 Task: Find connections with filter location Florianópolis with filter topic #realestateinvesting with filter profile language French with filter current company Amazon with filter school Sasi Institute of Technology & Engineering with filter industry Interior Design with filter service category Auto Insurance with filter keywords title Chief Engineer
Action: Mouse moved to (691, 123)
Screenshot: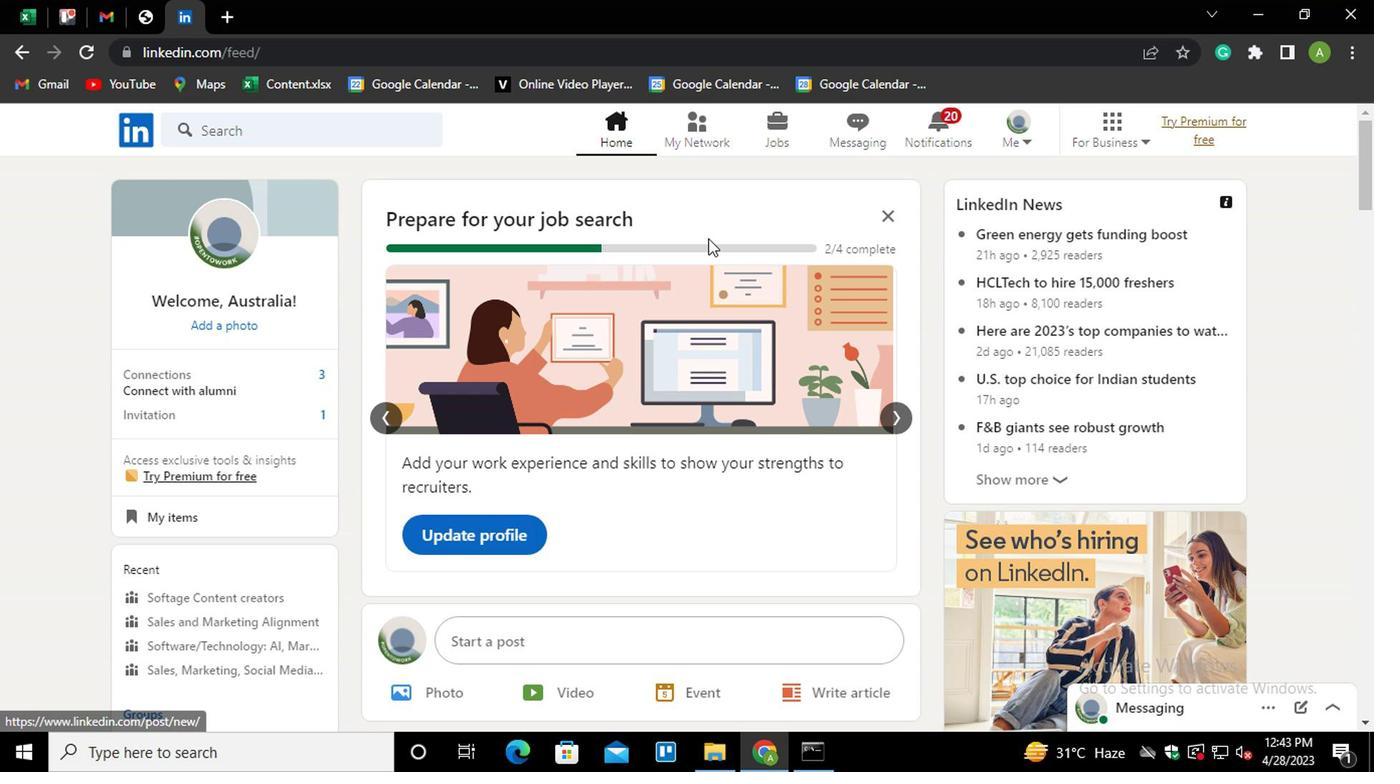 
Action: Mouse pressed left at (691, 123)
Screenshot: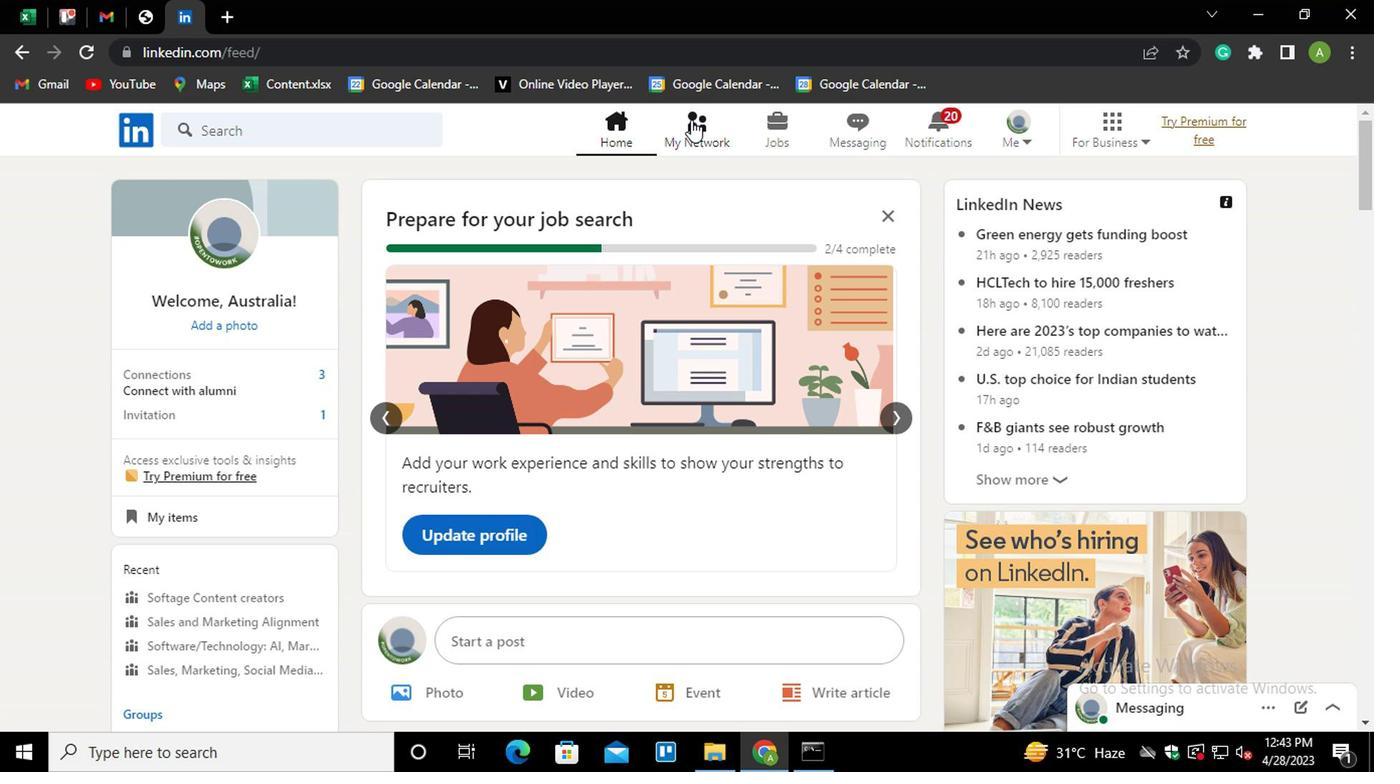 
Action: Mouse moved to (226, 244)
Screenshot: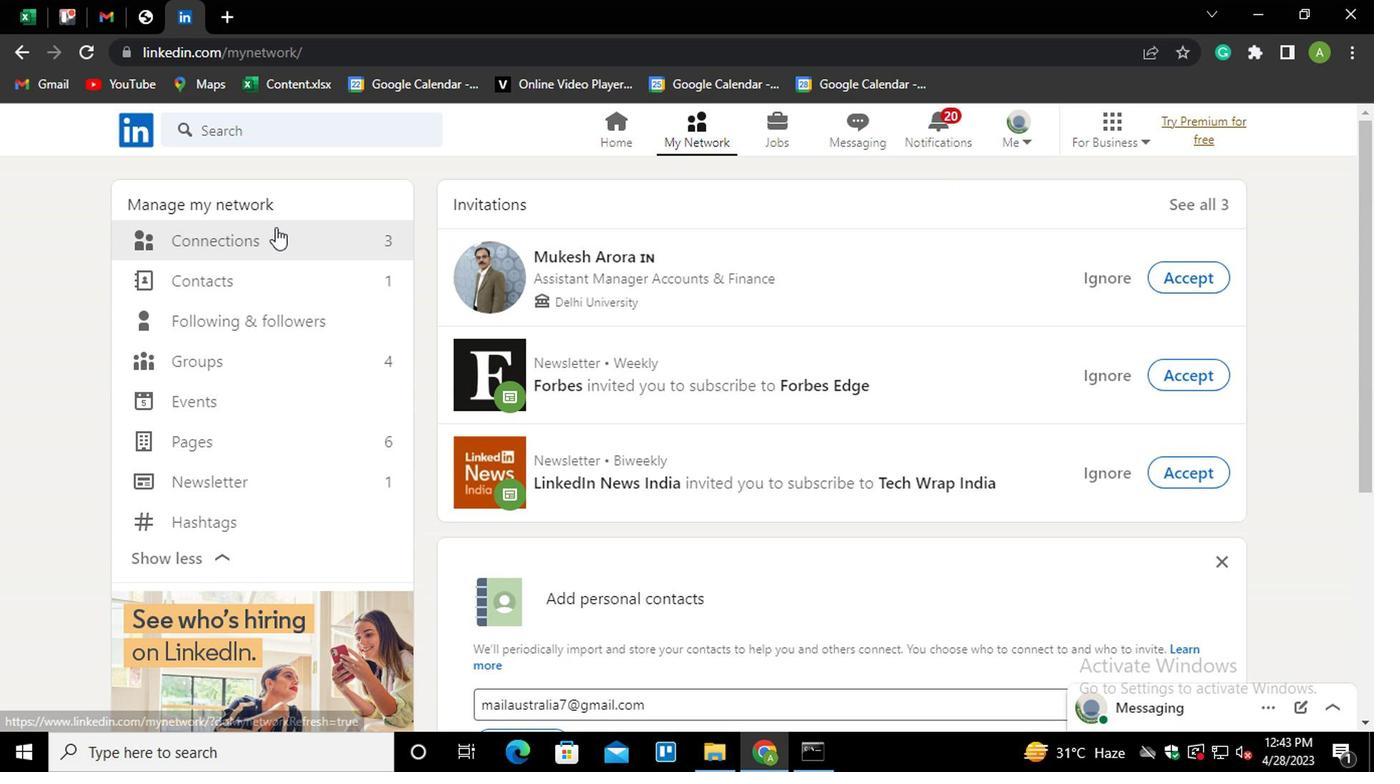 
Action: Mouse pressed left at (226, 244)
Screenshot: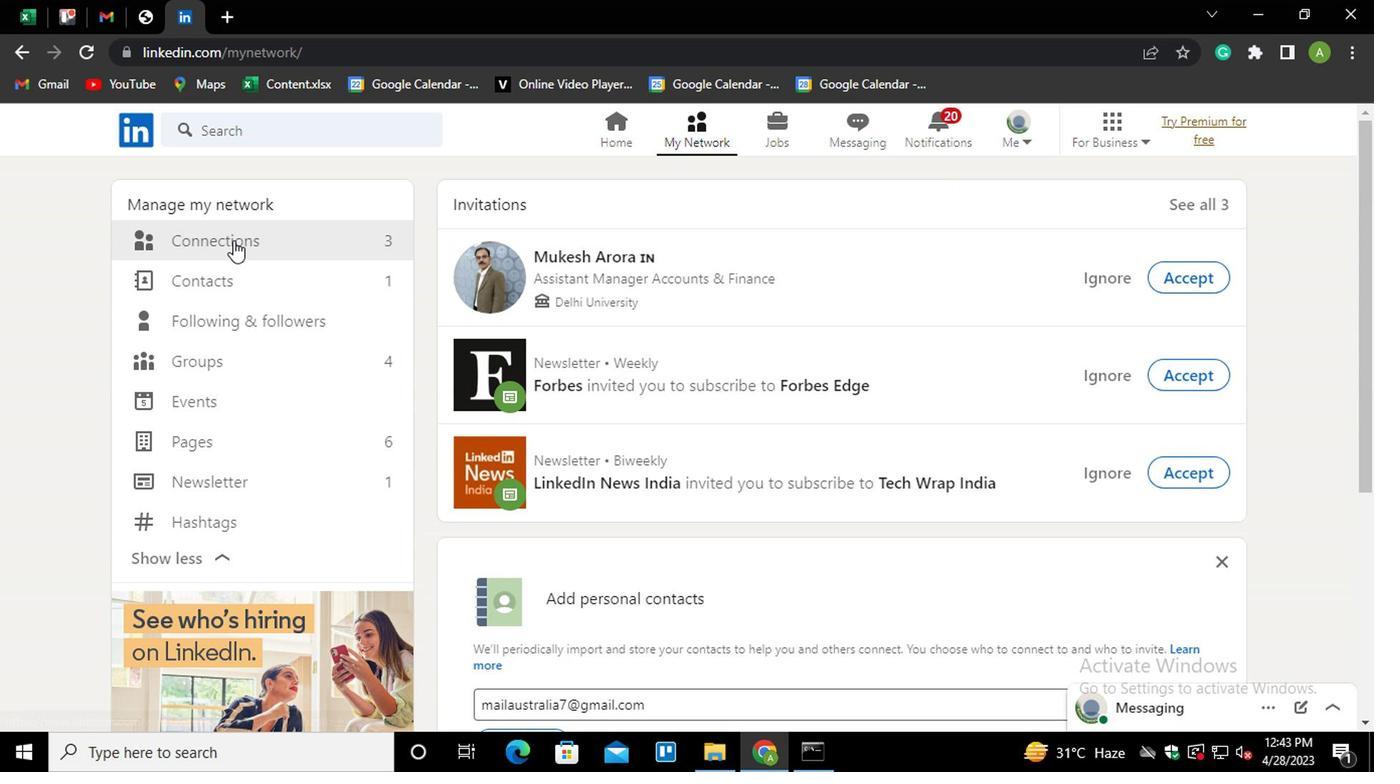 
Action: Mouse moved to (801, 233)
Screenshot: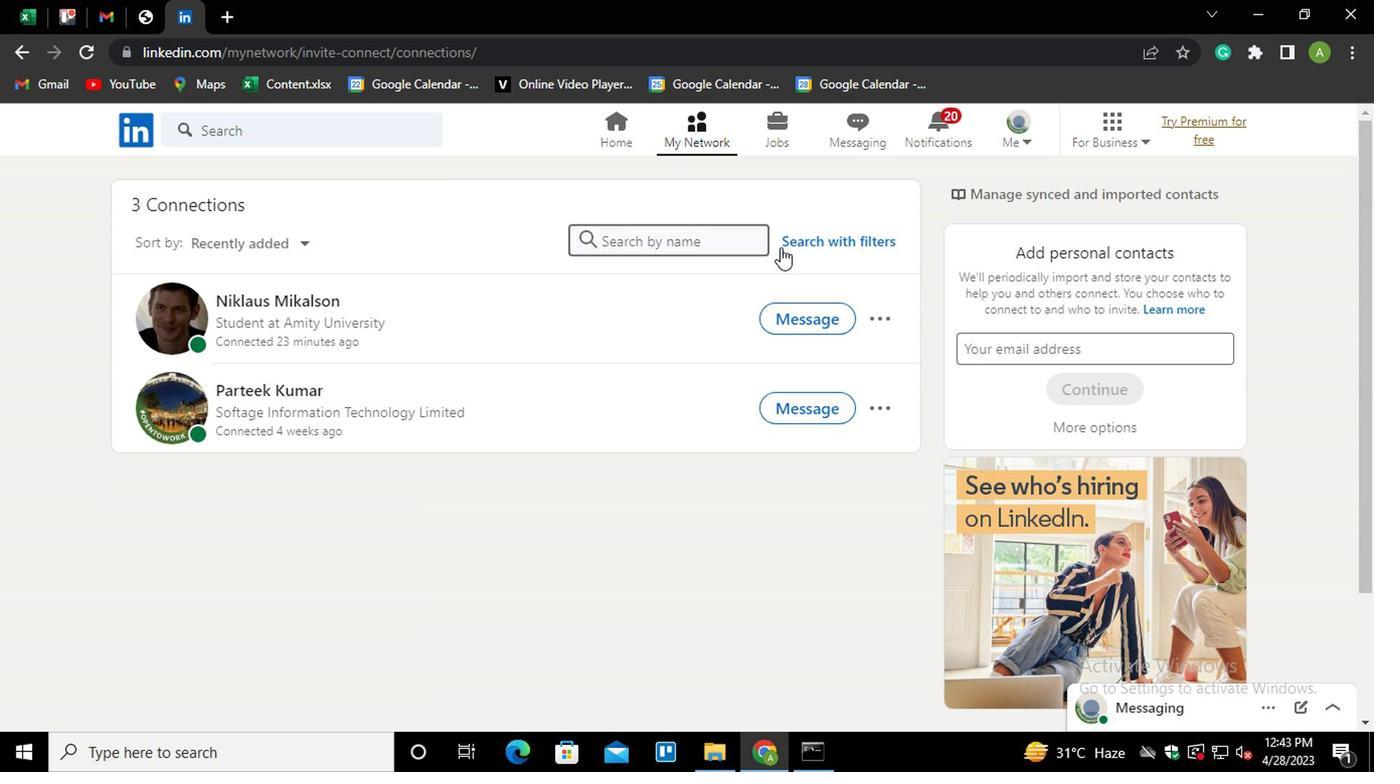 
Action: Mouse pressed left at (801, 233)
Screenshot: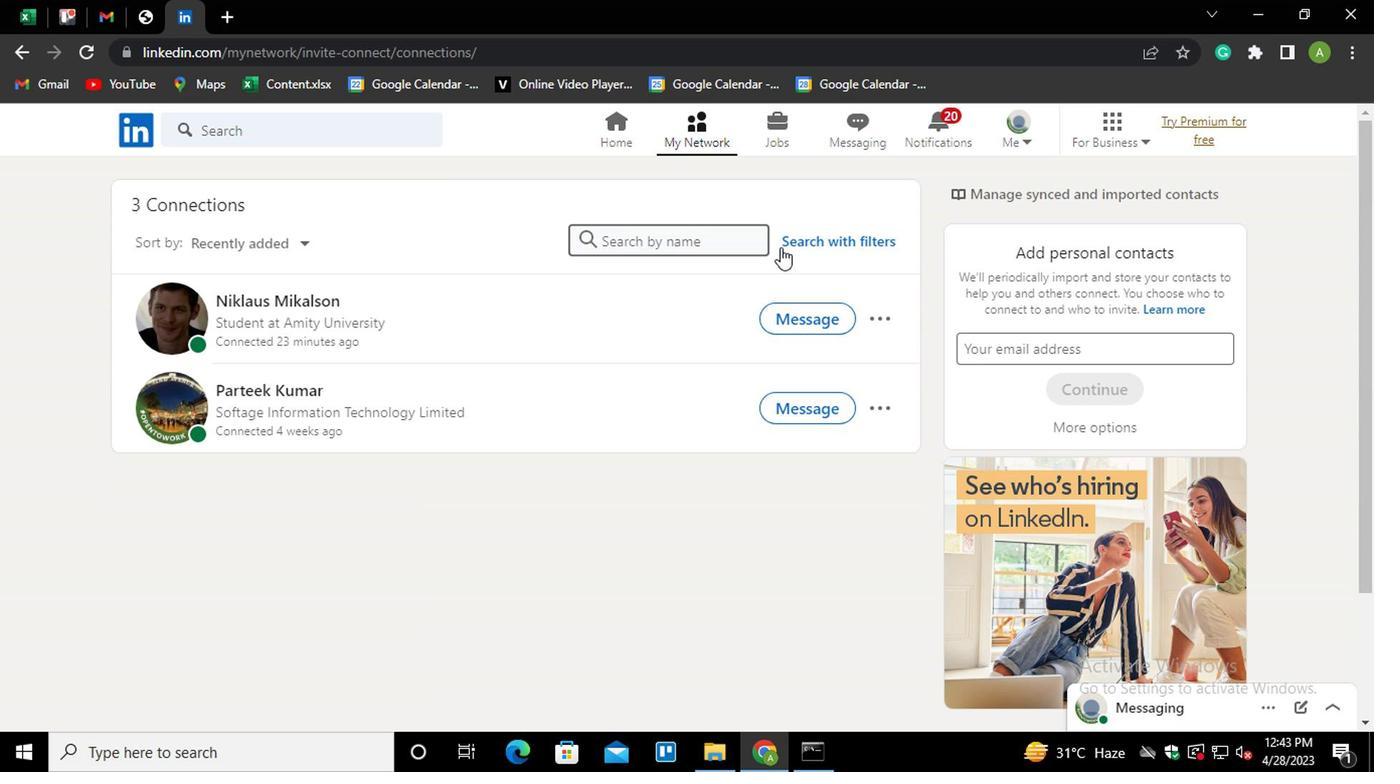 
Action: Mouse moved to (748, 195)
Screenshot: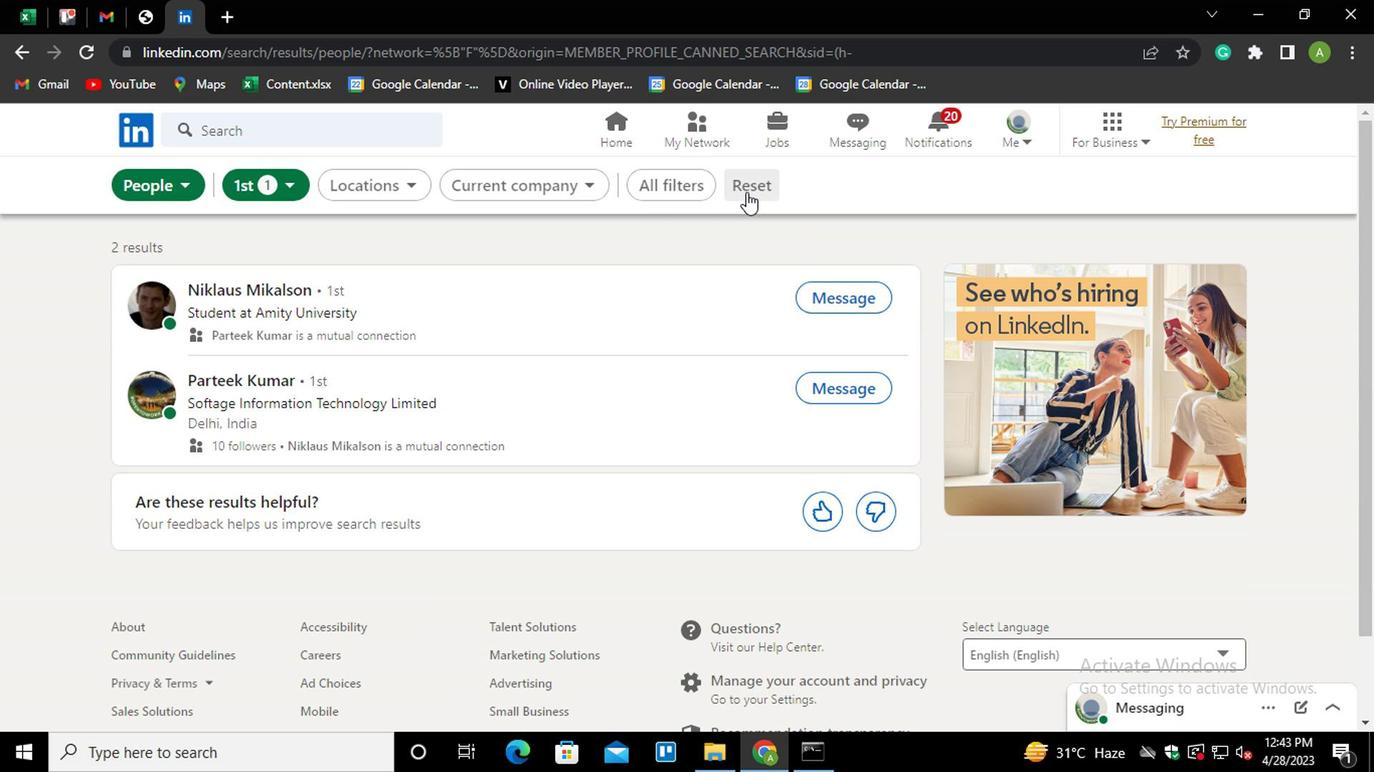 
Action: Mouse pressed left at (748, 195)
Screenshot: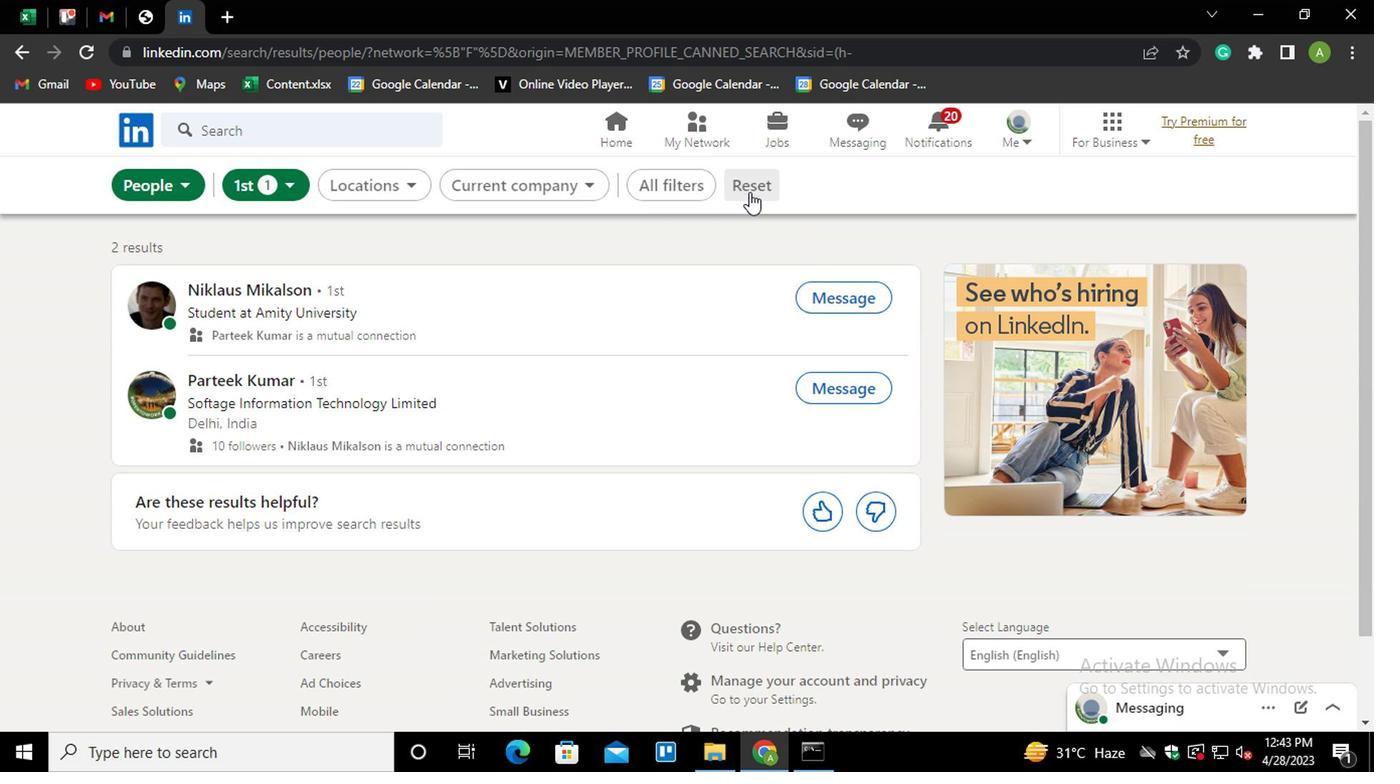 
Action: Mouse moved to (709, 189)
Screenshot: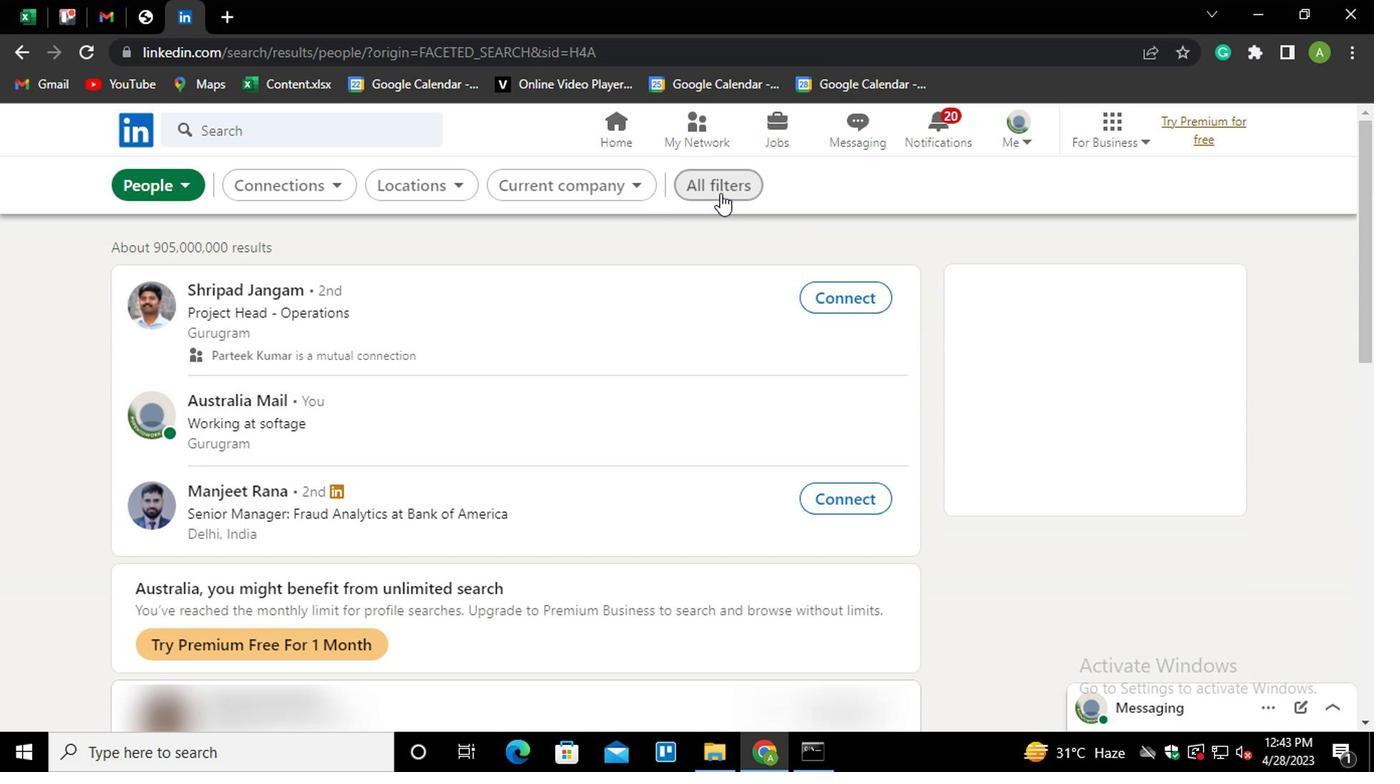 
Action: Mouse pressed left at (709, 189)
Screenshot: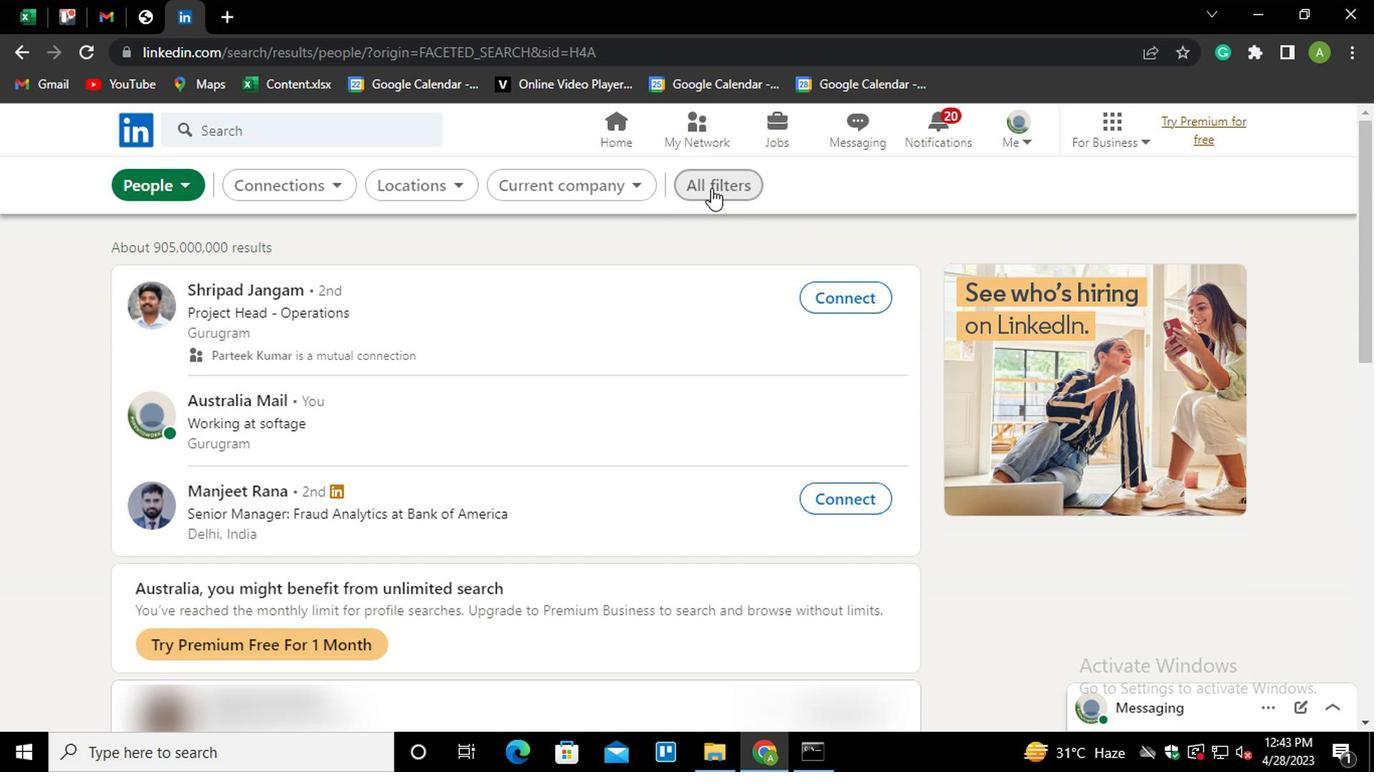 
Action: Mouse moved to (949, 491)
Screenshot: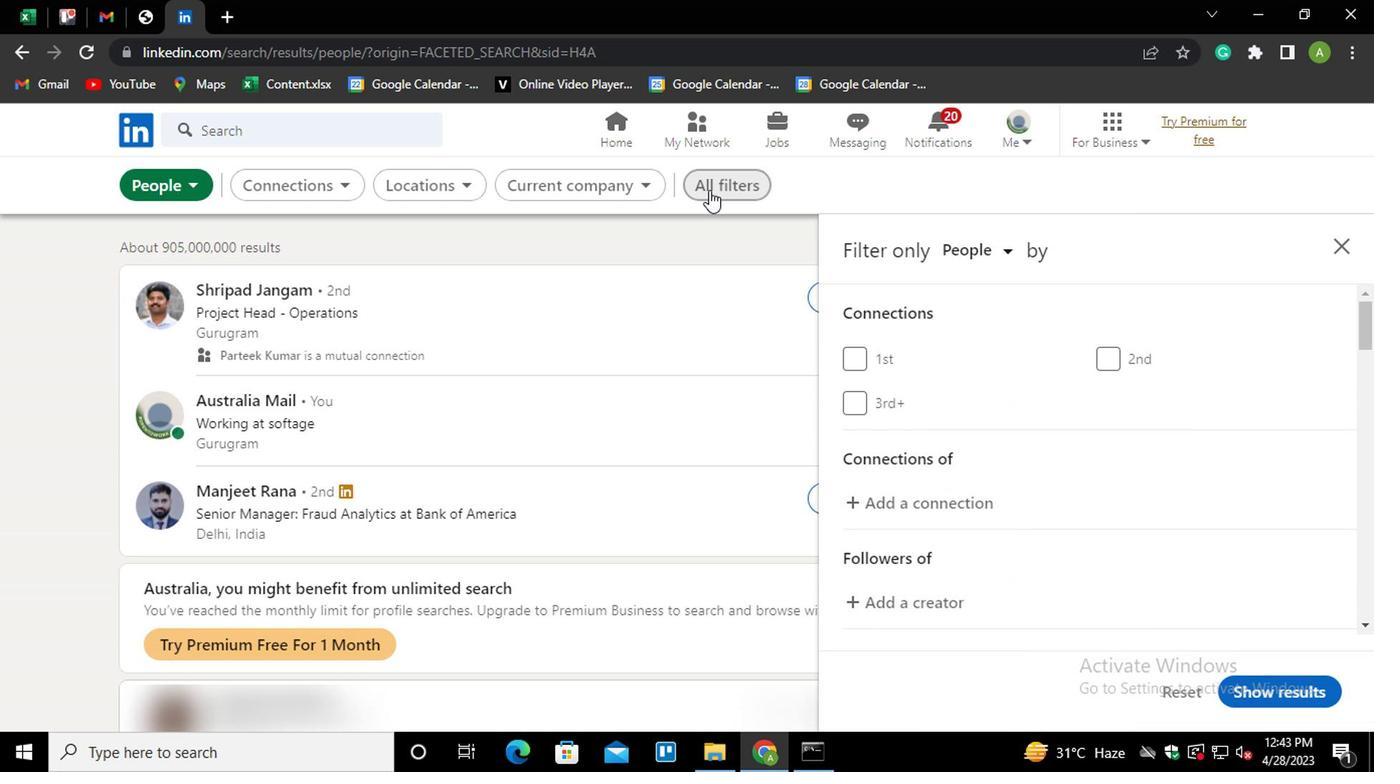 
Action: Mouse scrolled (949, 490) with delta (0, 0)
Screenshot: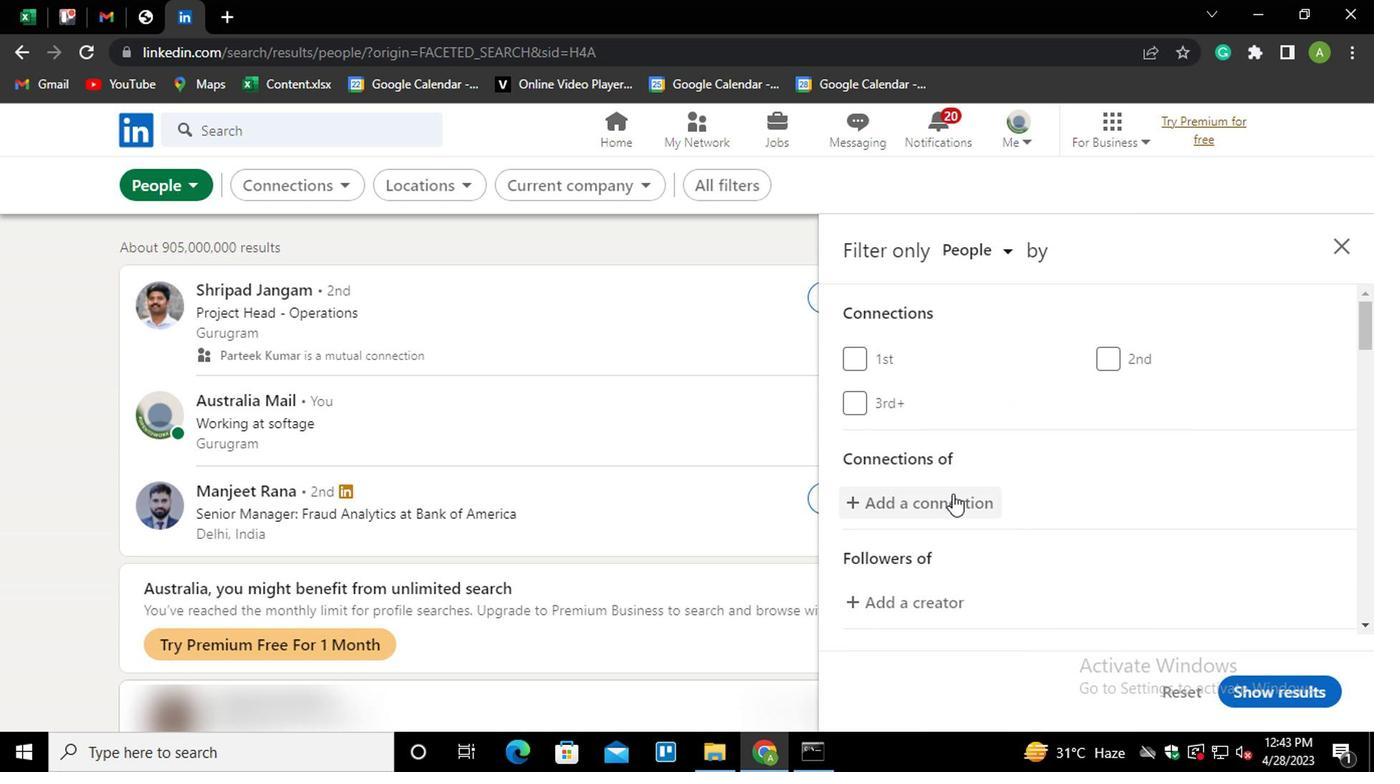 
Action: Mouse scrolled (949, 490) with delta (0, 0)
Screenshot: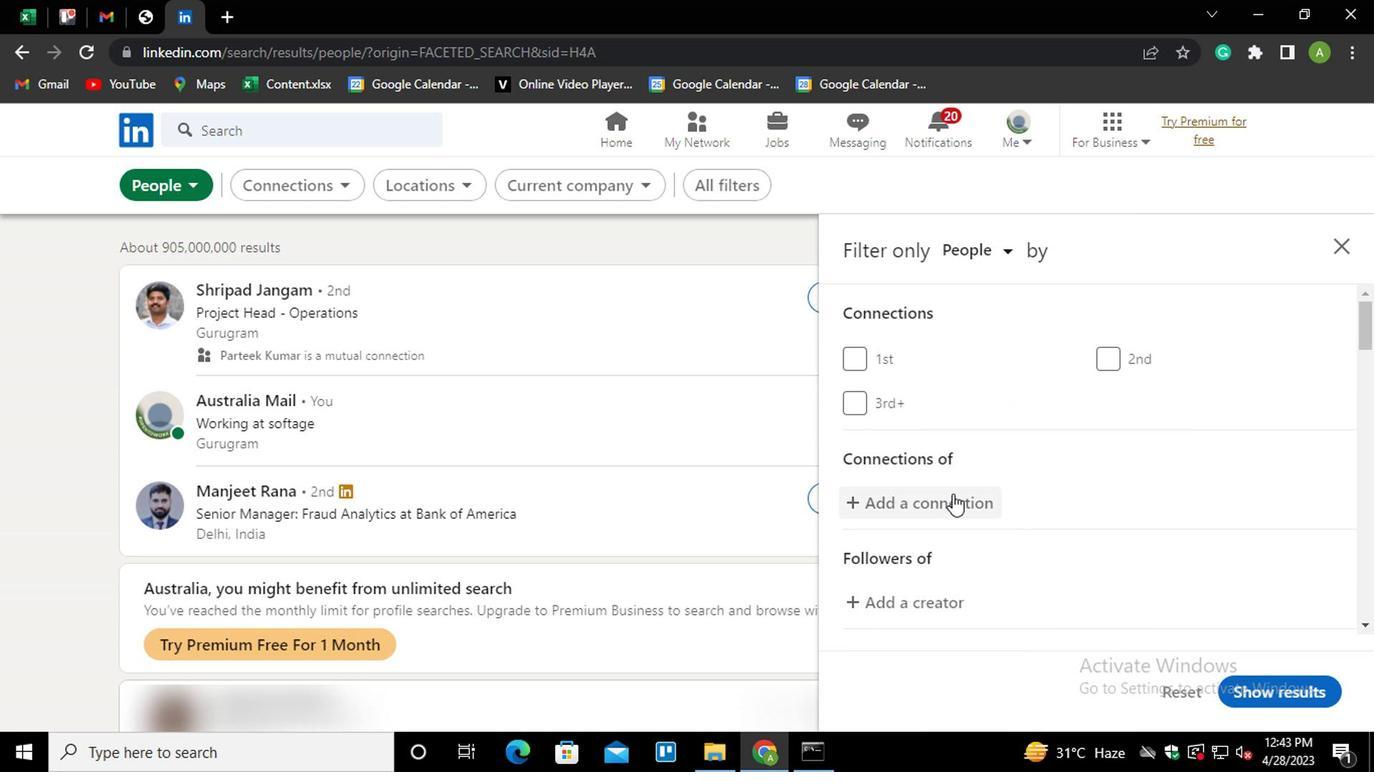 
Action: Mouse scrolled (949, 490) with delta (0, 0)
Screenshot: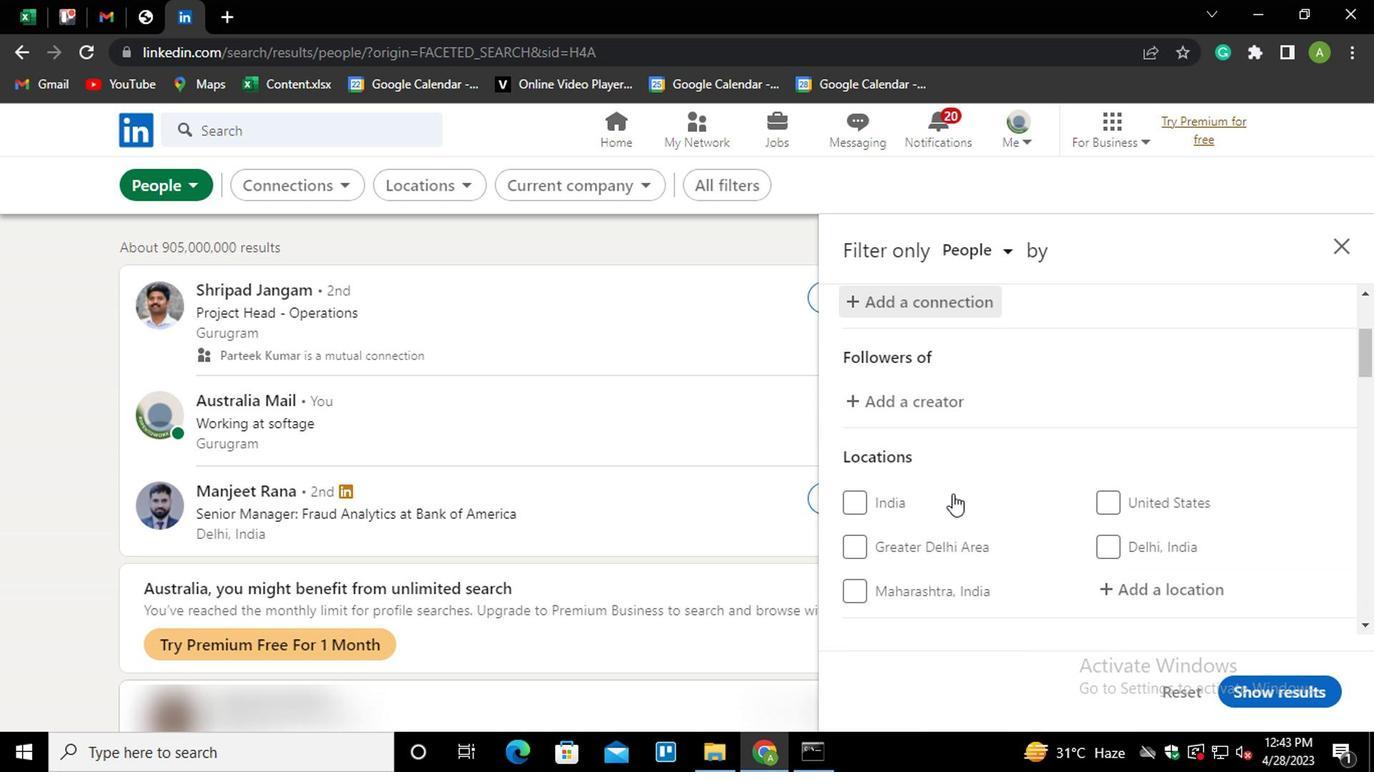 
Action: Mouse moved to (1106, 488)
Screenshot: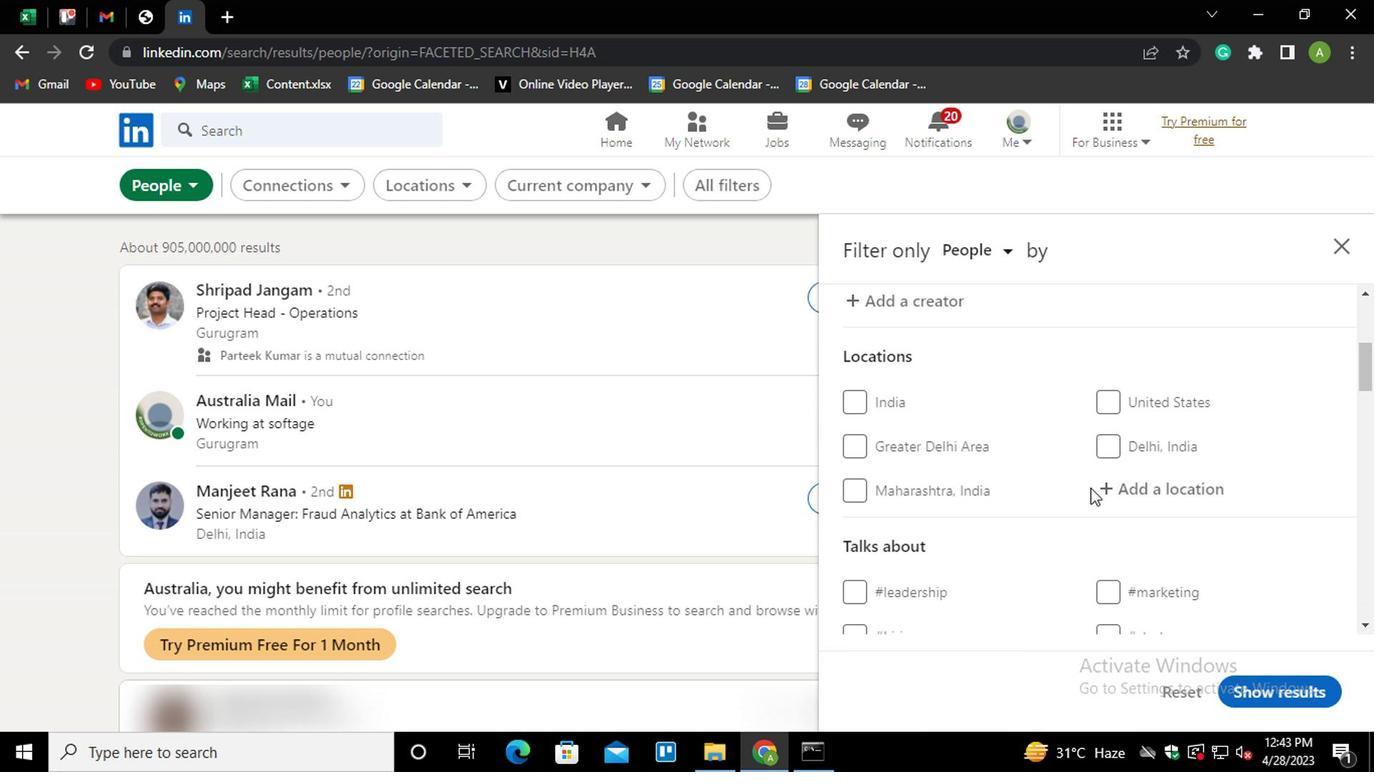 
Action: Mouse pressed left at (1106, 488)
Screenshot: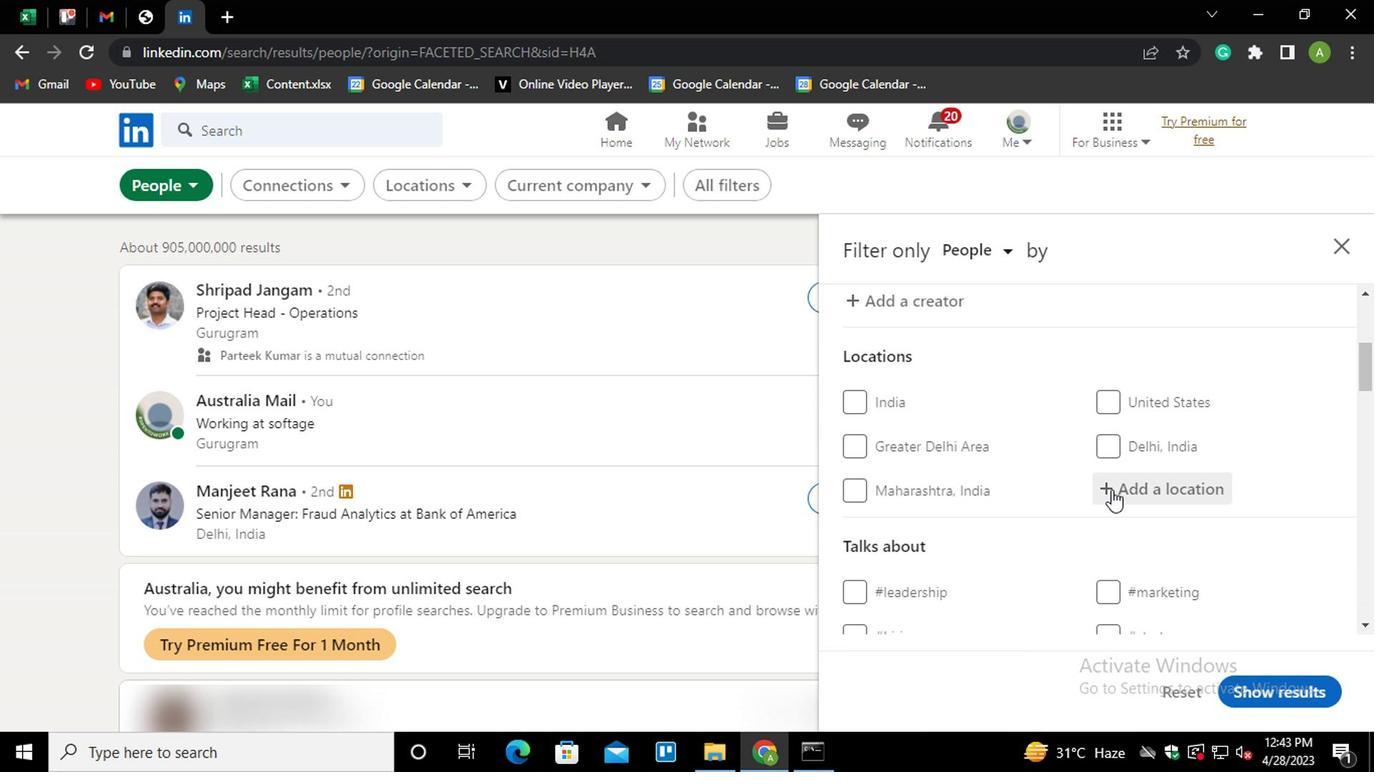 
Action: Key pressed <Key.shift><Key.shift><Key.shift>FLORIAN<Key.down><Key.enter>
Screenshot: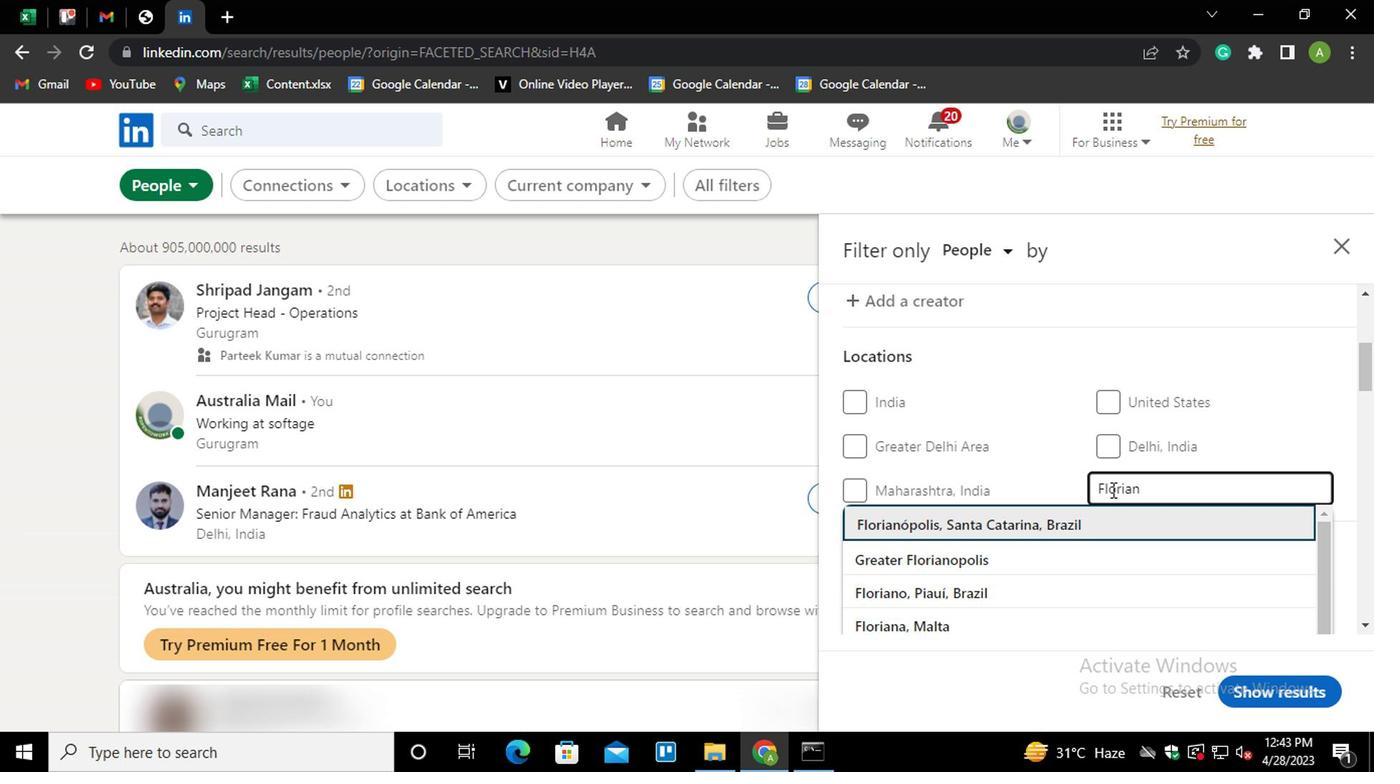 
Action: Mouse scrolled (1106, 486) with delta (0, -1)
Screenshot: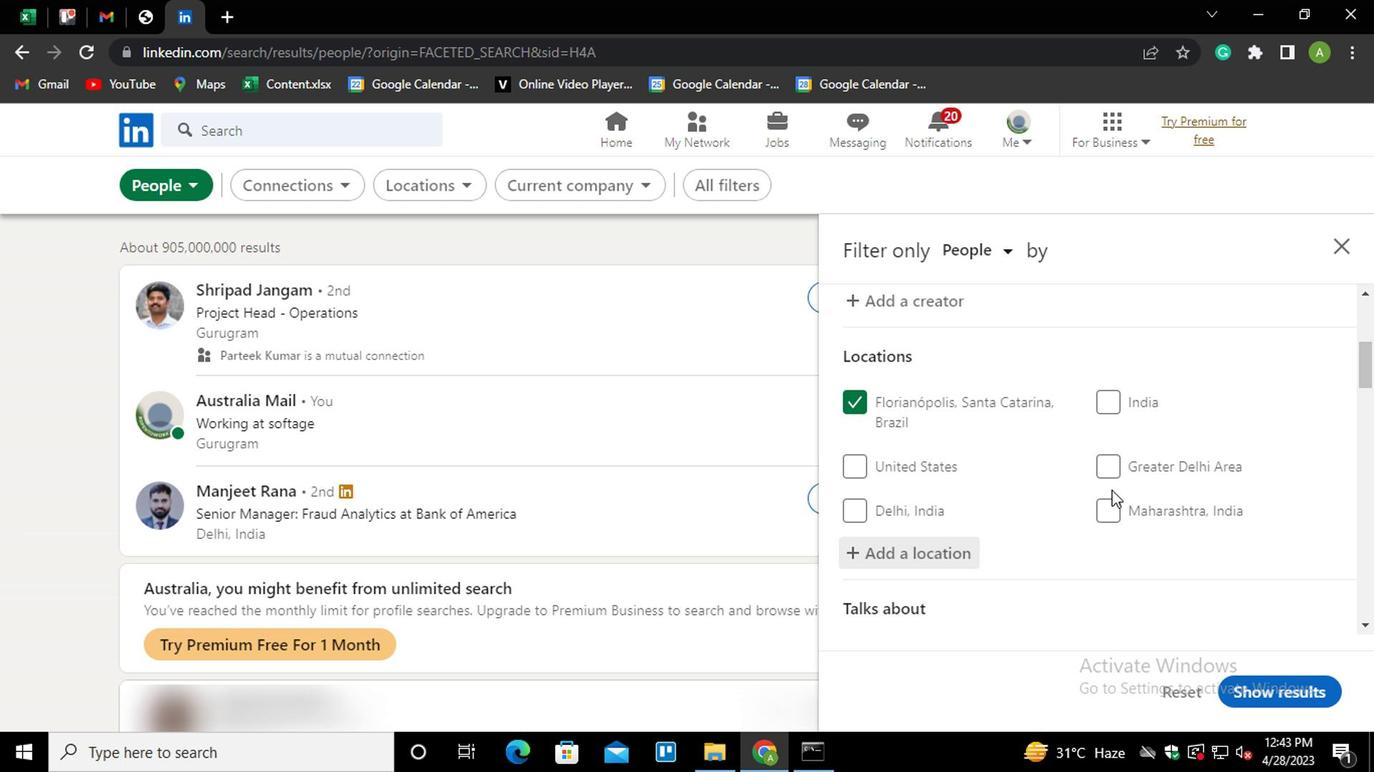 
Action: Mouse scrolled (1106, 486) with delta (0, -1)
Screenshot: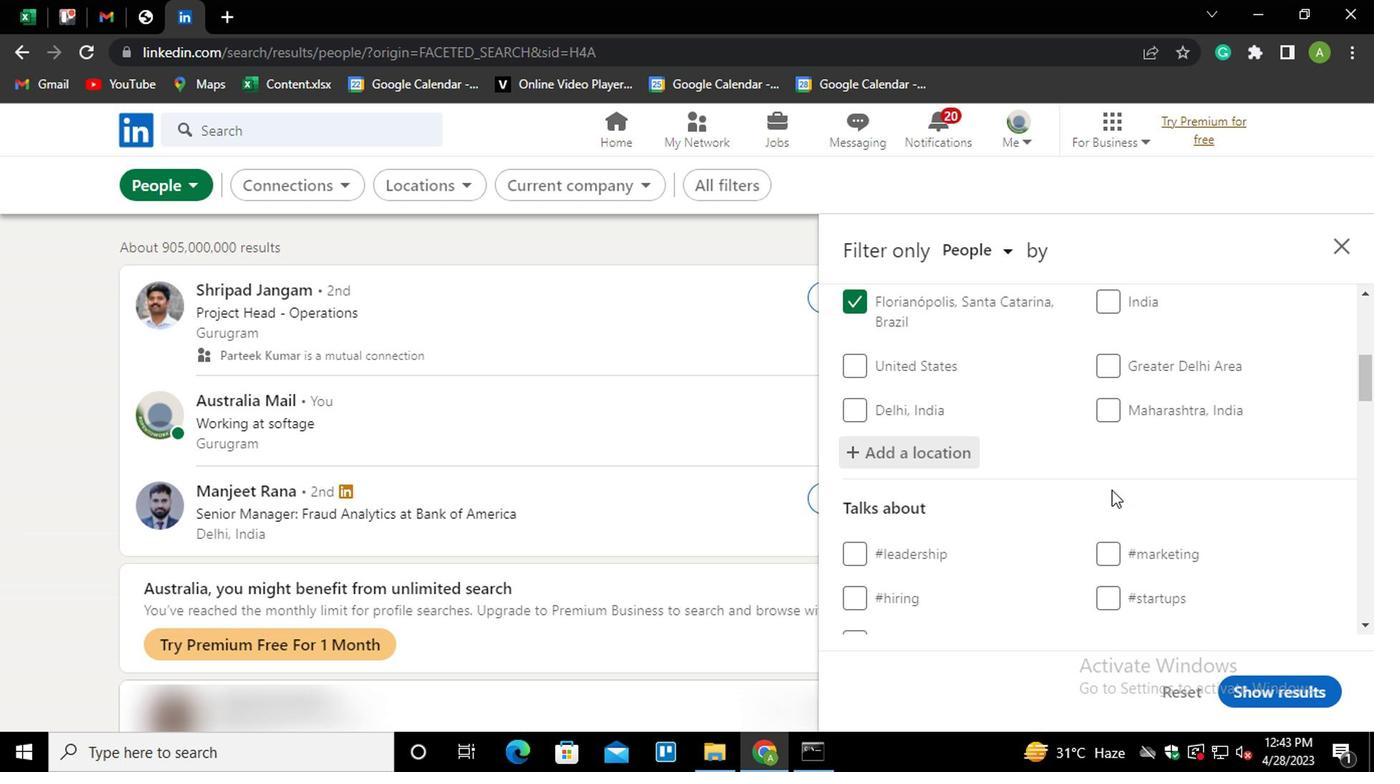 
Action: Mouse moved to (1126, 540)
Screenshot: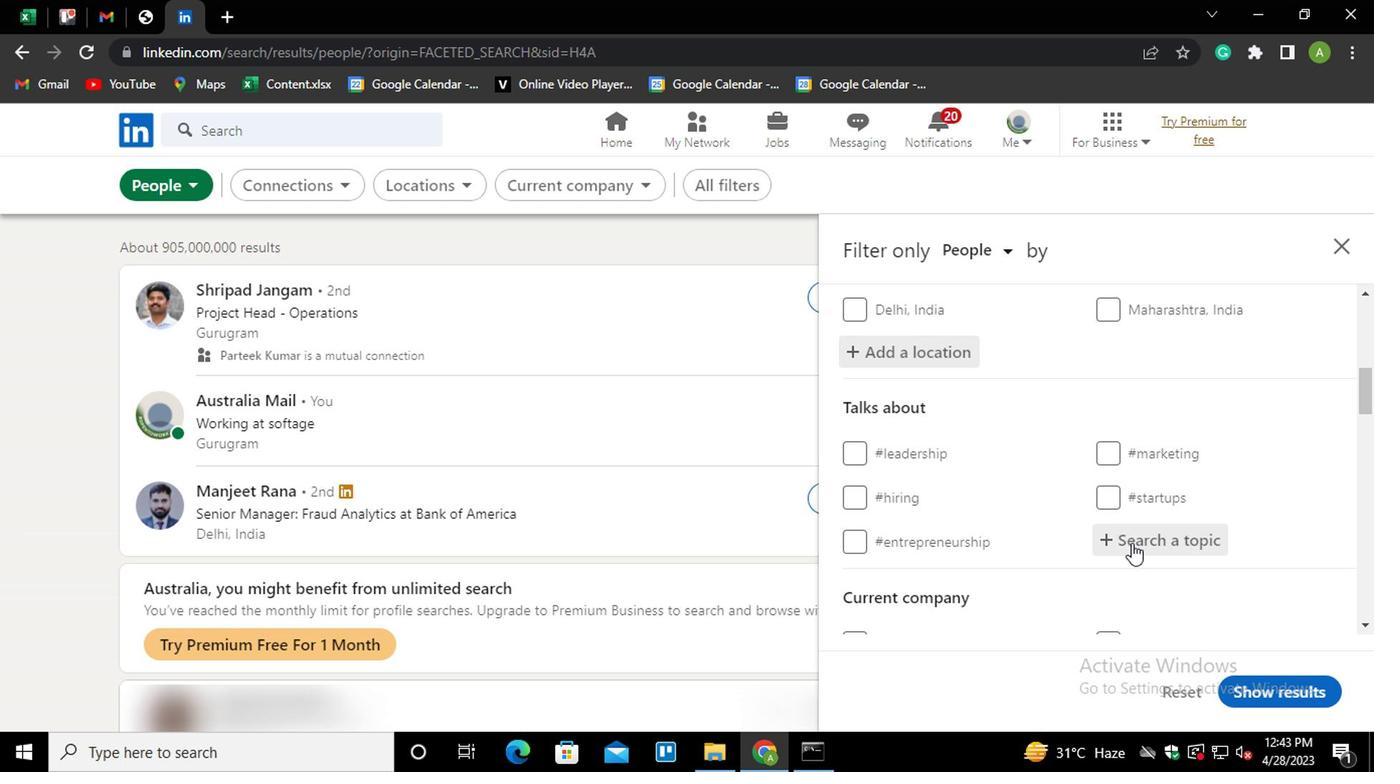 
Action: Mouse pressed left at (1126, 540)
Screenshot: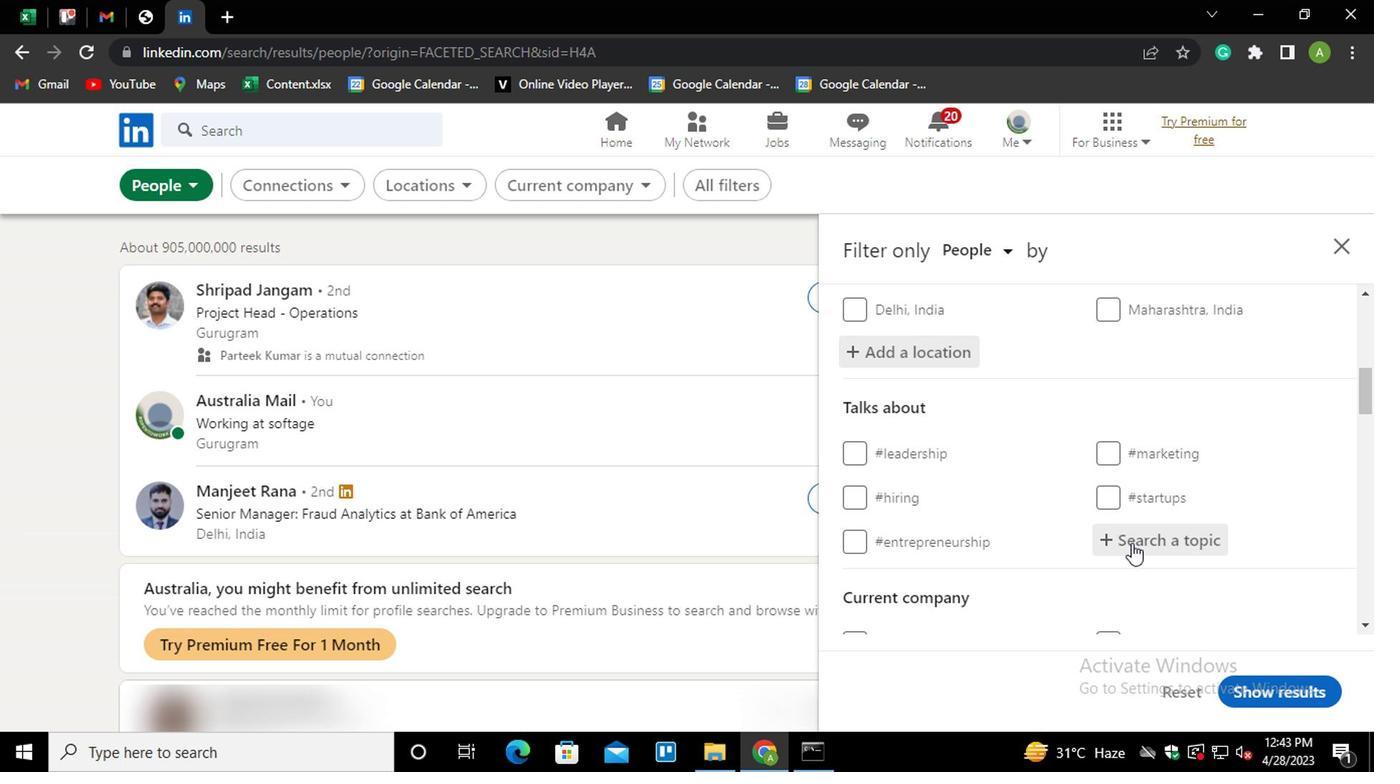 
Action: Mouse moved to (1119, 543)
Screenshot: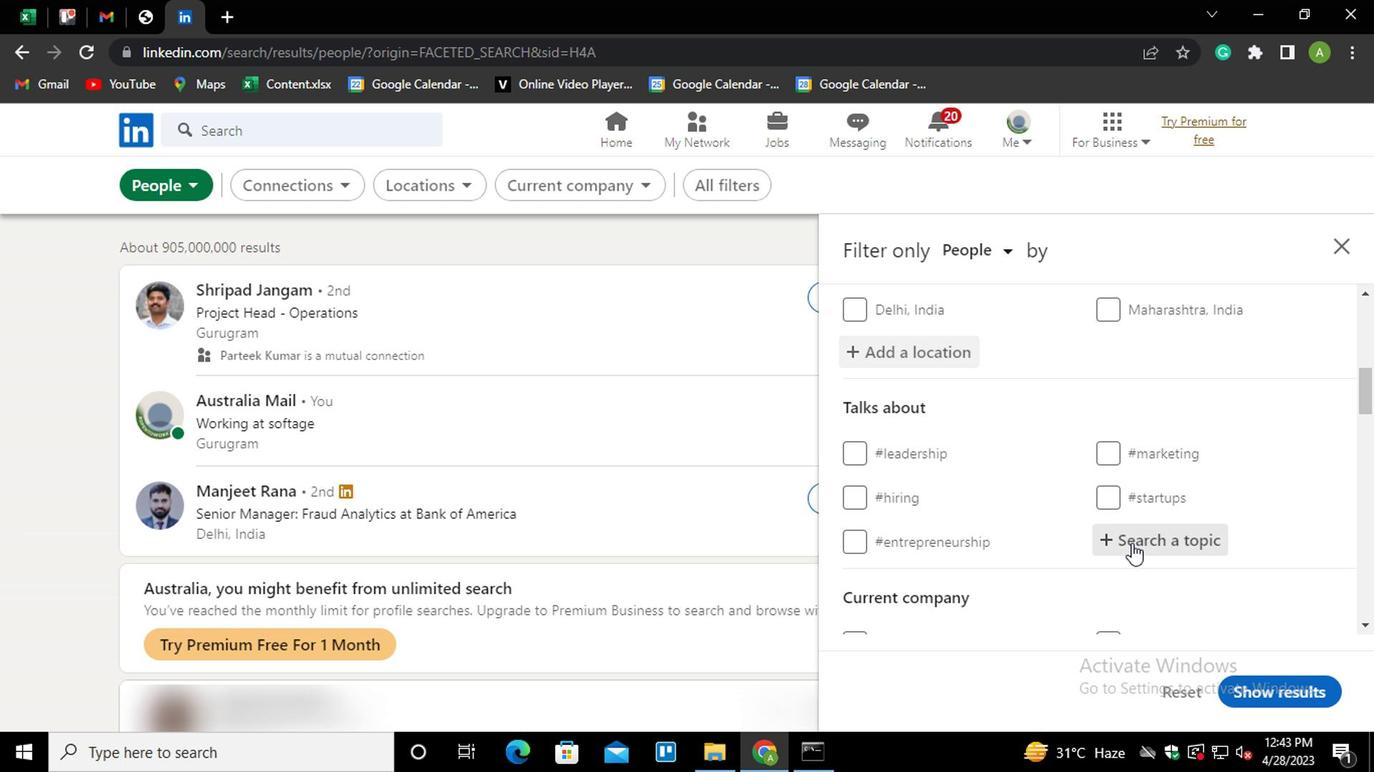 
Action: Key pressed R
Screenshot: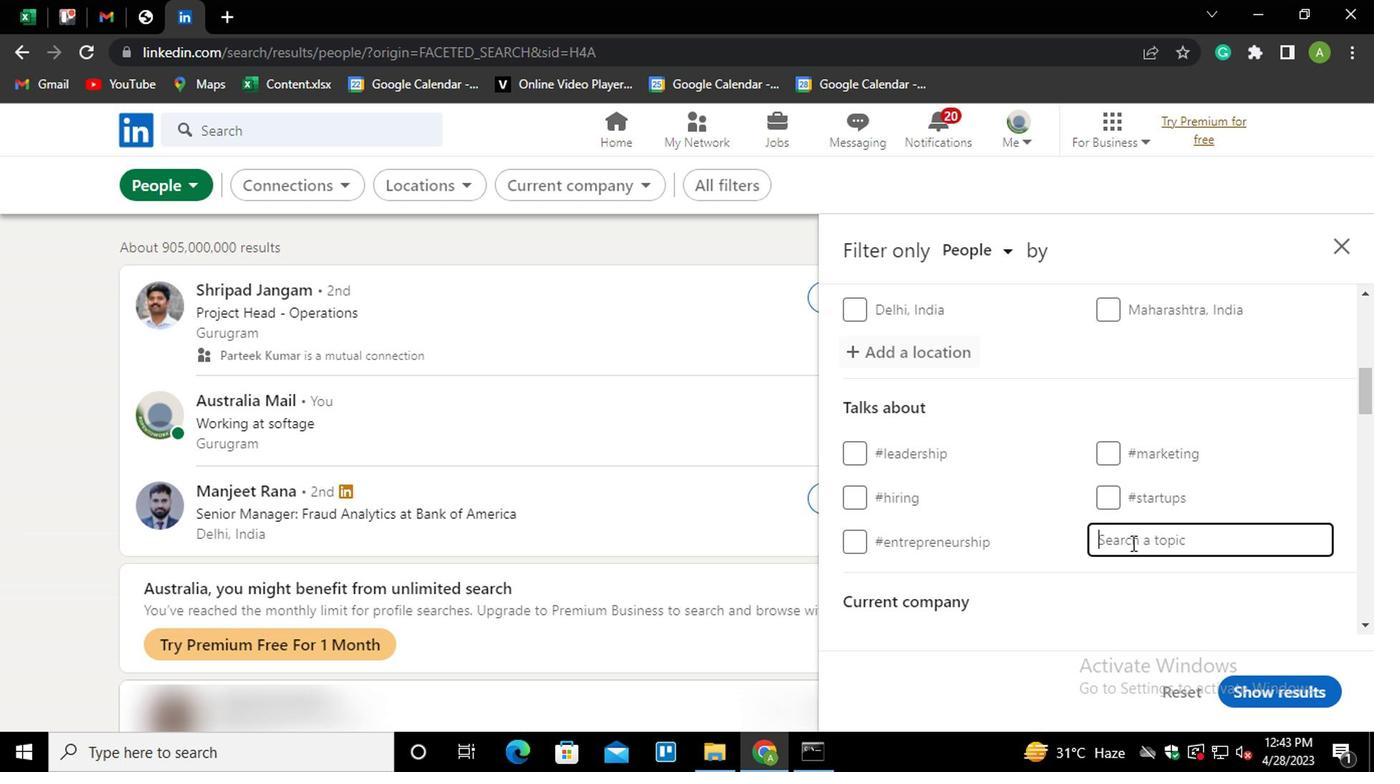 
Action: Mouse moved to (1114, 546)
Screenshot: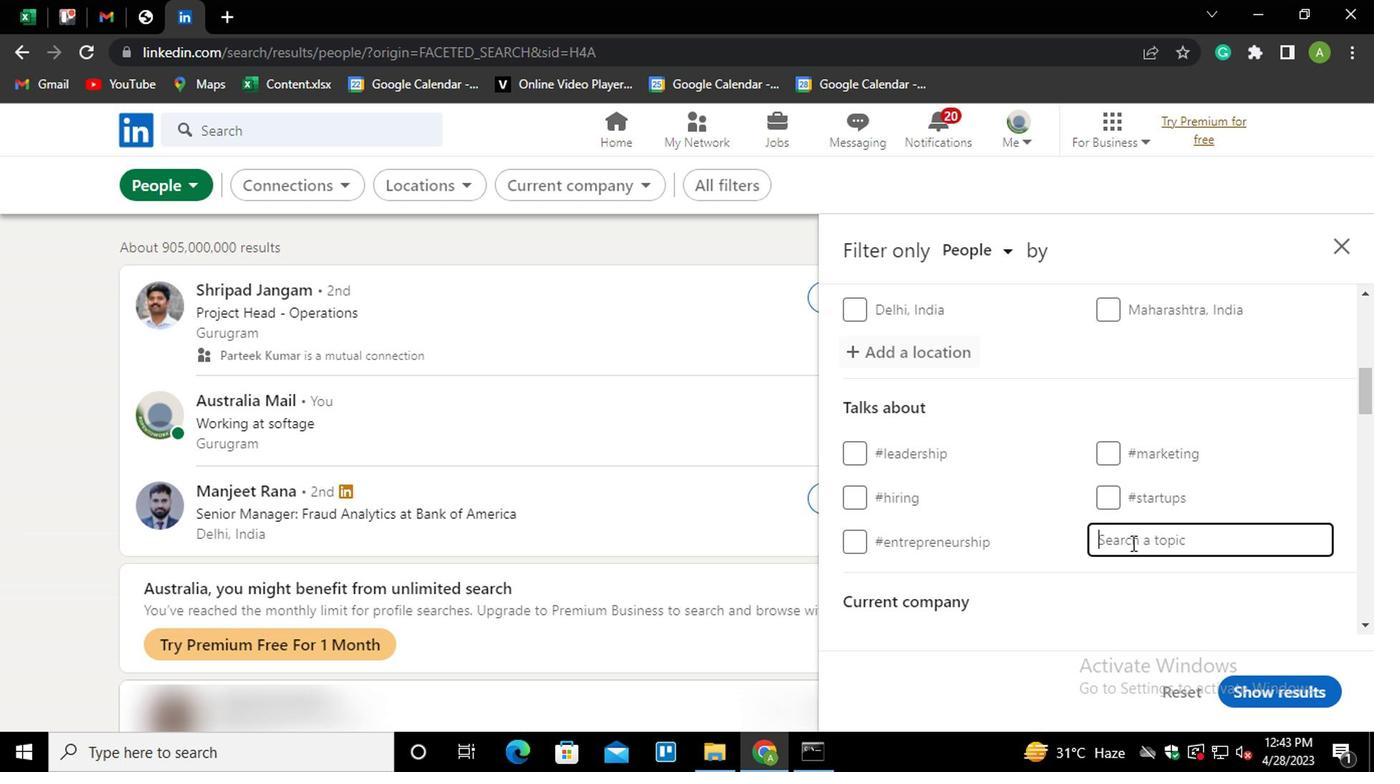 
Action: Key pressed EALESTATEINVES<Key.down><Key.down><Key.enter>
Screenshot: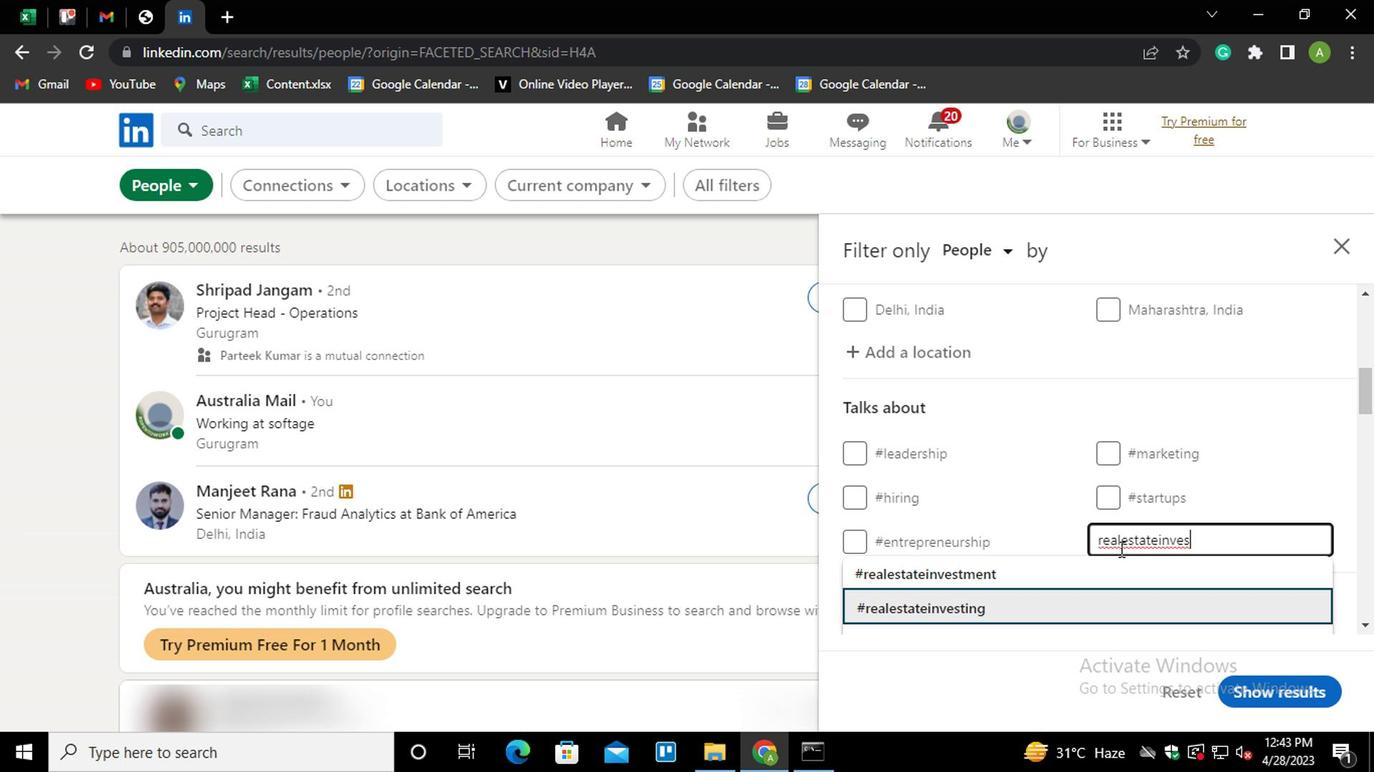 
Action: Mouse scrolled (1114, 545) with delta (0, 0)
Screenshot: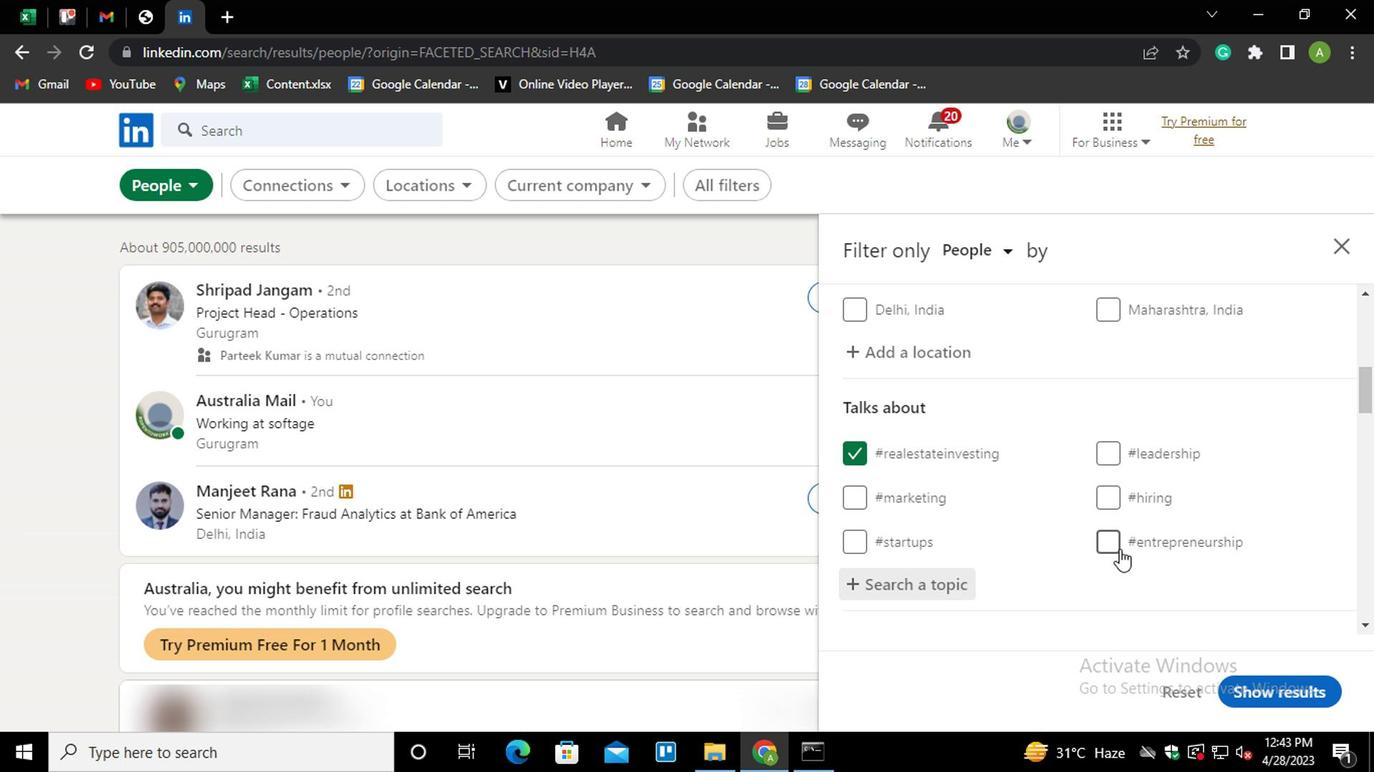
Action: Mouse scrolled (1114, 545) with delta (0, 0)
Screenshot: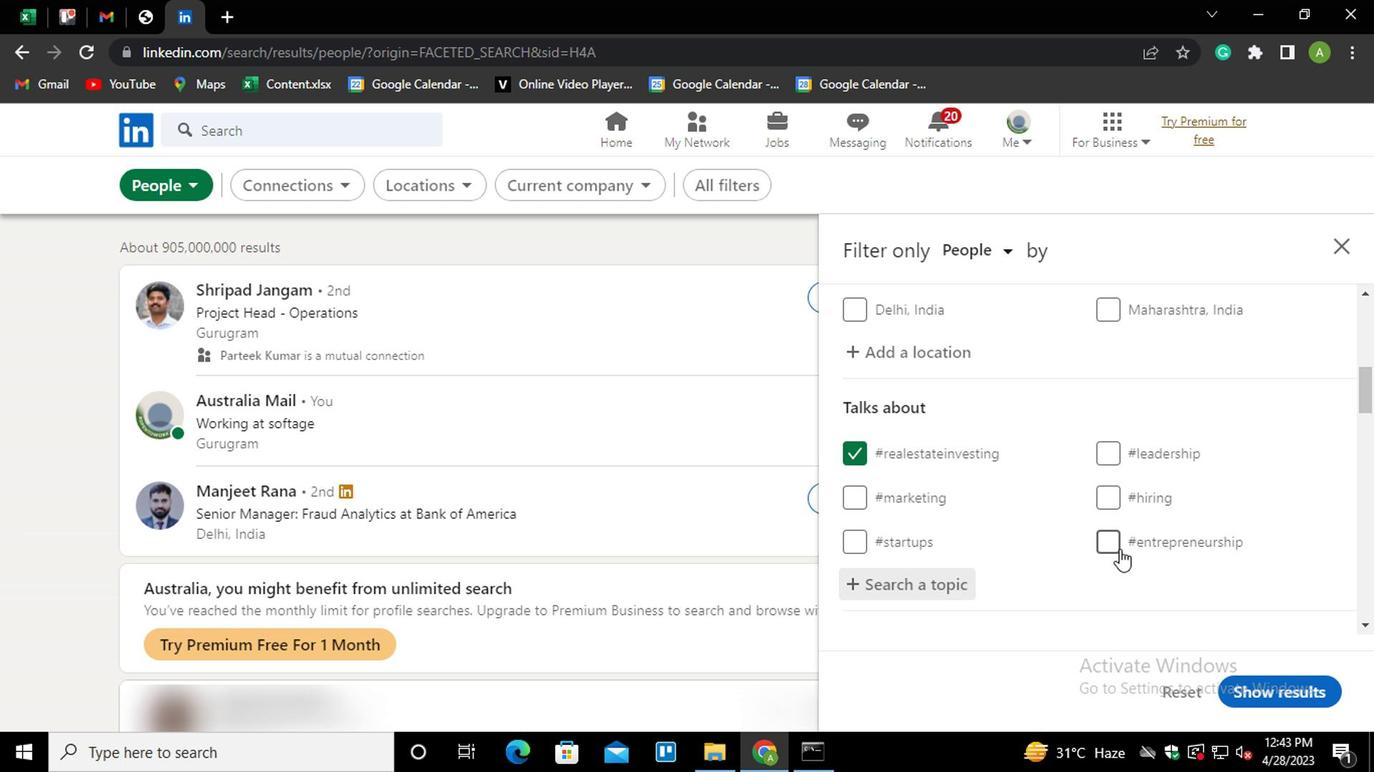 
Action: Mouse scrolled (1114, 545) with delta (0, 0)
Screenshot: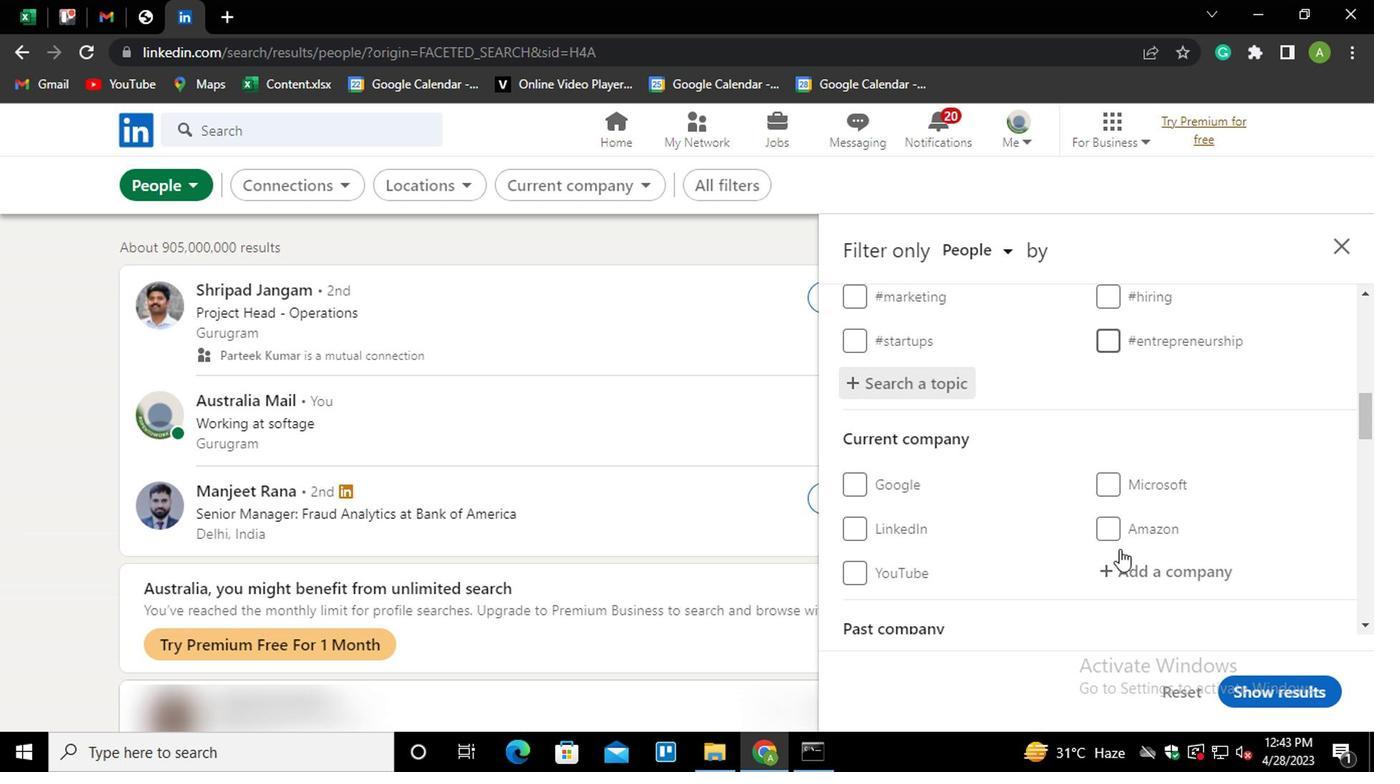 
Action: Mouse scrolled (1114, 545) with delta (0, 0)
Screenshot: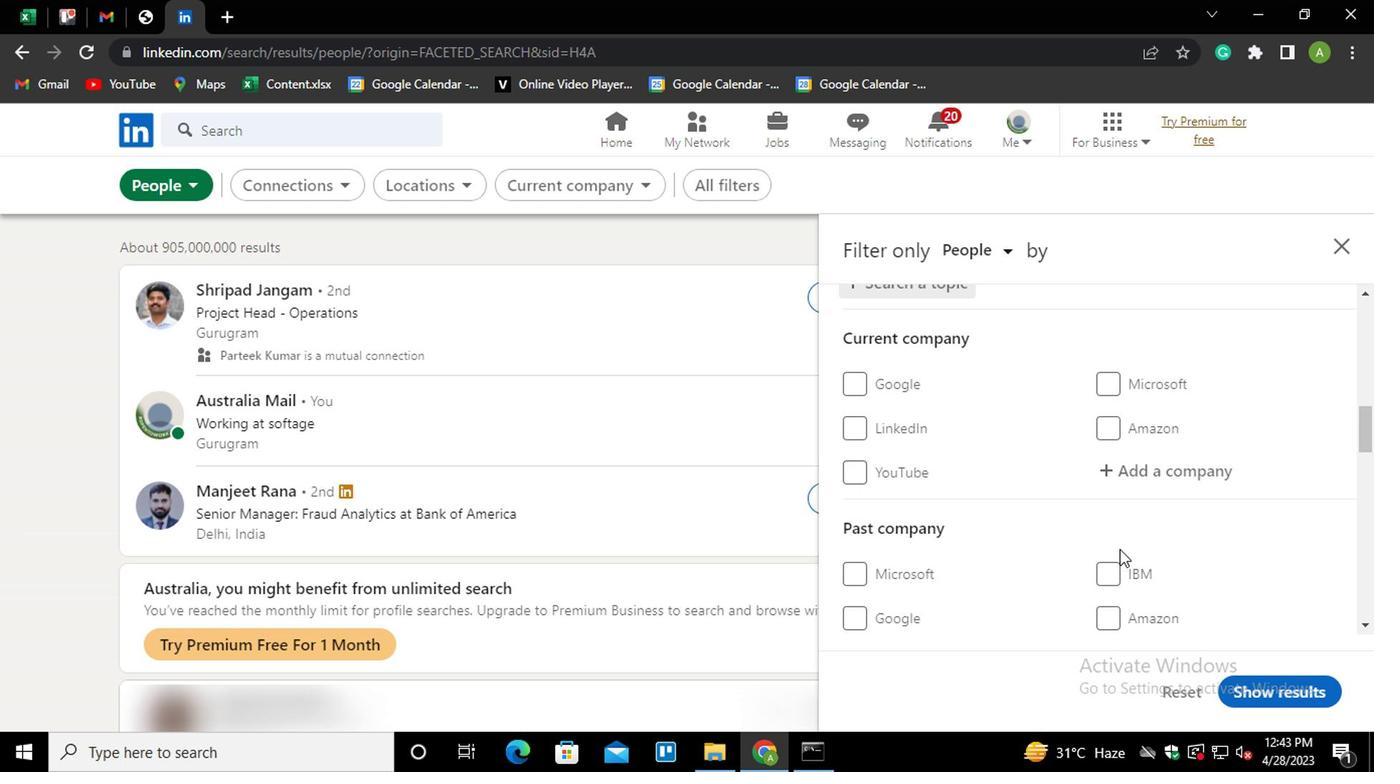 
Action: Mouse scrolled (1114, 545) with delta (0, 0)
Screenshot: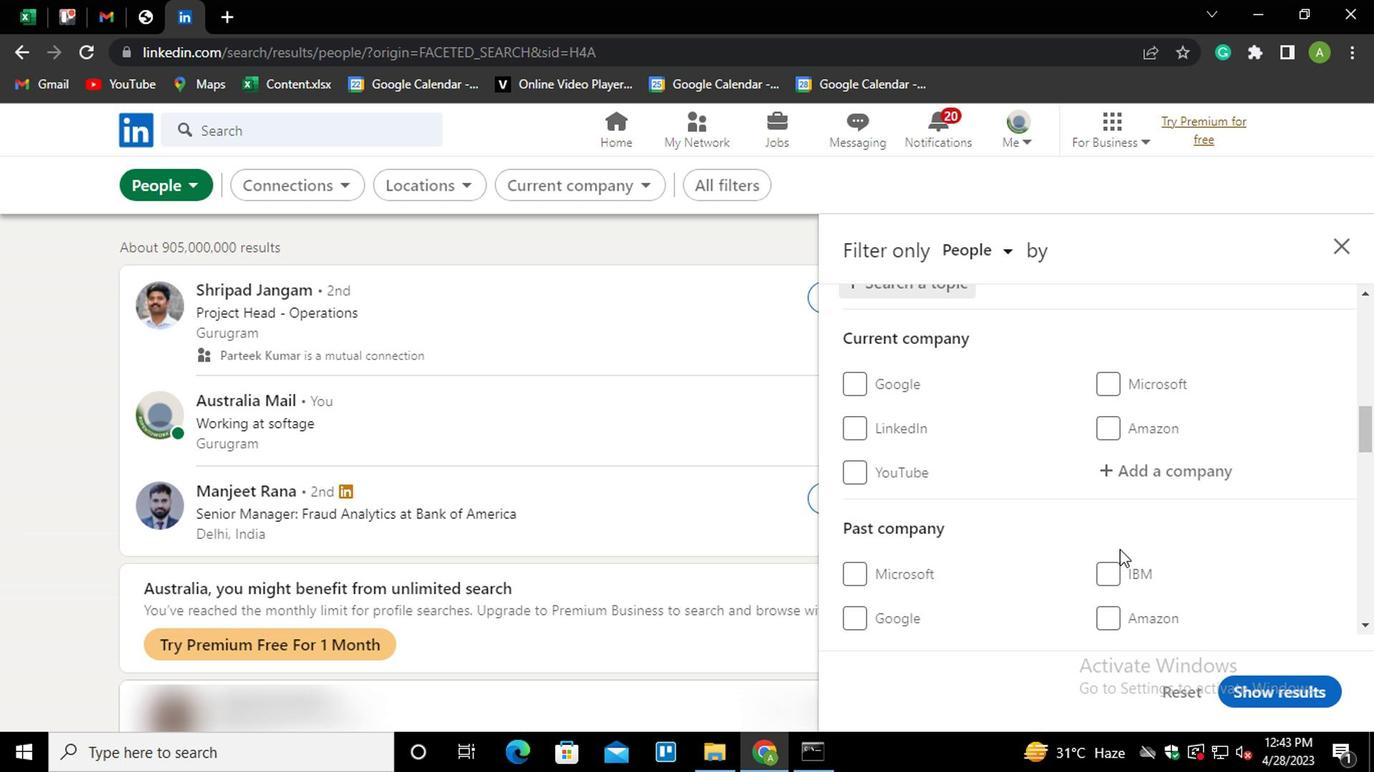 
Action: Mouse scrolled (1114, 545) with delta (0, 0)
Screenshot: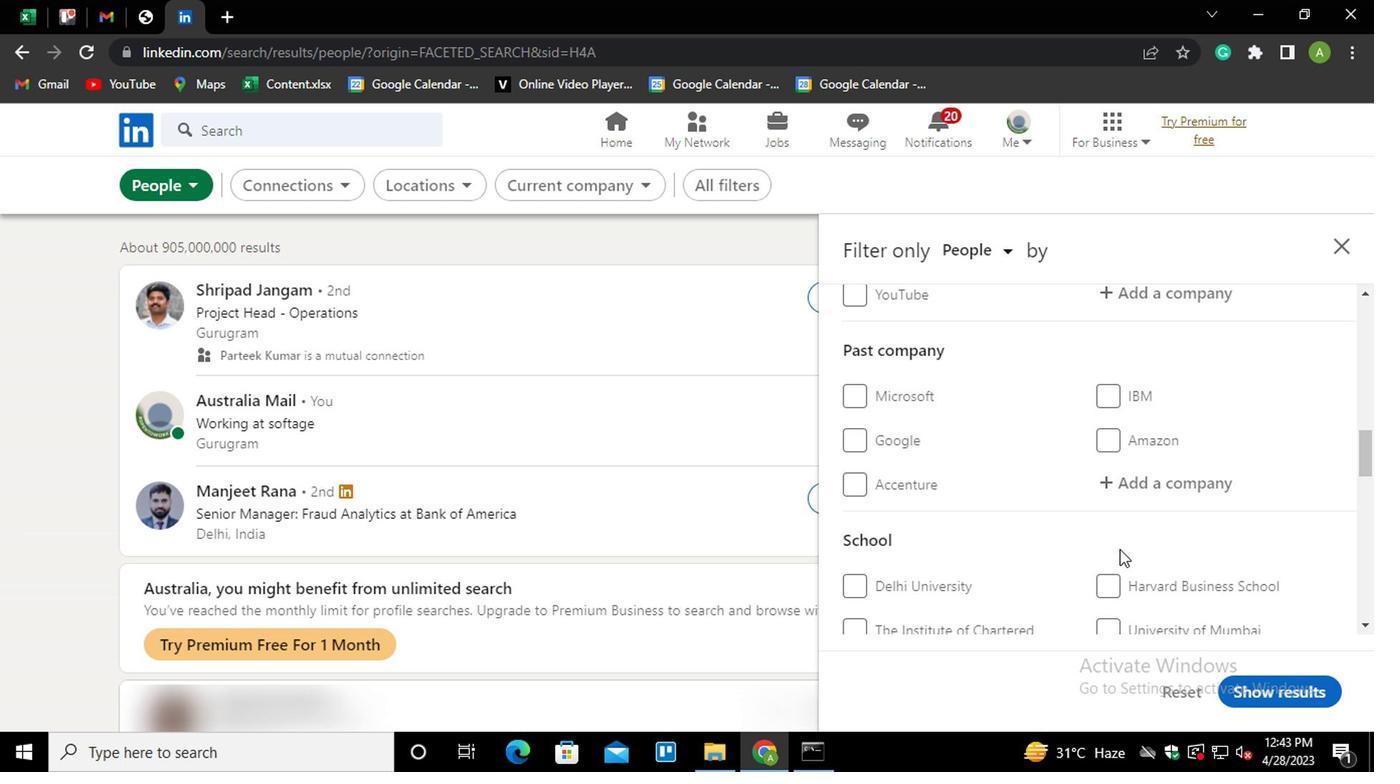 
Action: Mouse scrolled (1114, 545) with delta (0, 0)
Screenshot: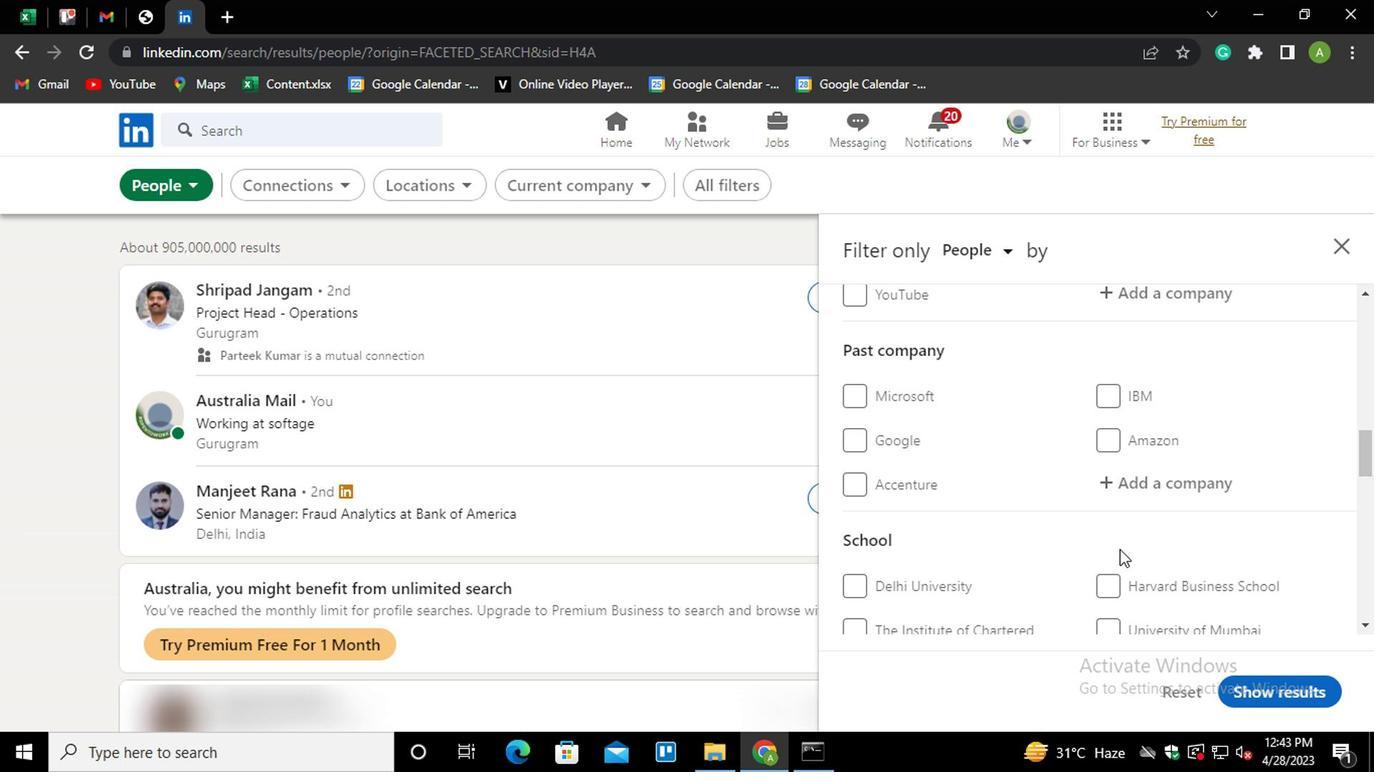 
Action: Mouse scrolled (1114, 545) with delta (0, 0)
Screenshot: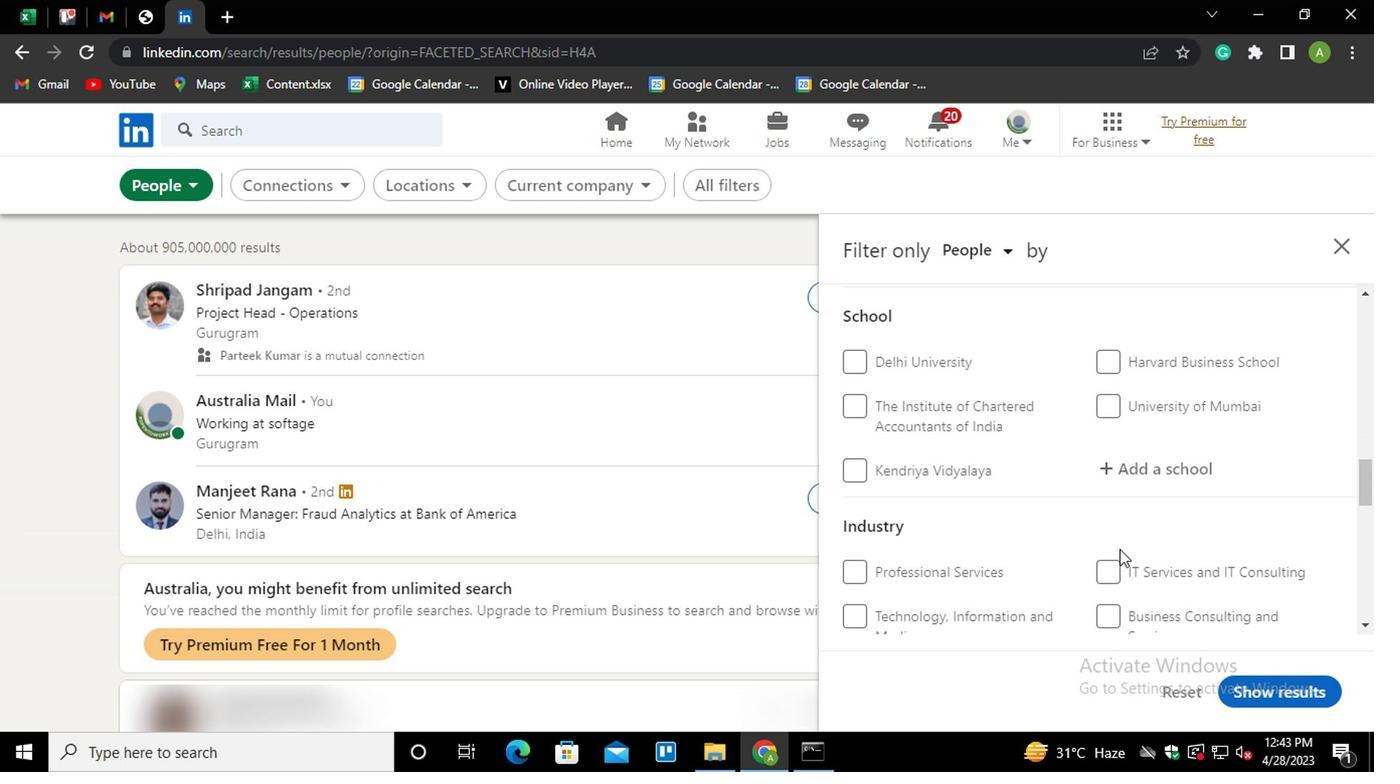 
Action: Mouse scrolled (1114, 545) with delta (0, 0)
Screenshot: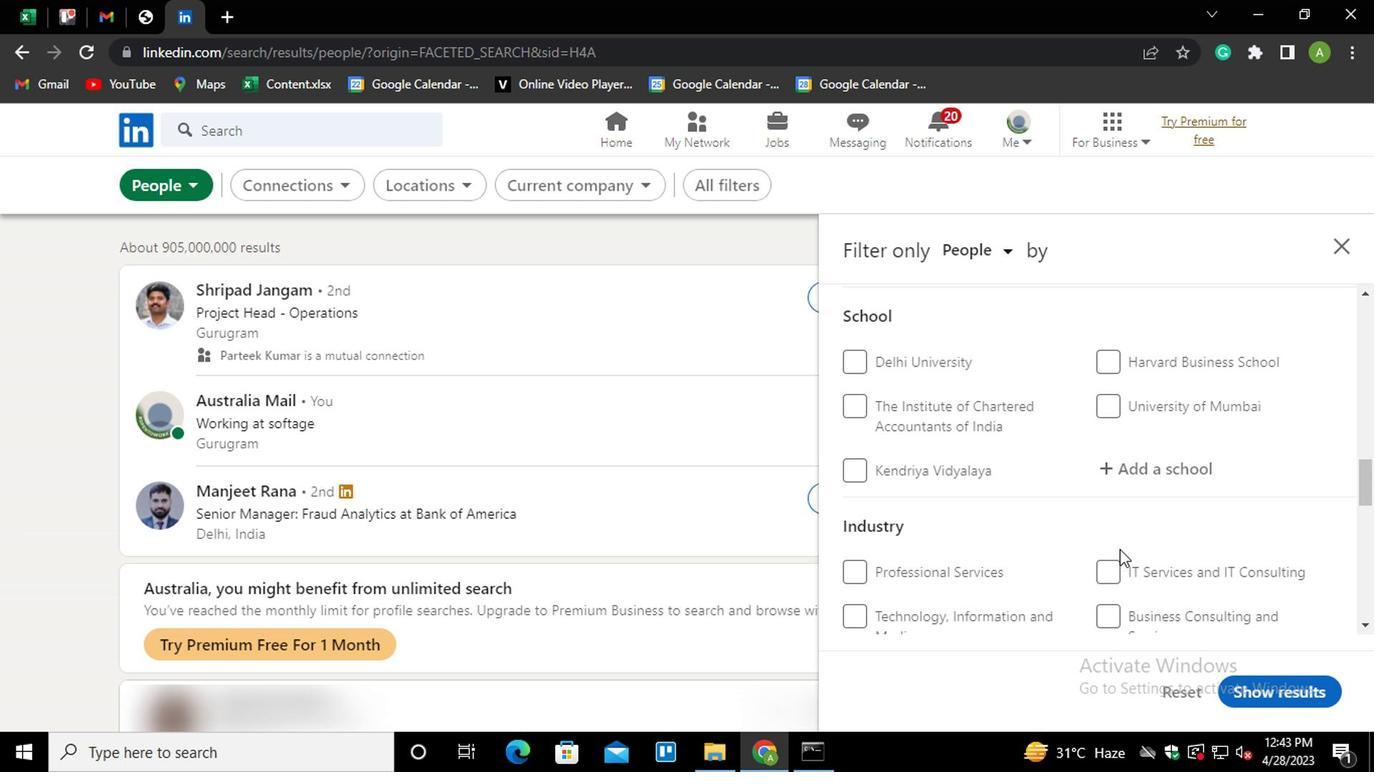 
Action: Mouse scrolled (1114, 545) with delta (0, 0)
Screenshot: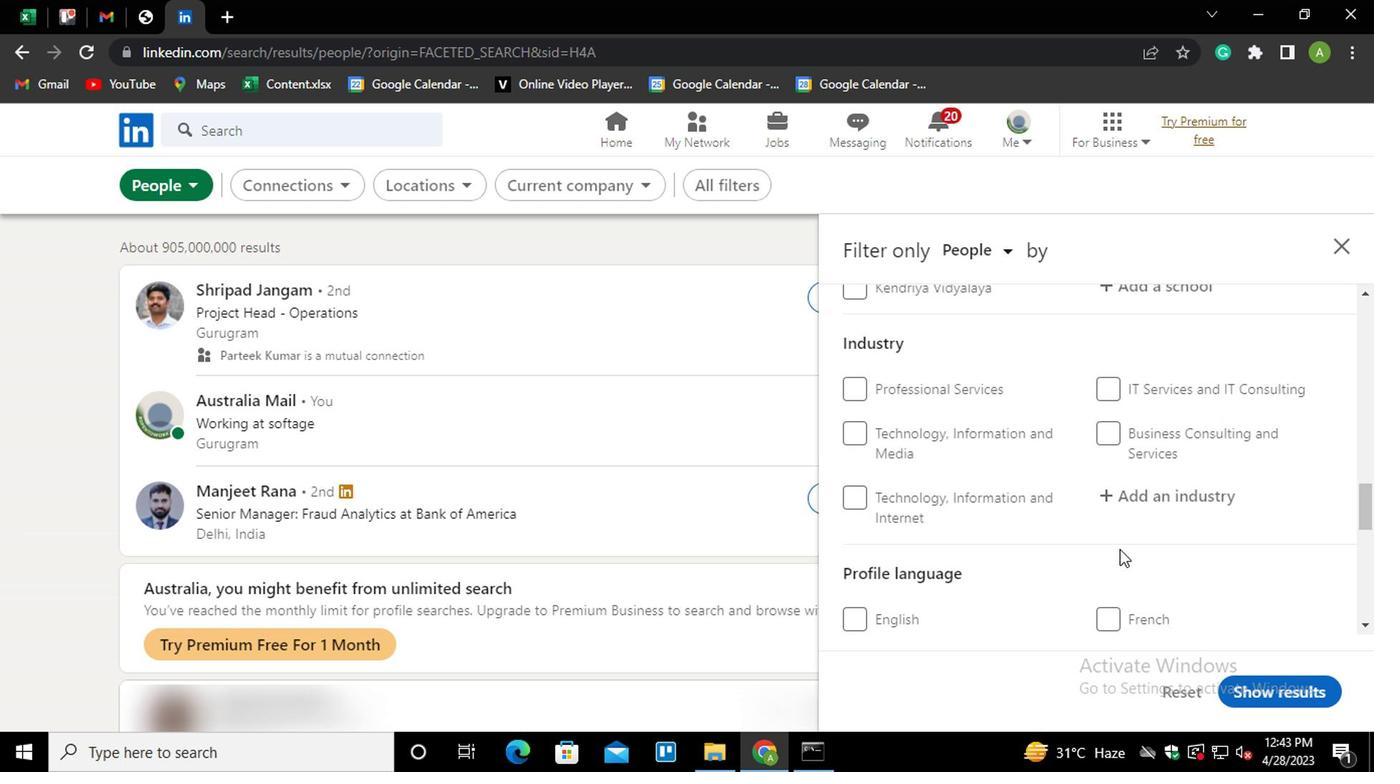 
Action: Mouse scrolled (1114, 545) with delta (0, 0)
Screenshot: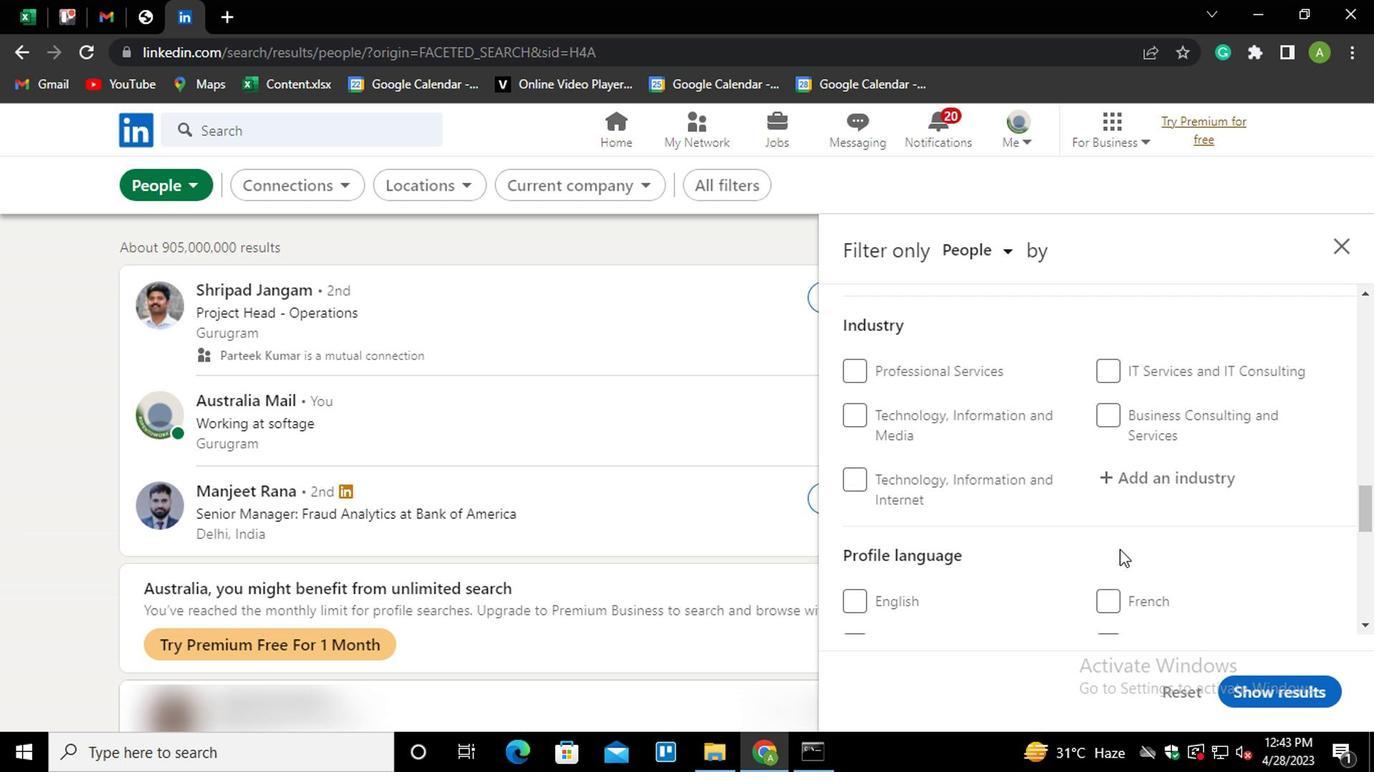 
Action: Mouse moved to (1102, 394)
Screenshot: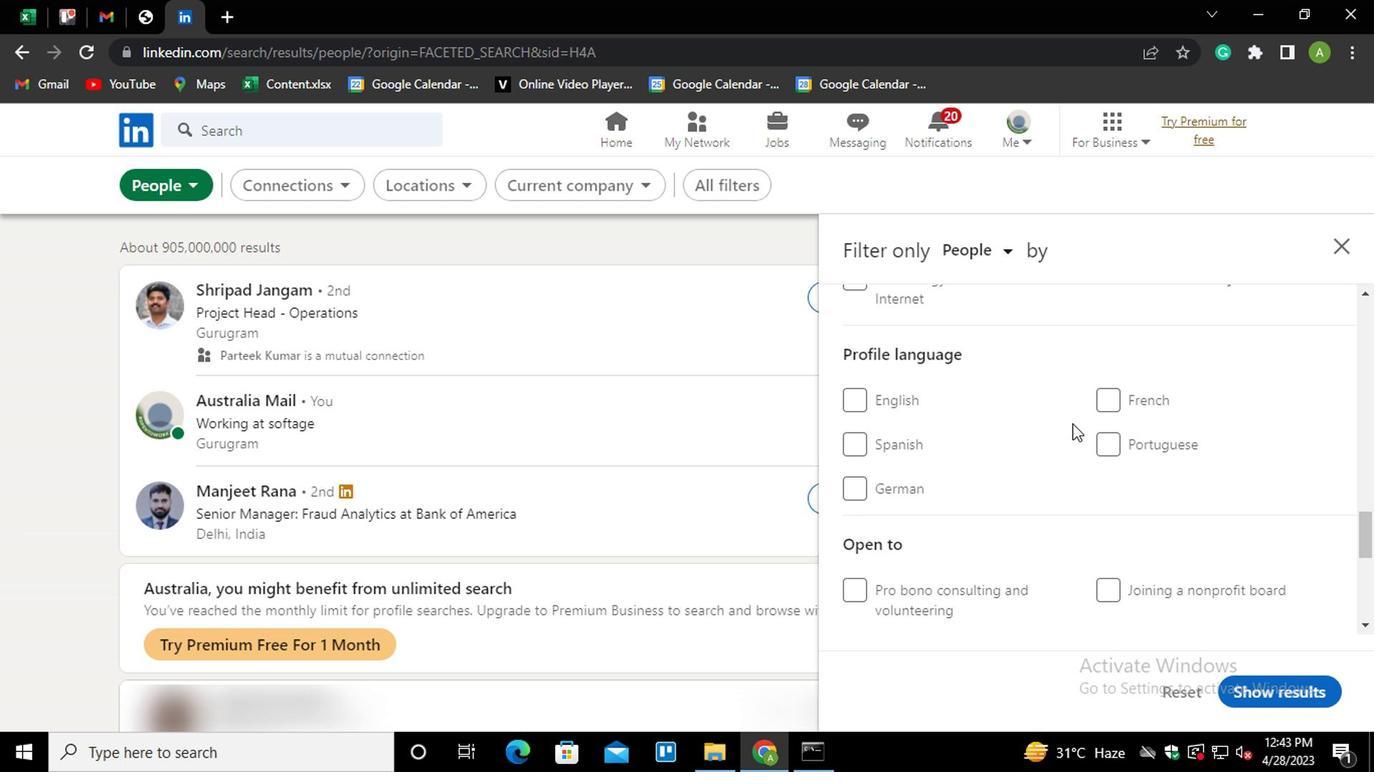 
Action: Mouse pressed left at (1102, 394)
Screenshot: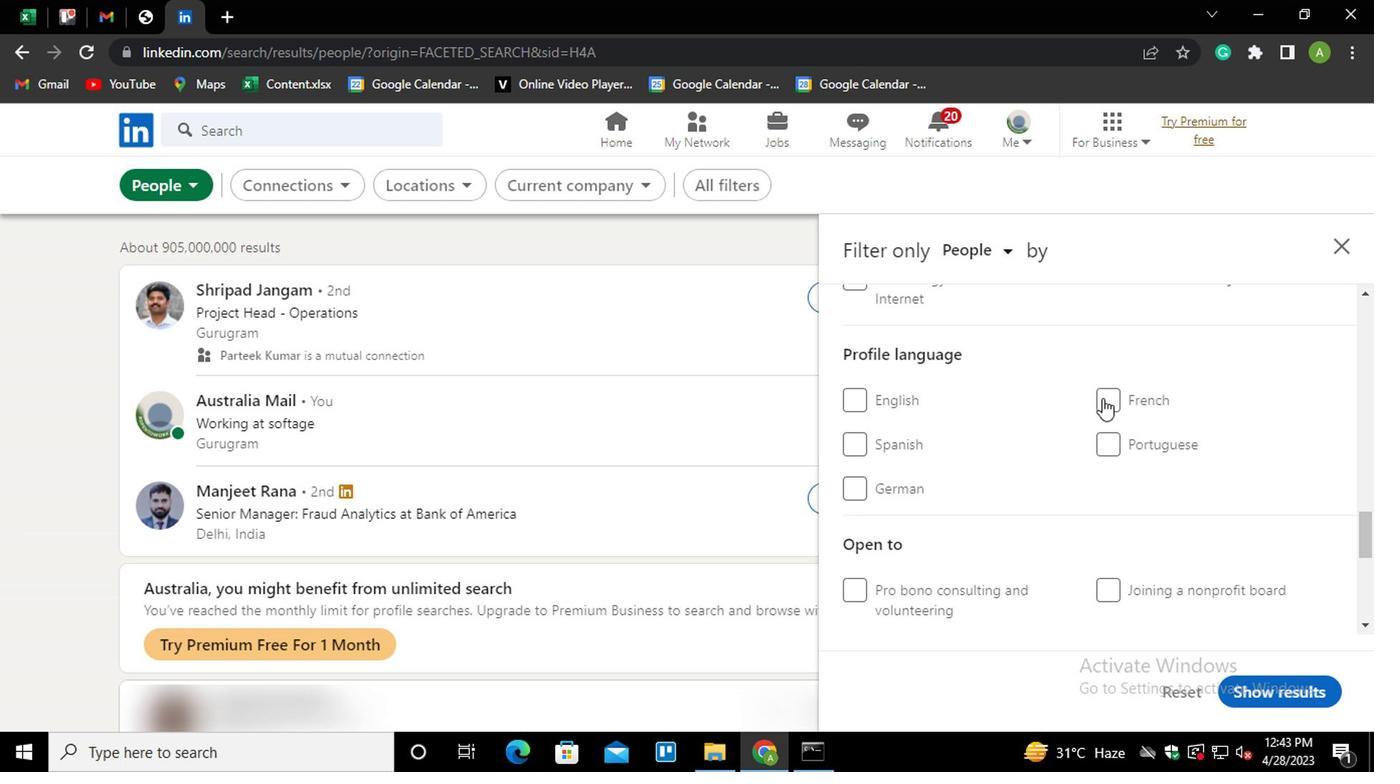 
Action: Mouse moved to (1136, 498)
Screenshot: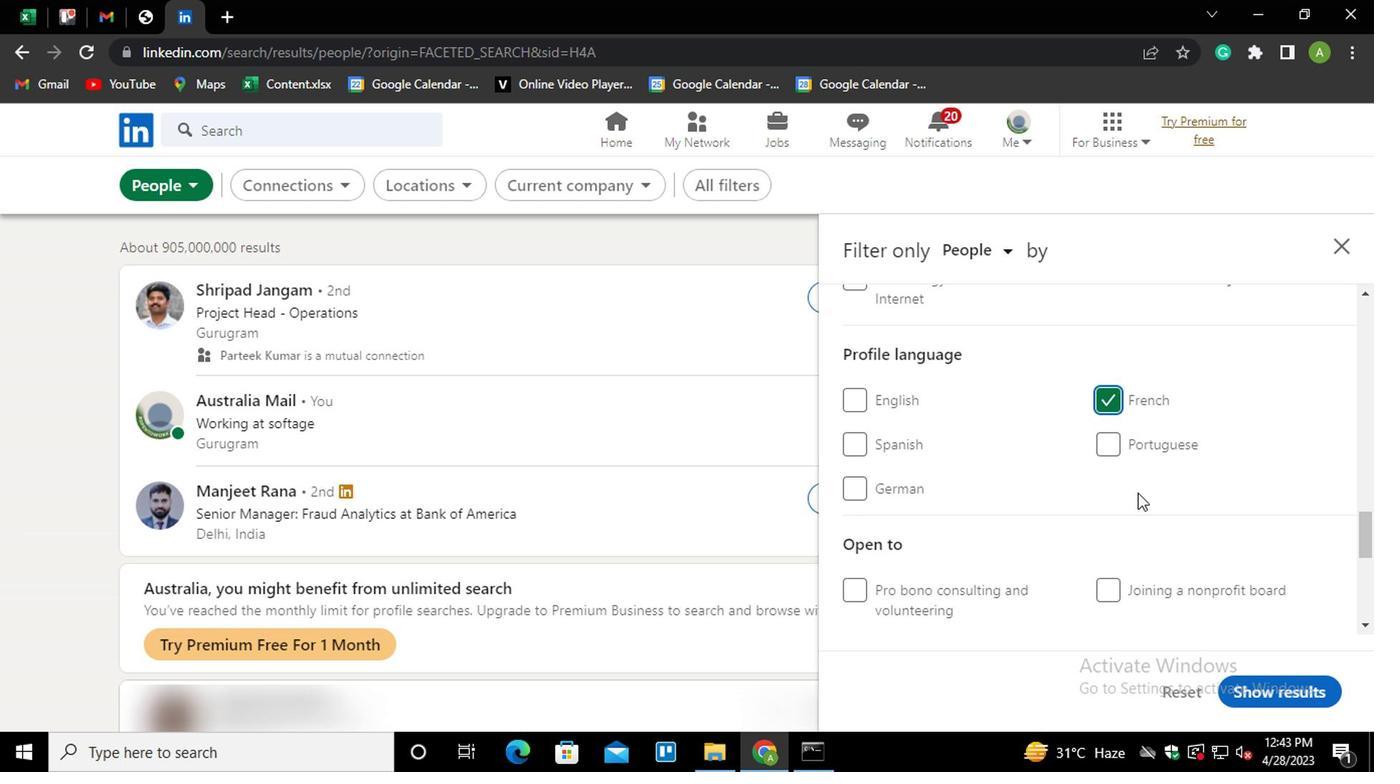 
Action: Mouse scrolled (1136, 499) with delta (0, 0)
Screenshot: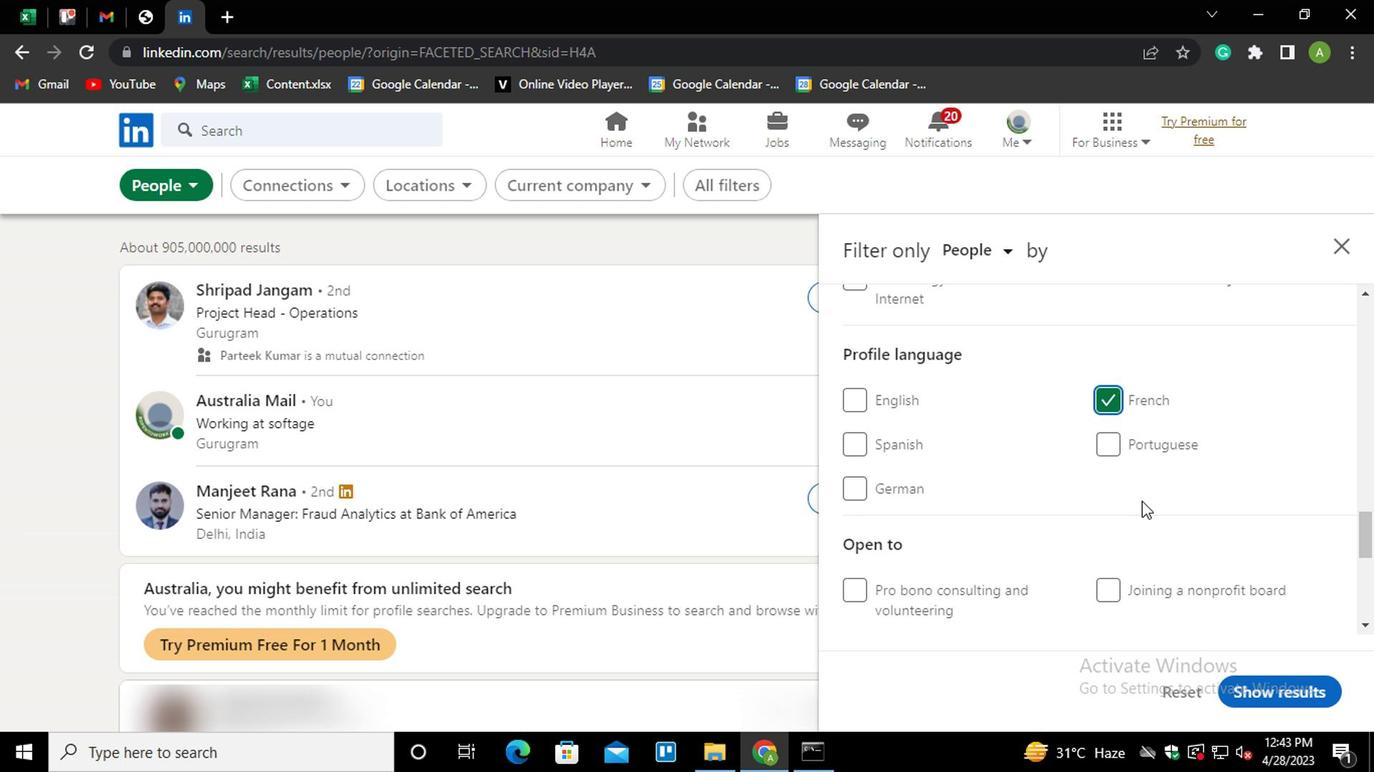 
Action: Mouse scrolled (1136, 499) with delta (0, 0)
Screenshot: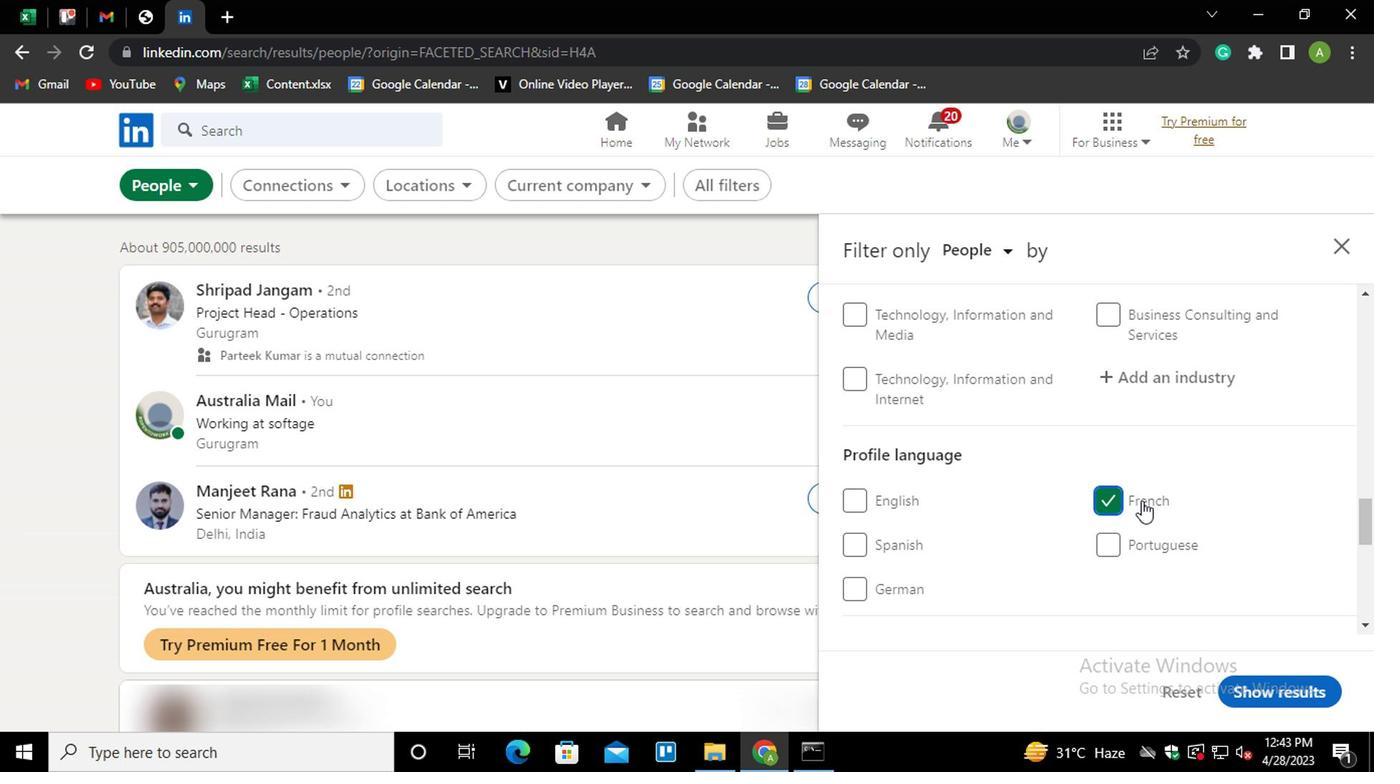 
Action: Mouse scrolled (1136, 499) with delta (0, 0)
Screenshot: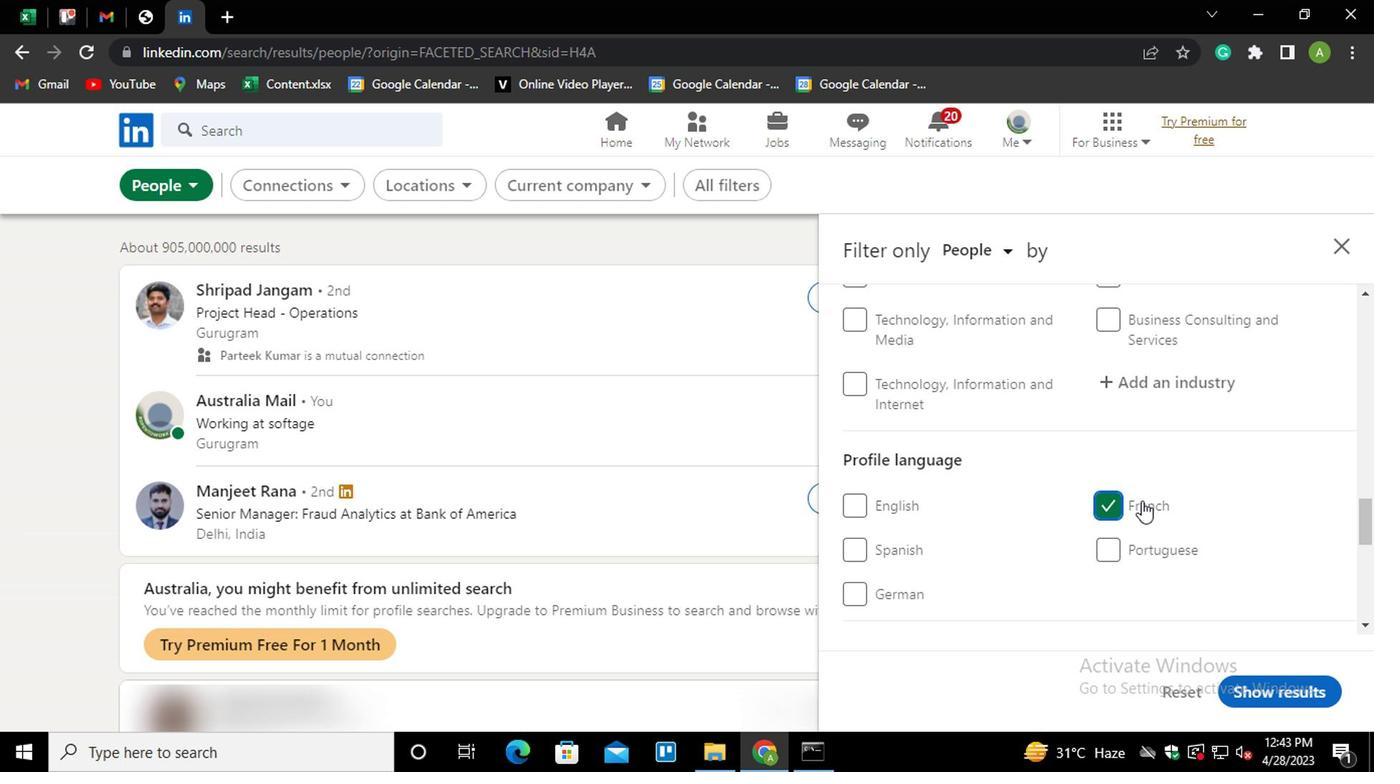 
Action: Mouse scrolled (1136, 499) with delta (0, 0)
Screenshot: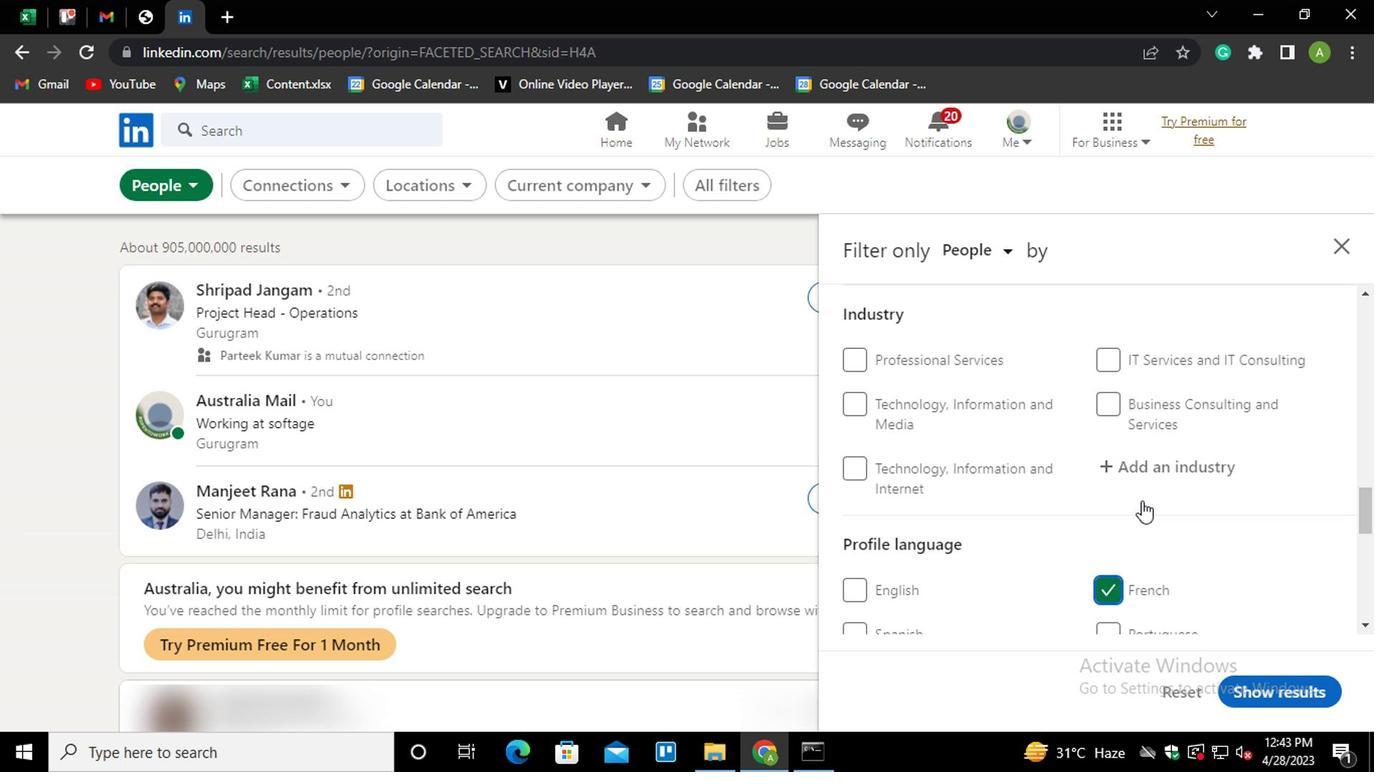 
Action: Mouse scrolled (1136, 499) with delta (0, 0)
Screenshot: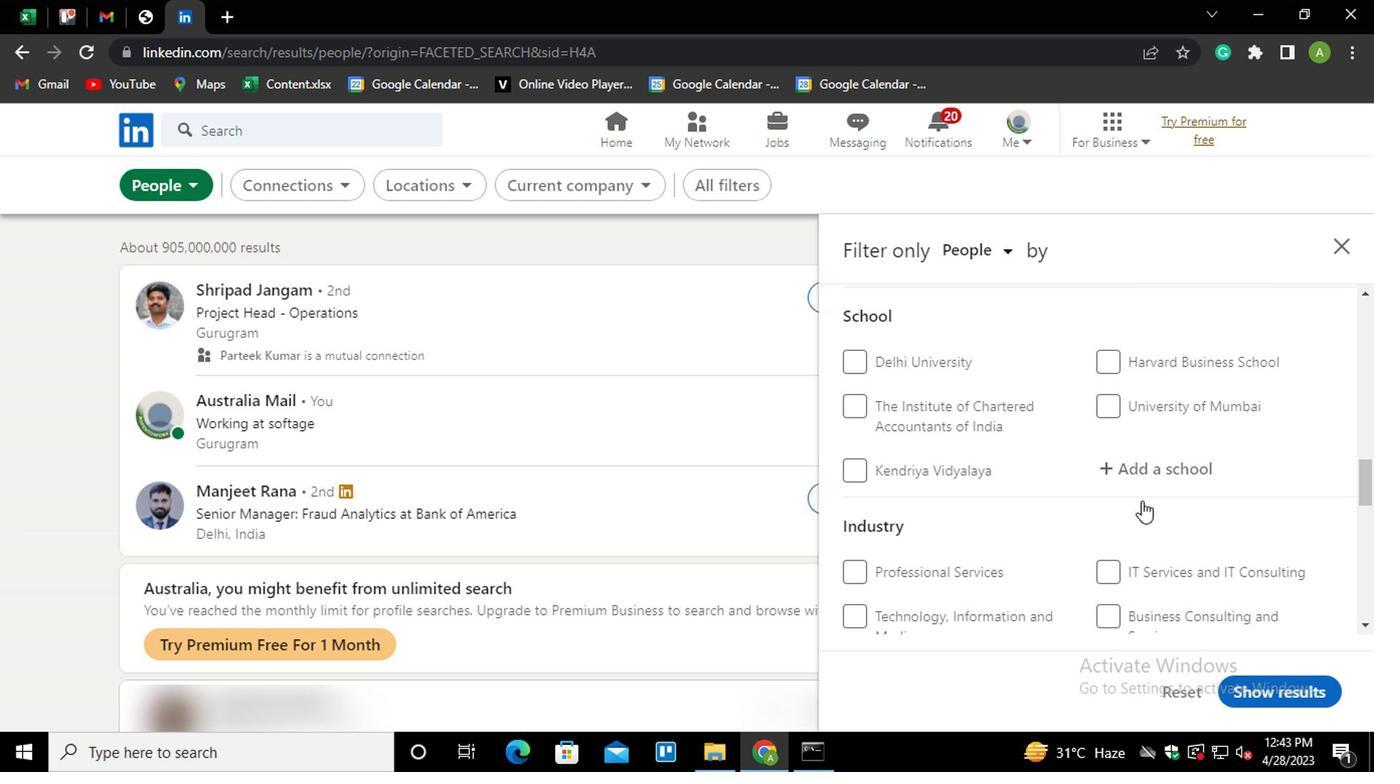 
Action: Mouse scrolled (1136, 499) with delta (0, 0)
Screenshot: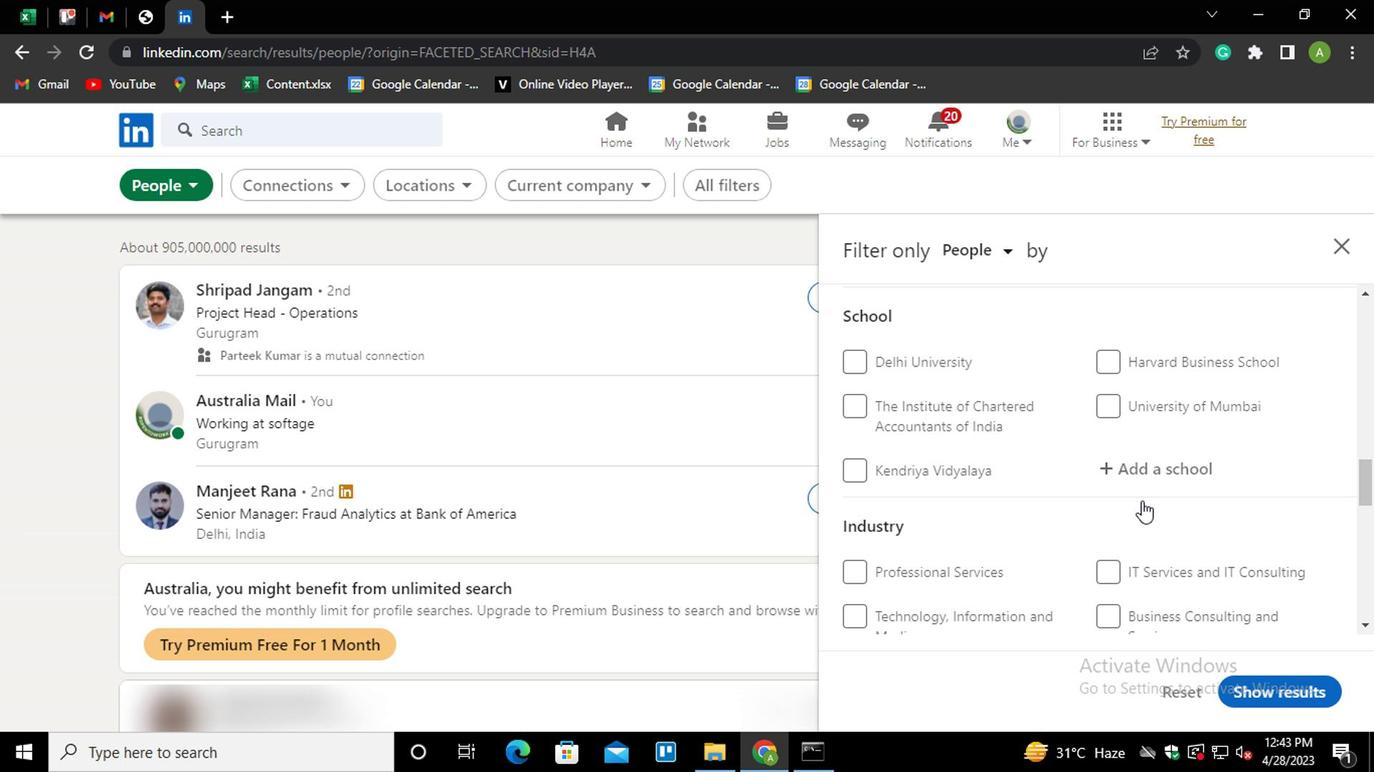 
Action: Mouse scrolled (1136, 499) with delta (0, 0)
Screenshot: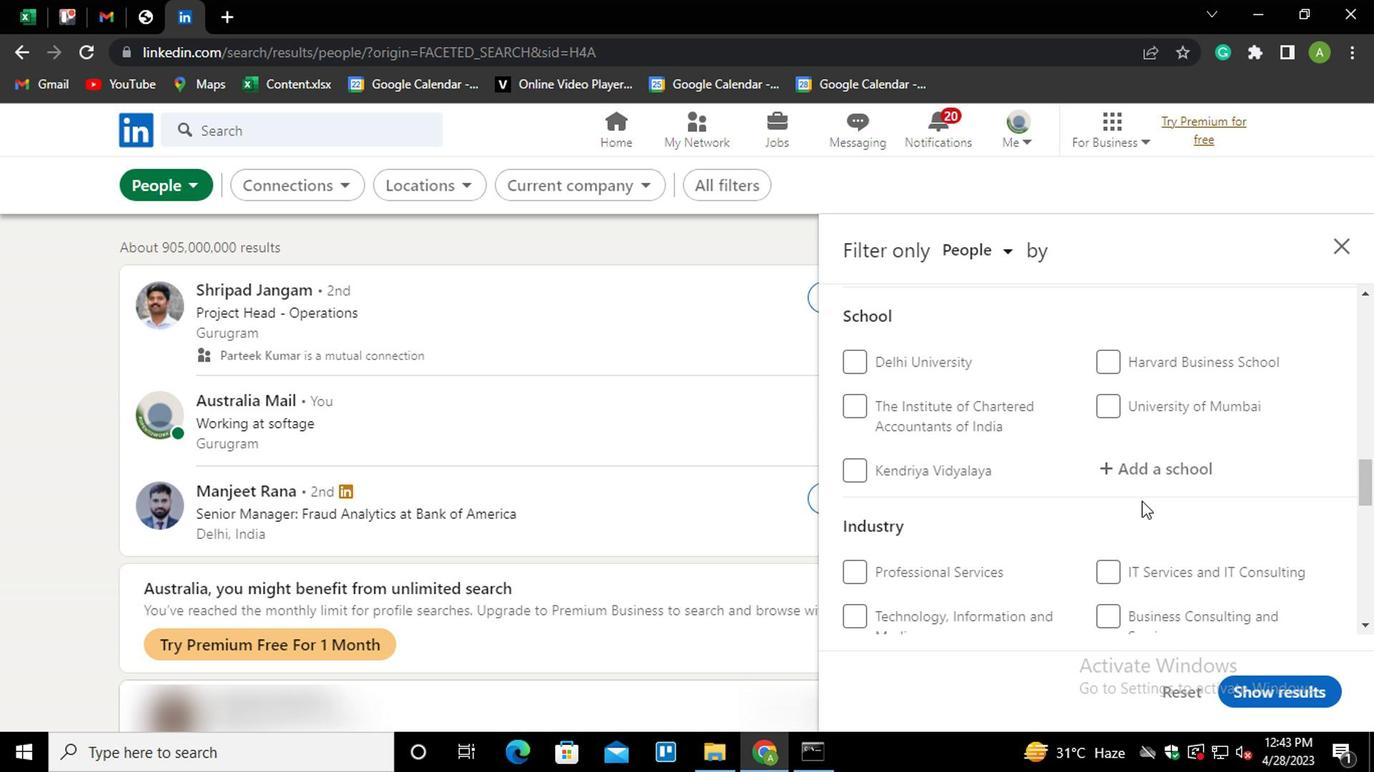 
Action: Mouse scrolled (1136, 499) with delta (0, 0)
Screenshot: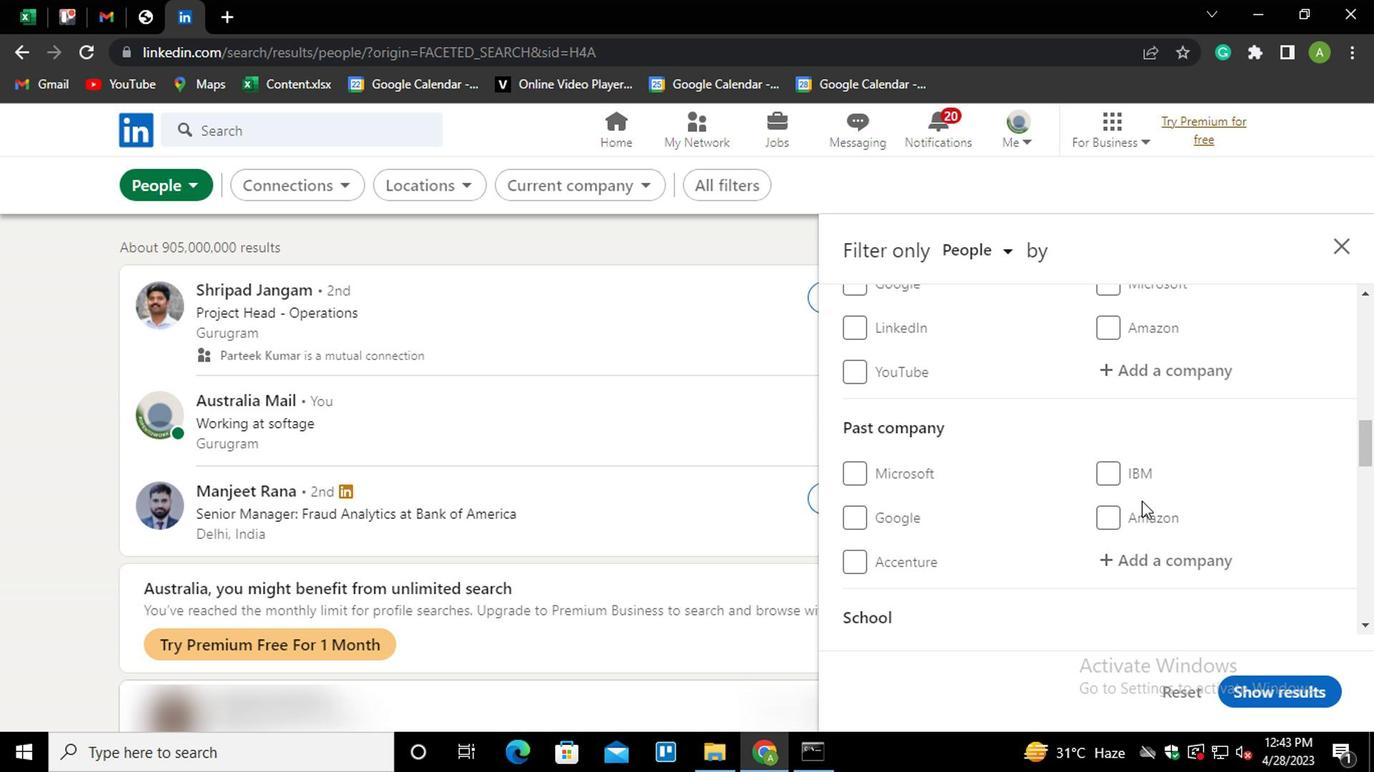 
Action: Mouse moved to (1140, 470)
Screenshot: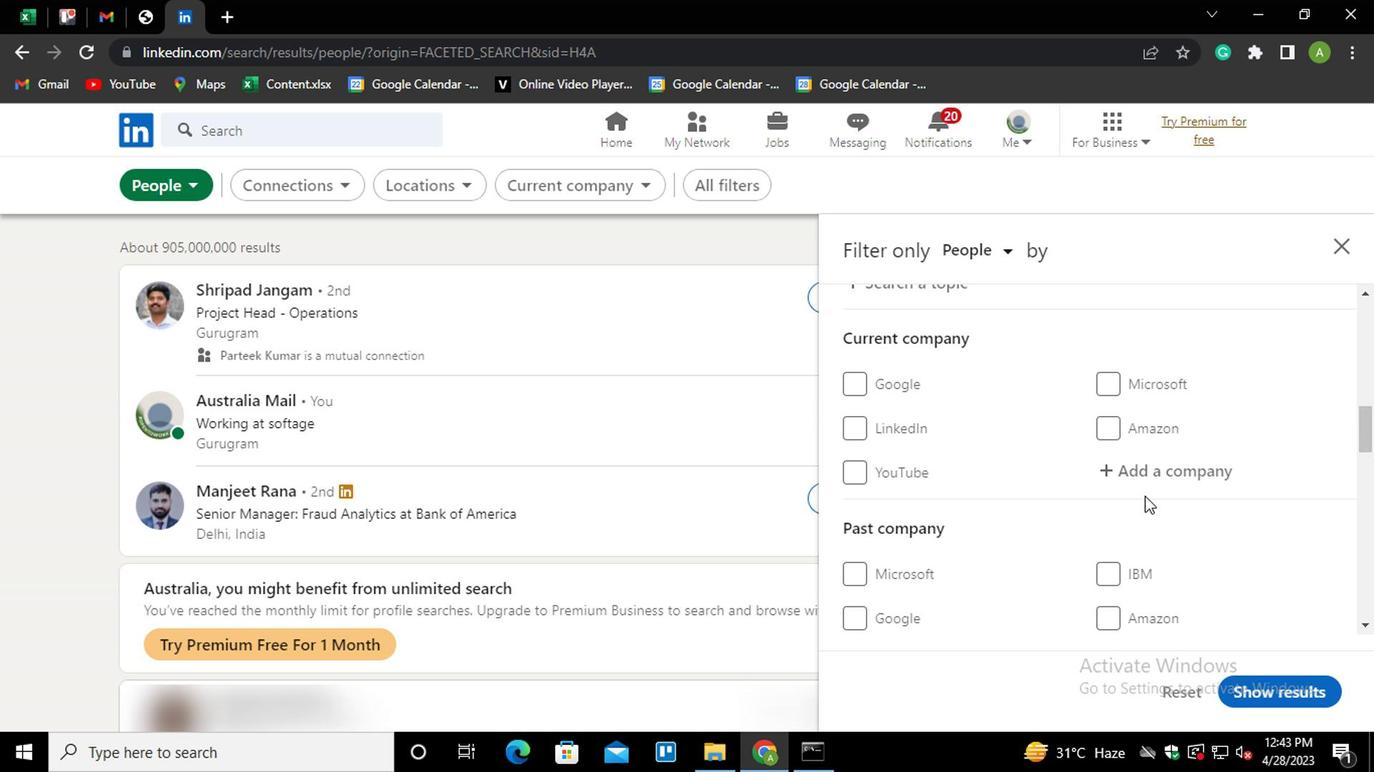 
Action: Mouse pressed left at (1140, 470)
Screenshot: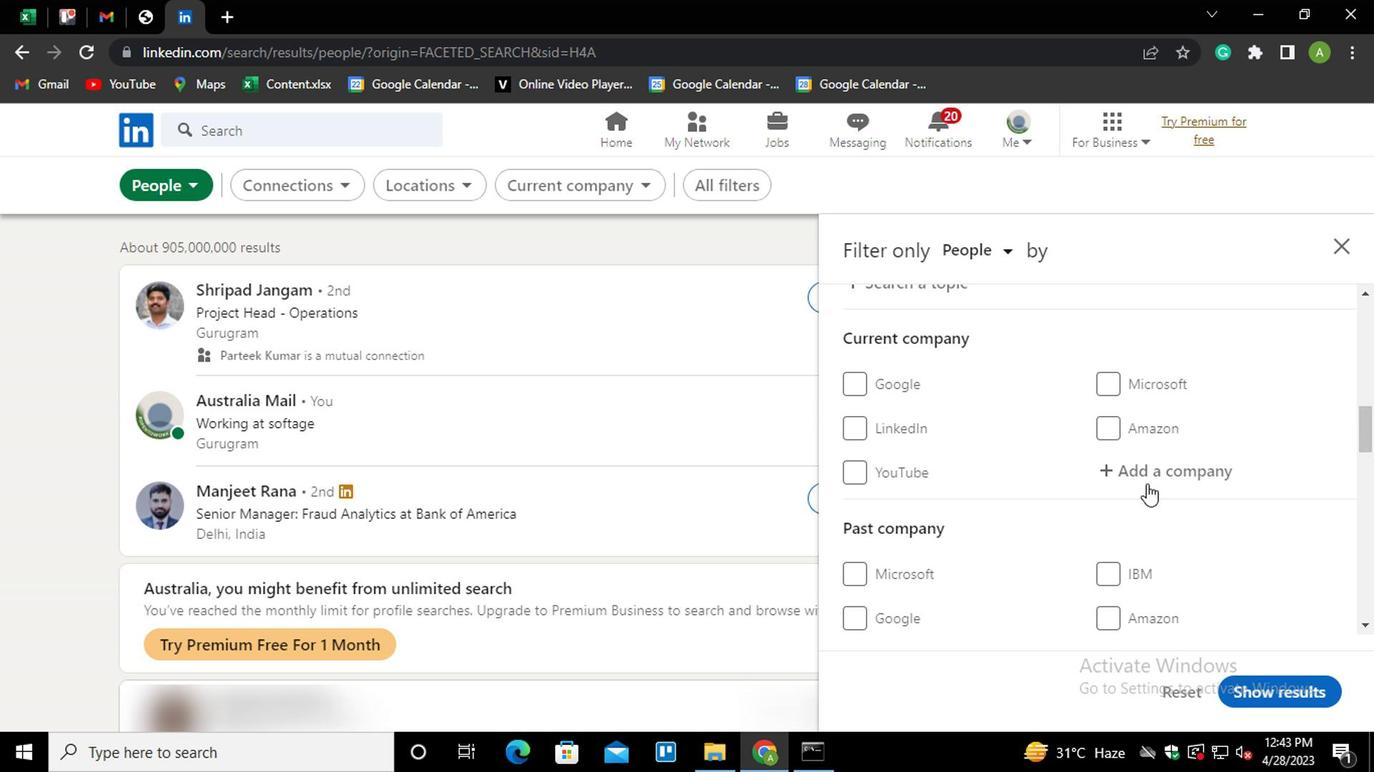 
Action: Key pressed <Key.shift><Key.shift>AMAZON
Screenshot: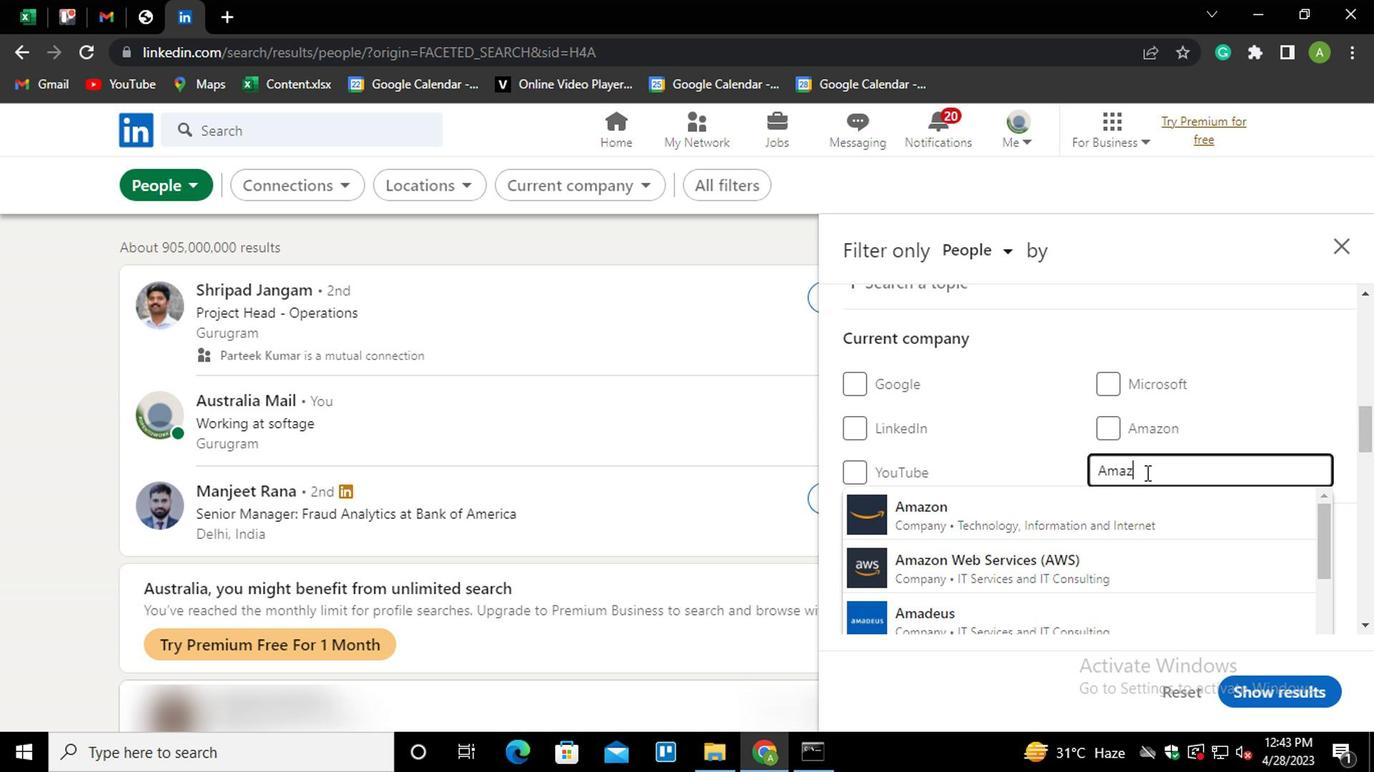 
Action: Mouse moved to (1104, 427)
Screenshot: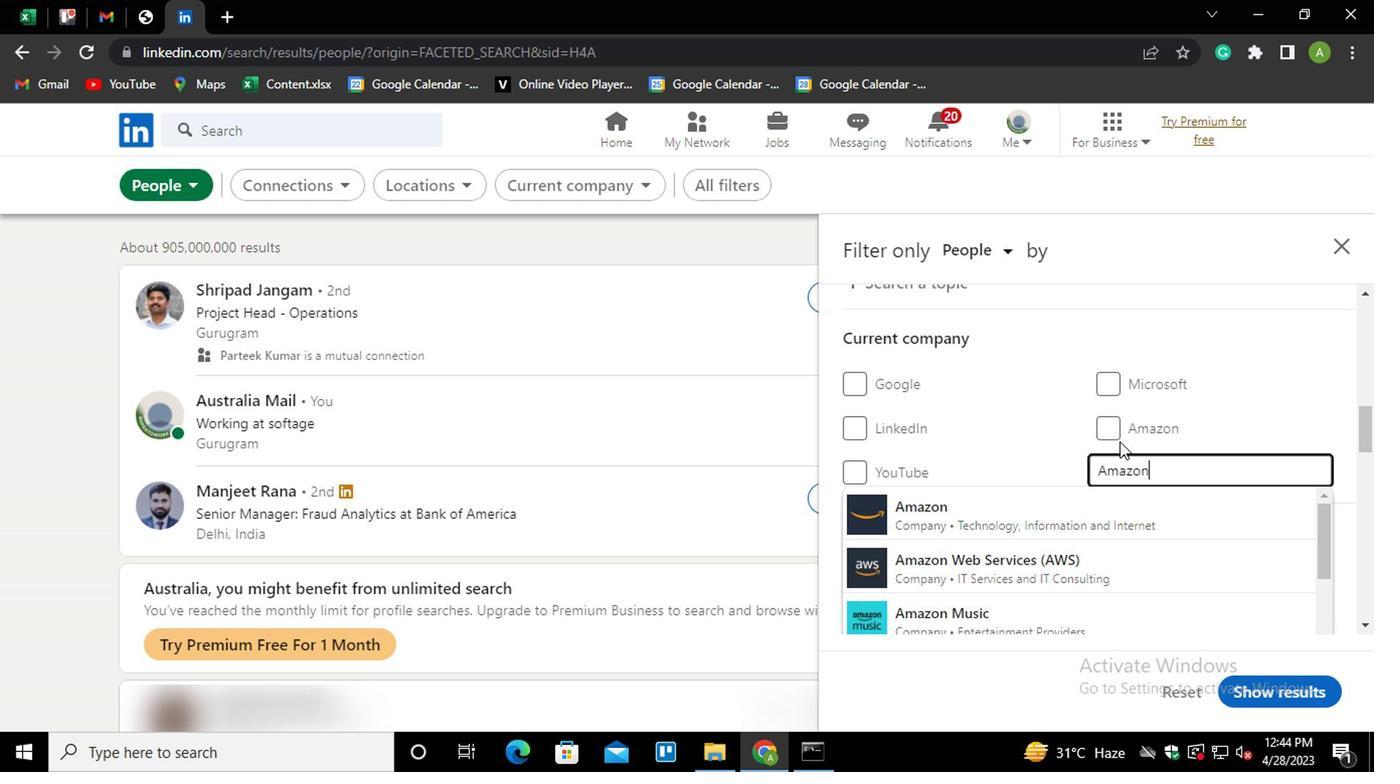 
Action: Mouse pressed left at (1104, 427)
Screenshot: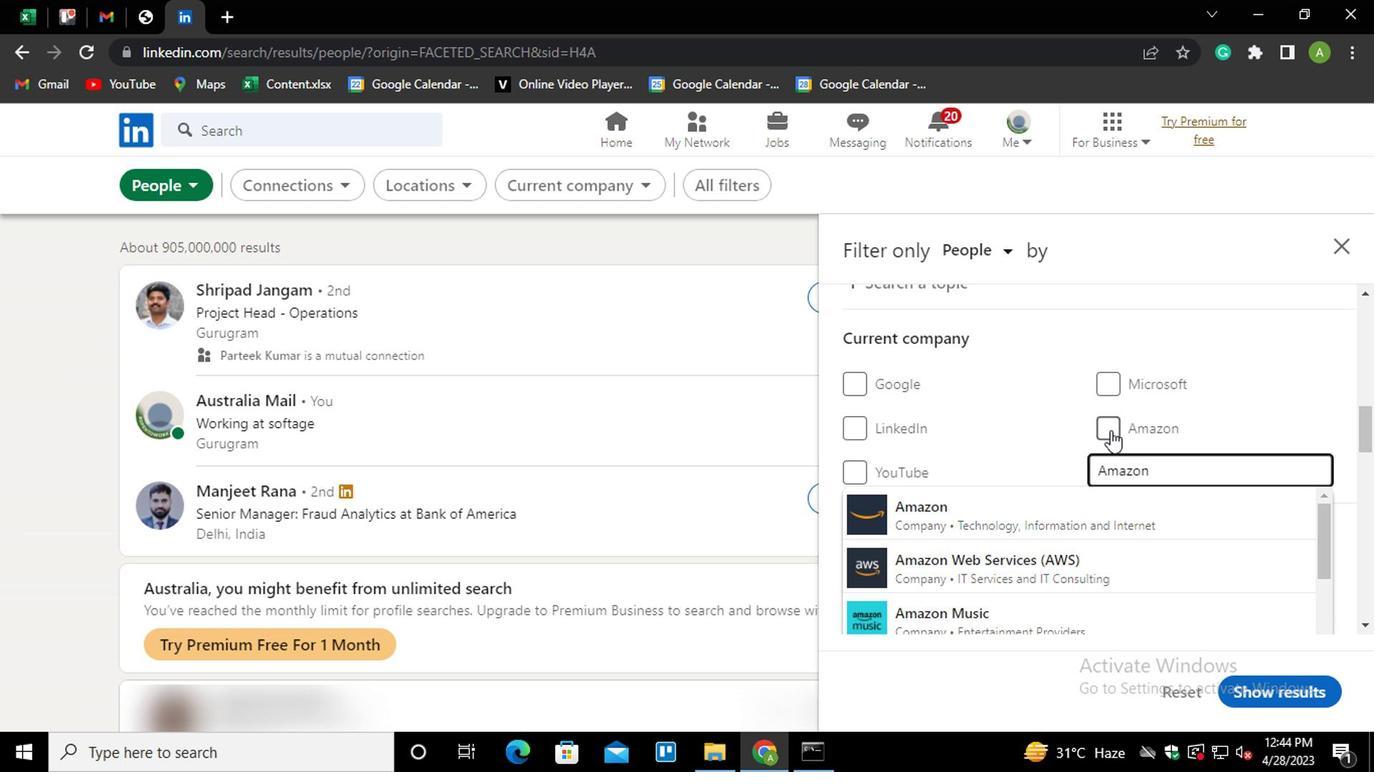 
Action: Mouse moved to (1130, 446)
Screenshot: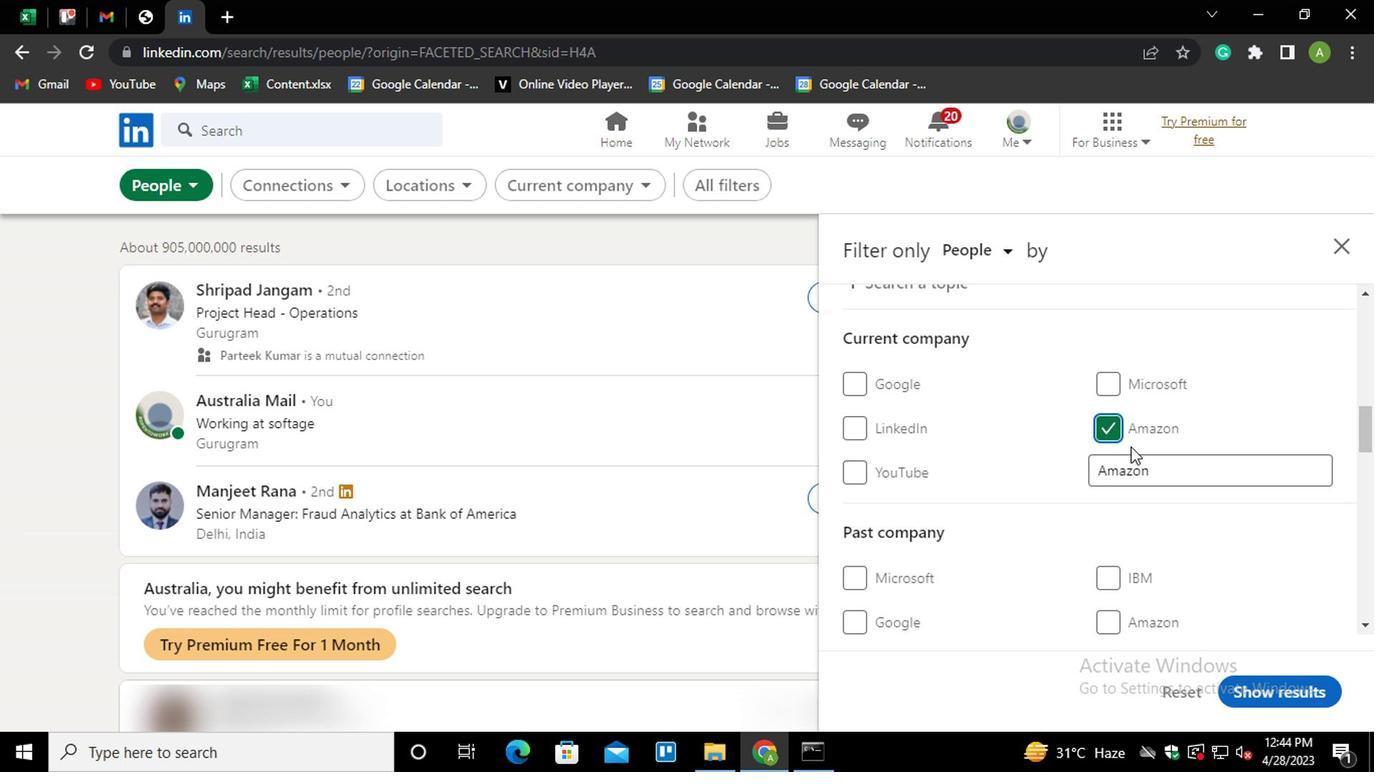 
Action: Mouse scrolled (1130, 445) with delta (0, -1)
Screenshot: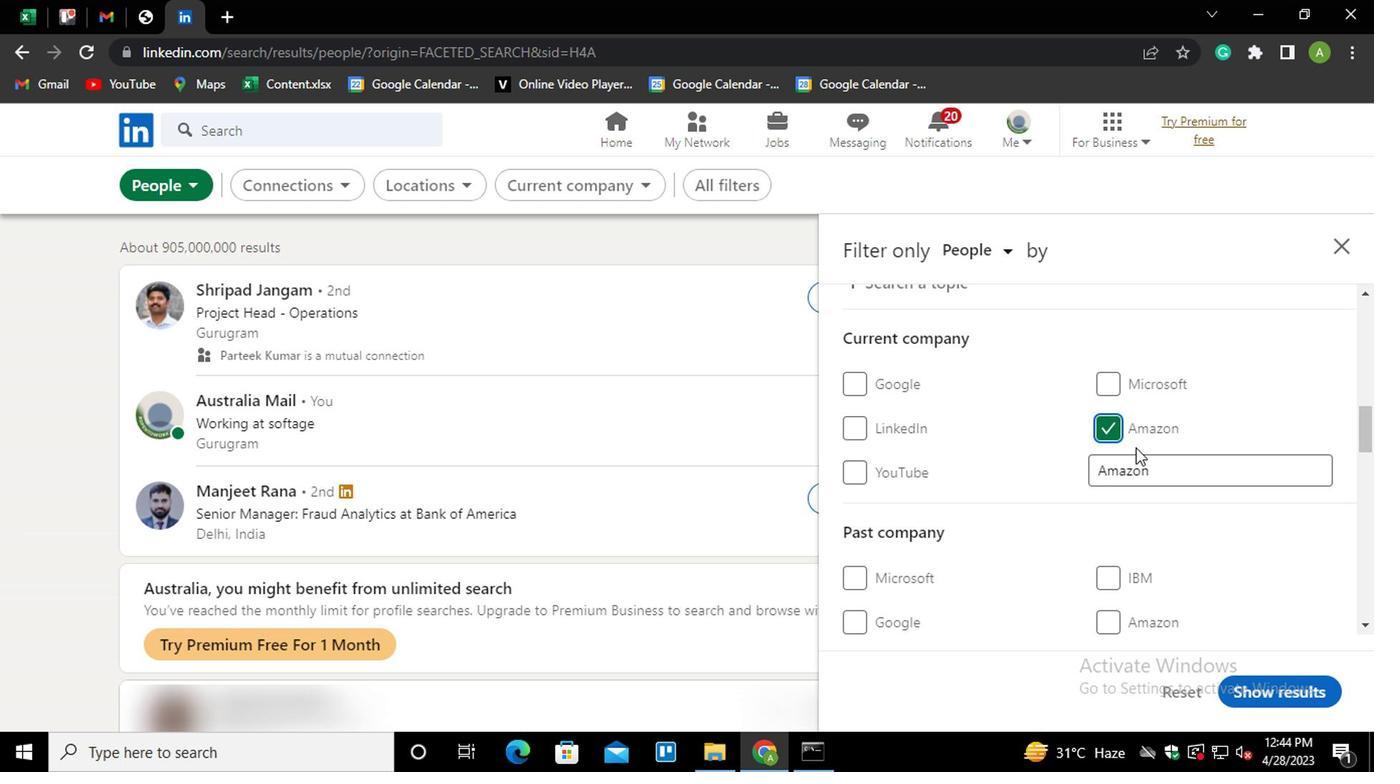 
Action: Mouse scrolled (1130, 445) with delta (0, -1)
Screenshot: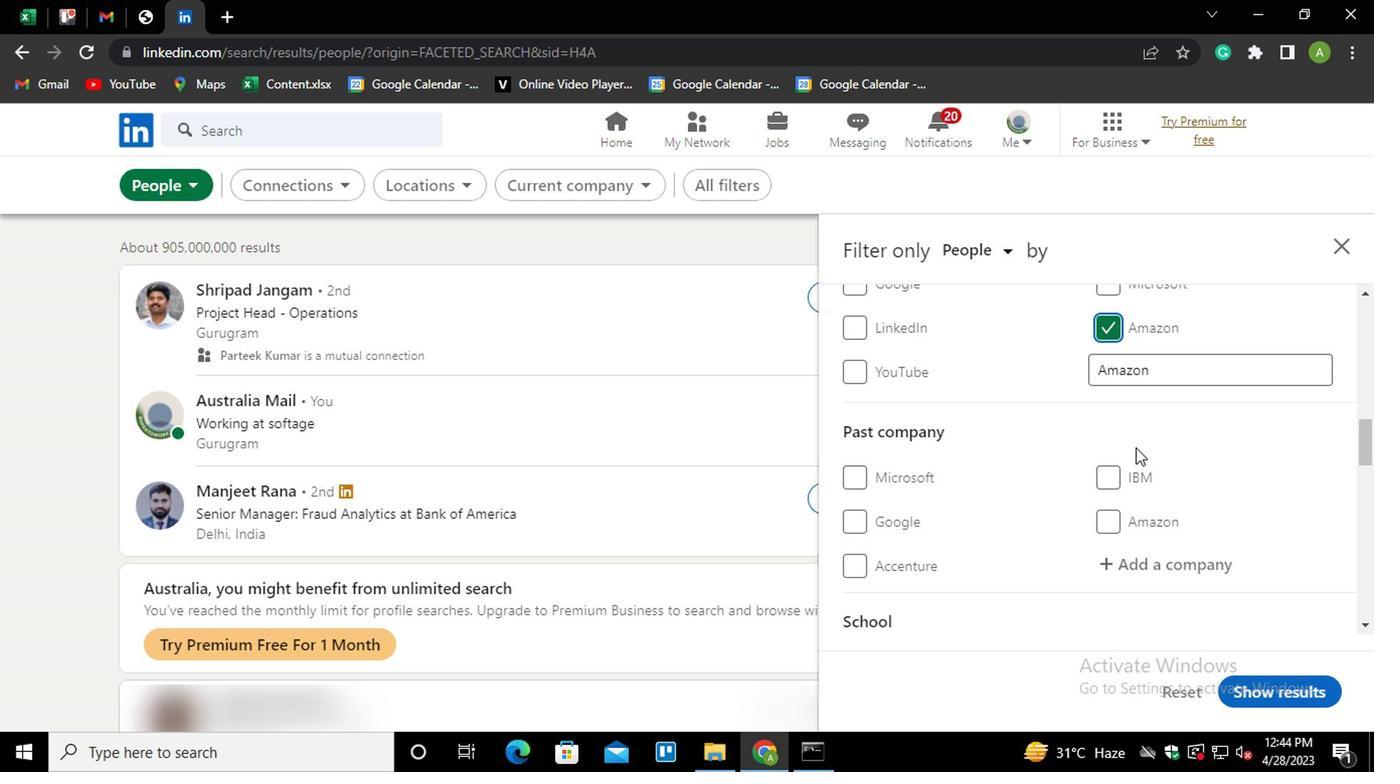 
Action: Mouse scrolled (1130, 445) with delta (0, -1)
Screenshot: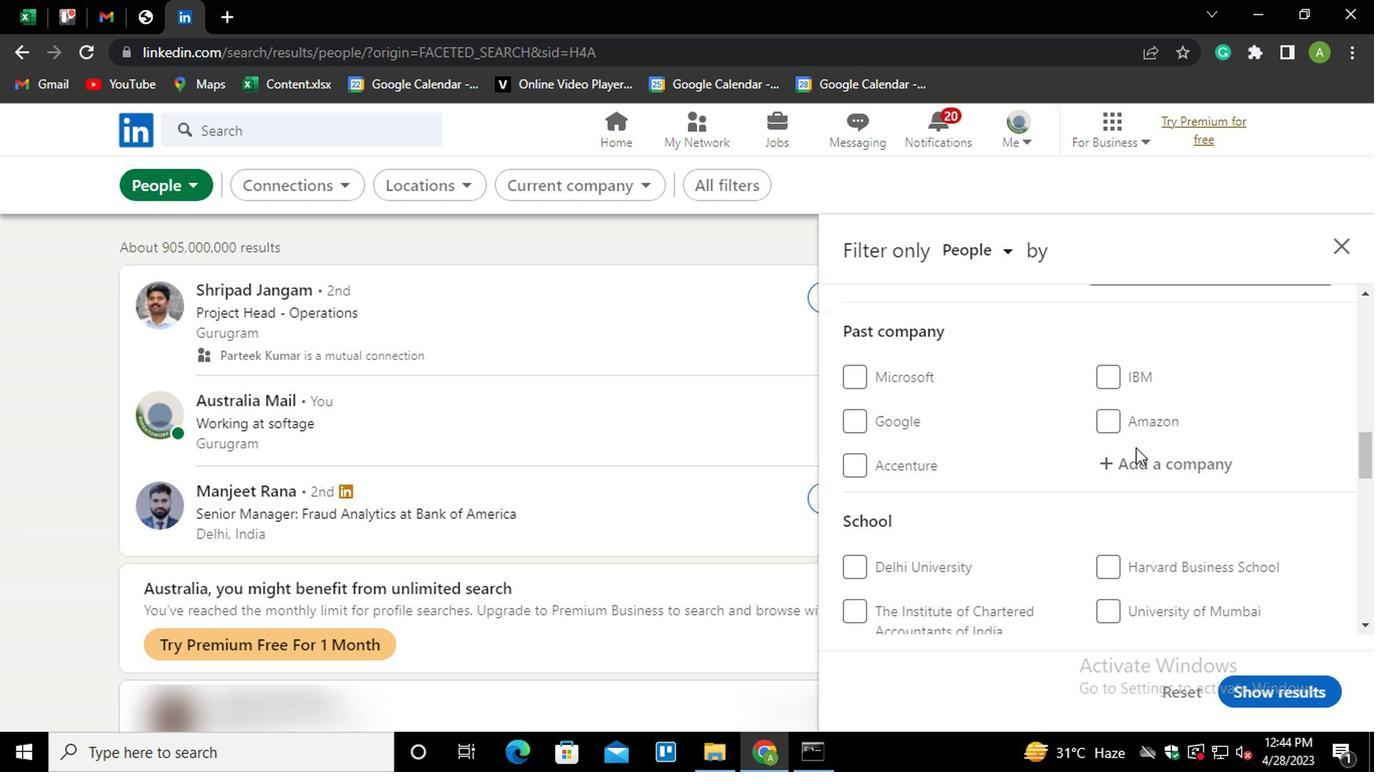 
Action: Mouse scrolled (1130, 445) with delta (0, -1)
Screenshot: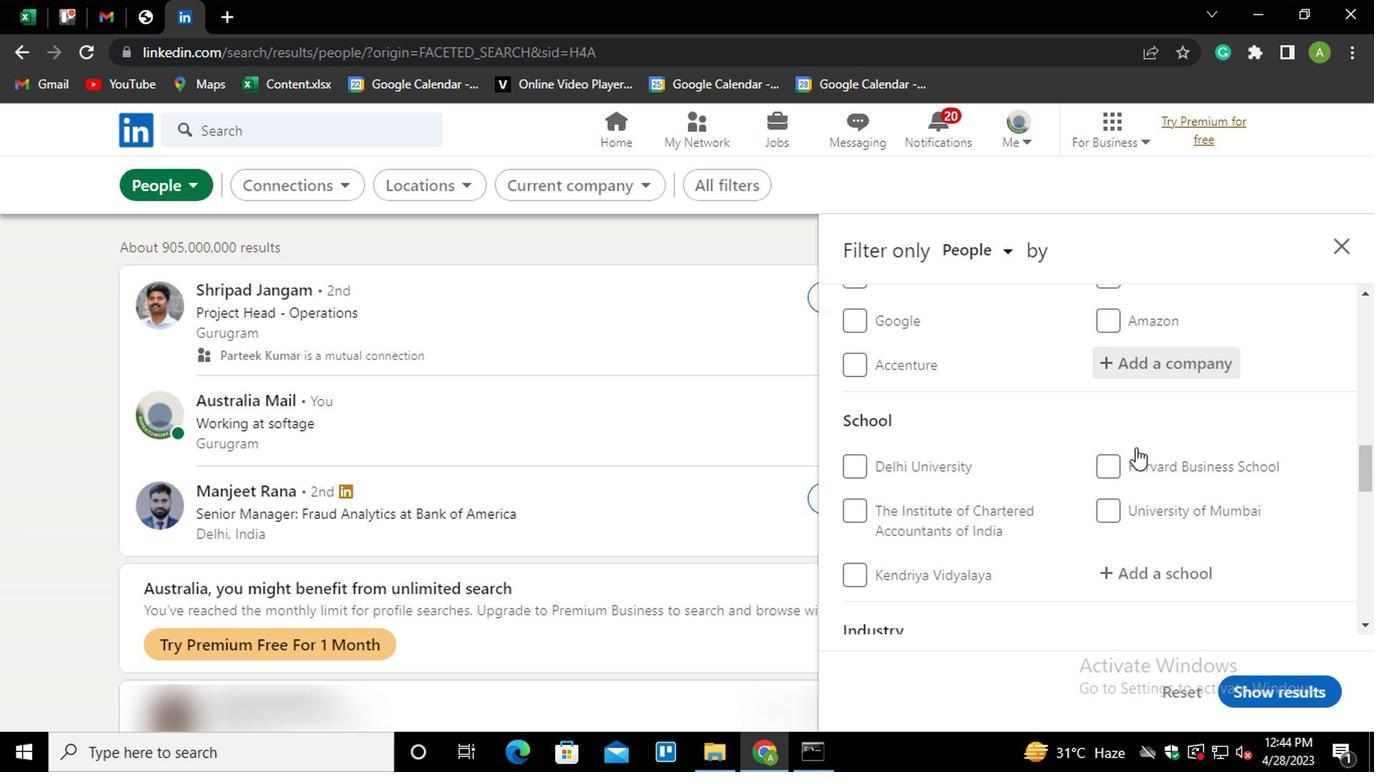 
Action: Mouse moved to (1132, 463)
Screenshot: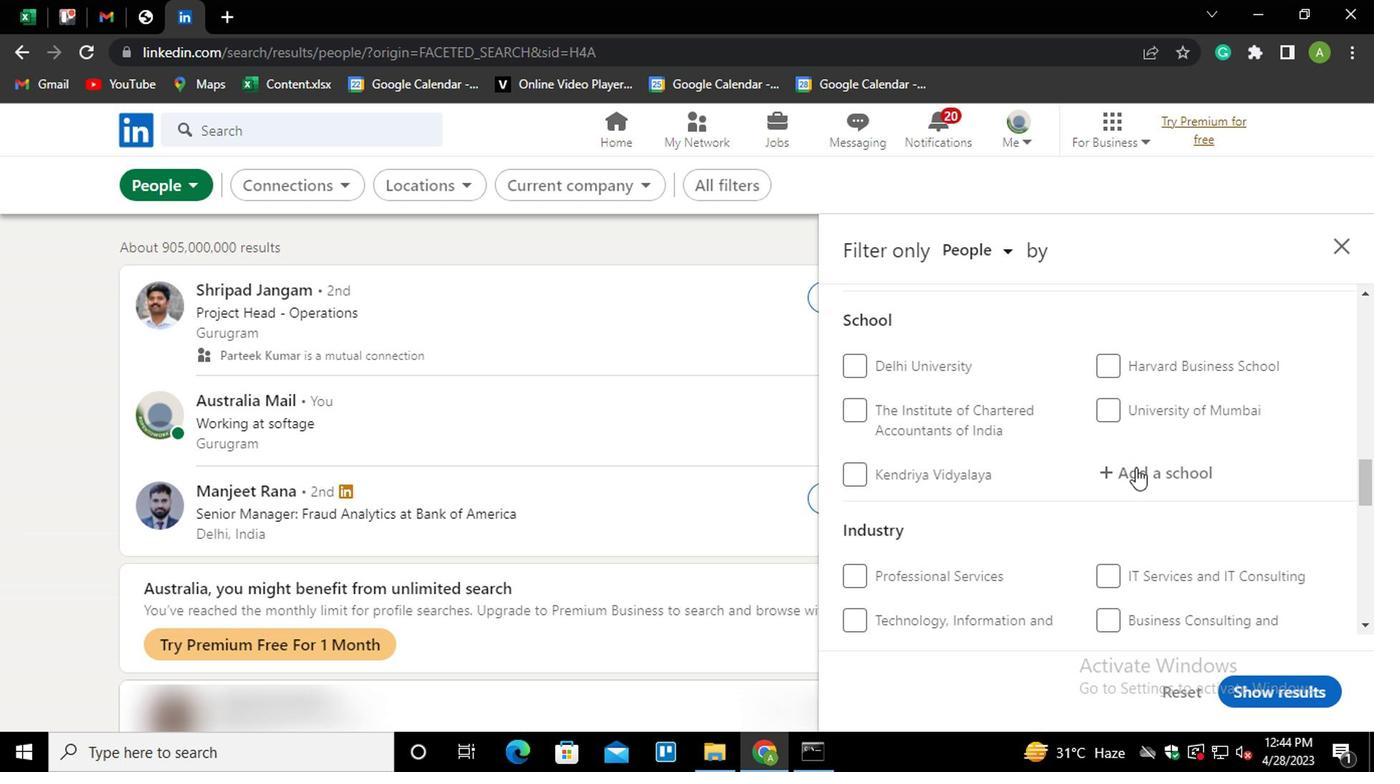 
Action: Mouse pressed left at (1132, 463)
Screenshot: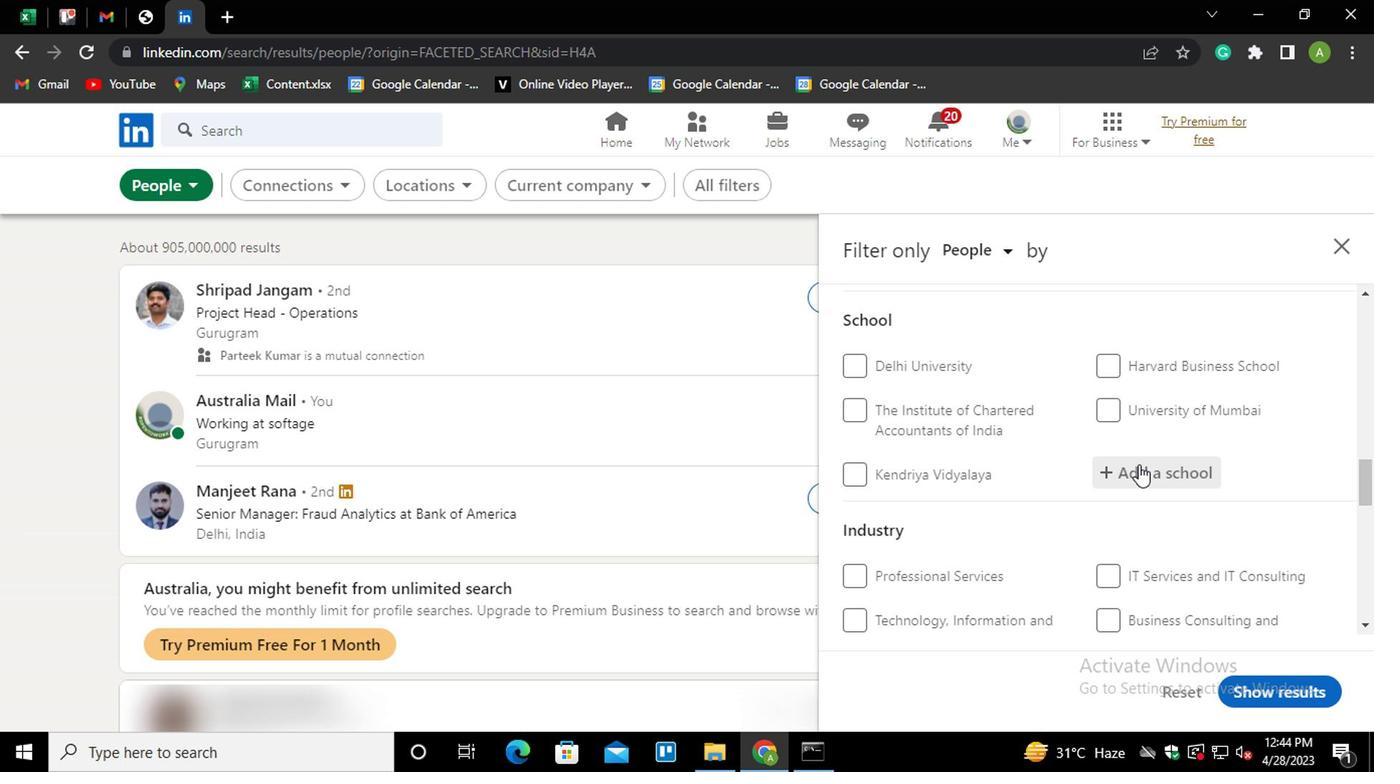 
Action: Key pressed S
Screenshot: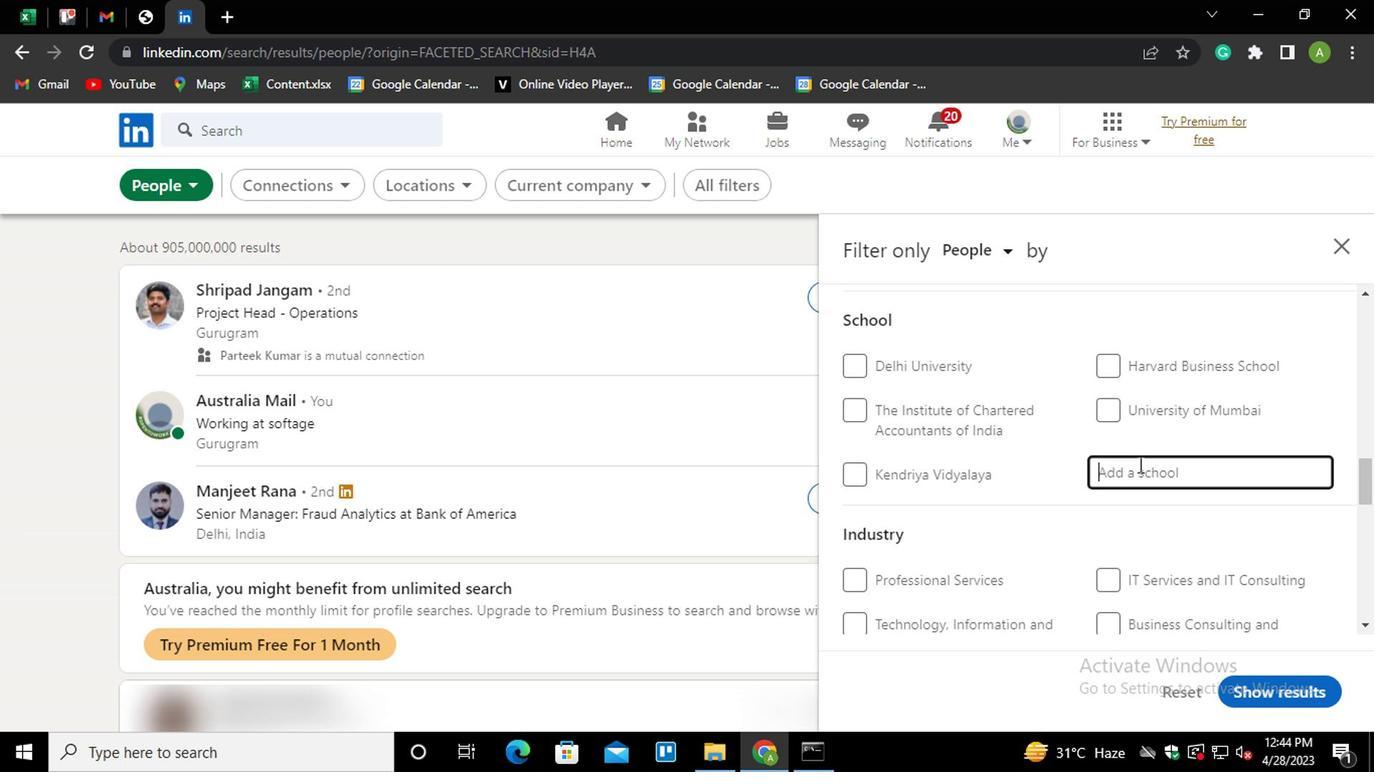 
Action: Mouse moved to (1132, 462)
Screenshot: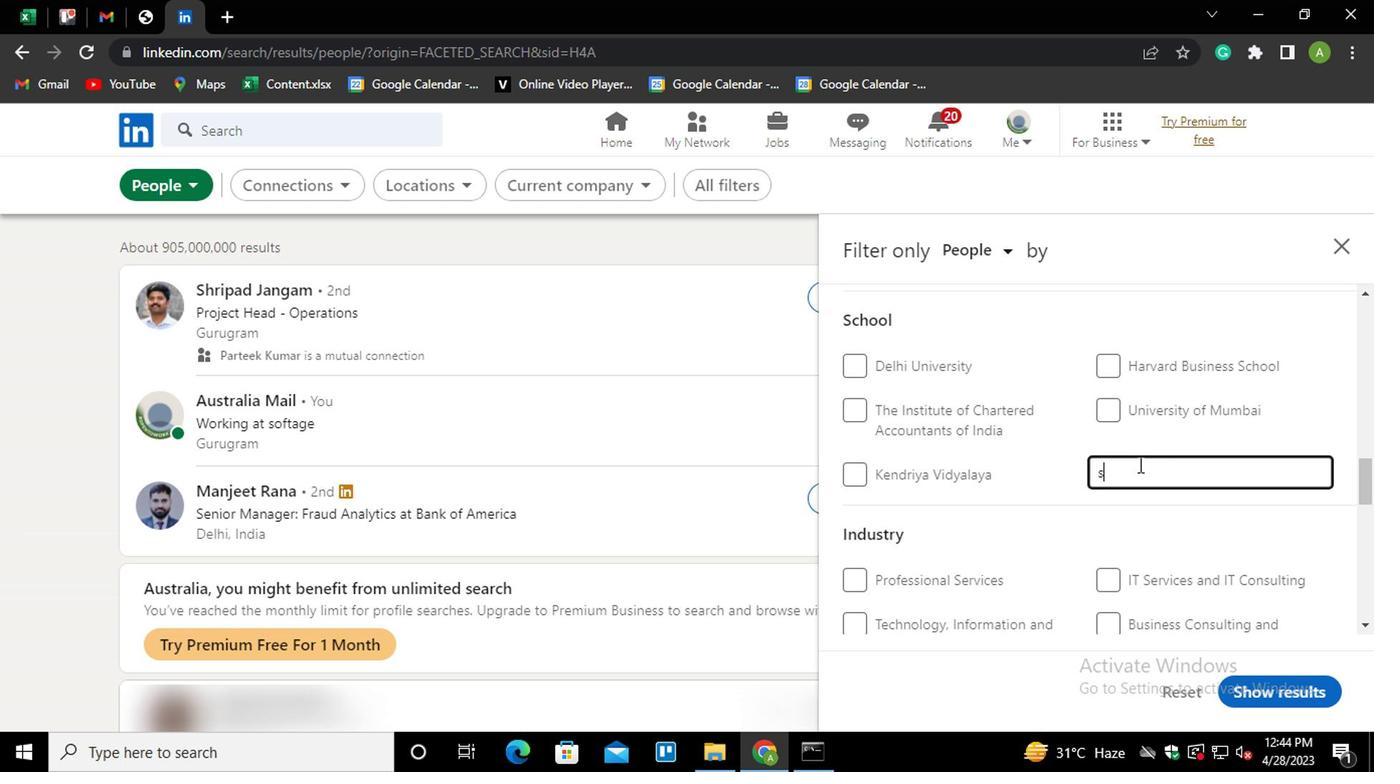 
Action: Key pressed A
Screenshot: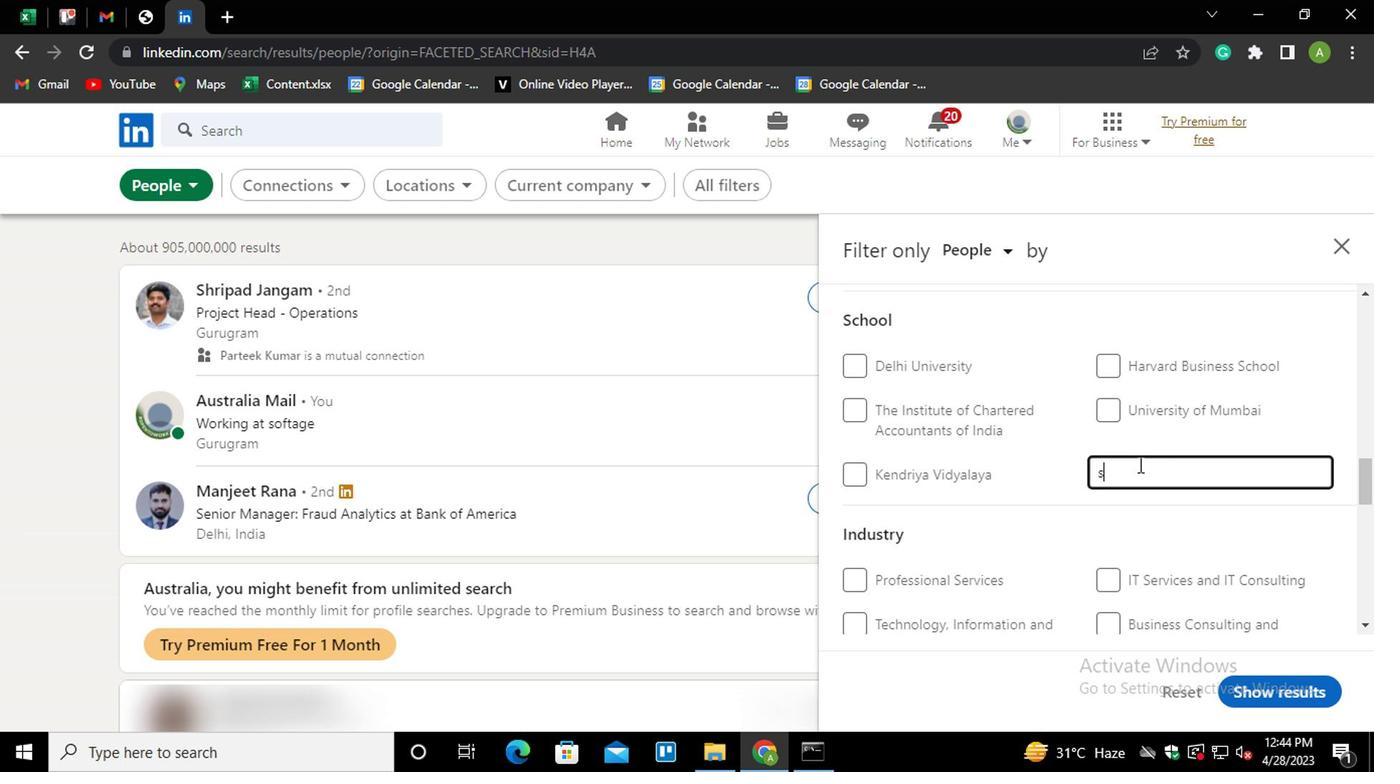 
Action: Mouse moved to (1131, 462)
Screenshot: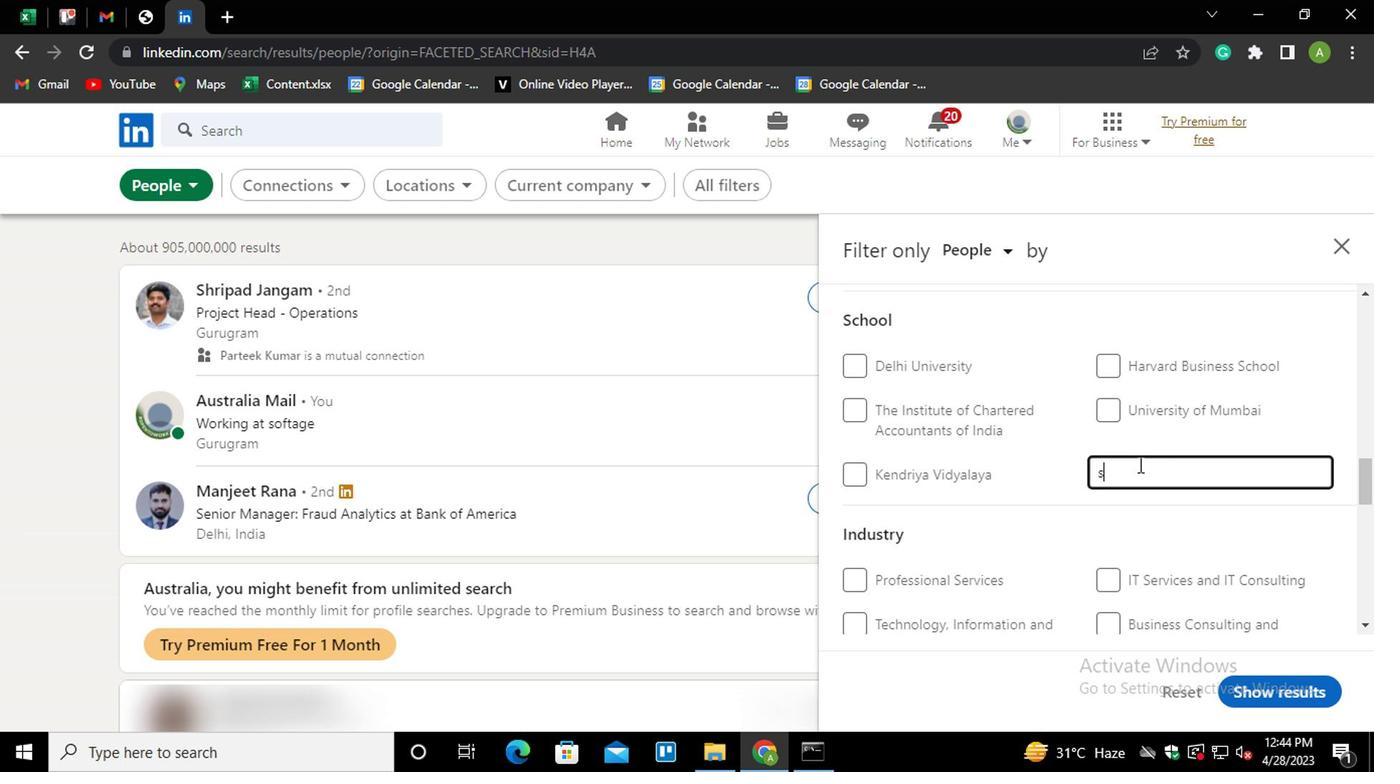 
Action: Key pressed SI<Key.space>IN<Key.down><Key.enter>
Screenshot: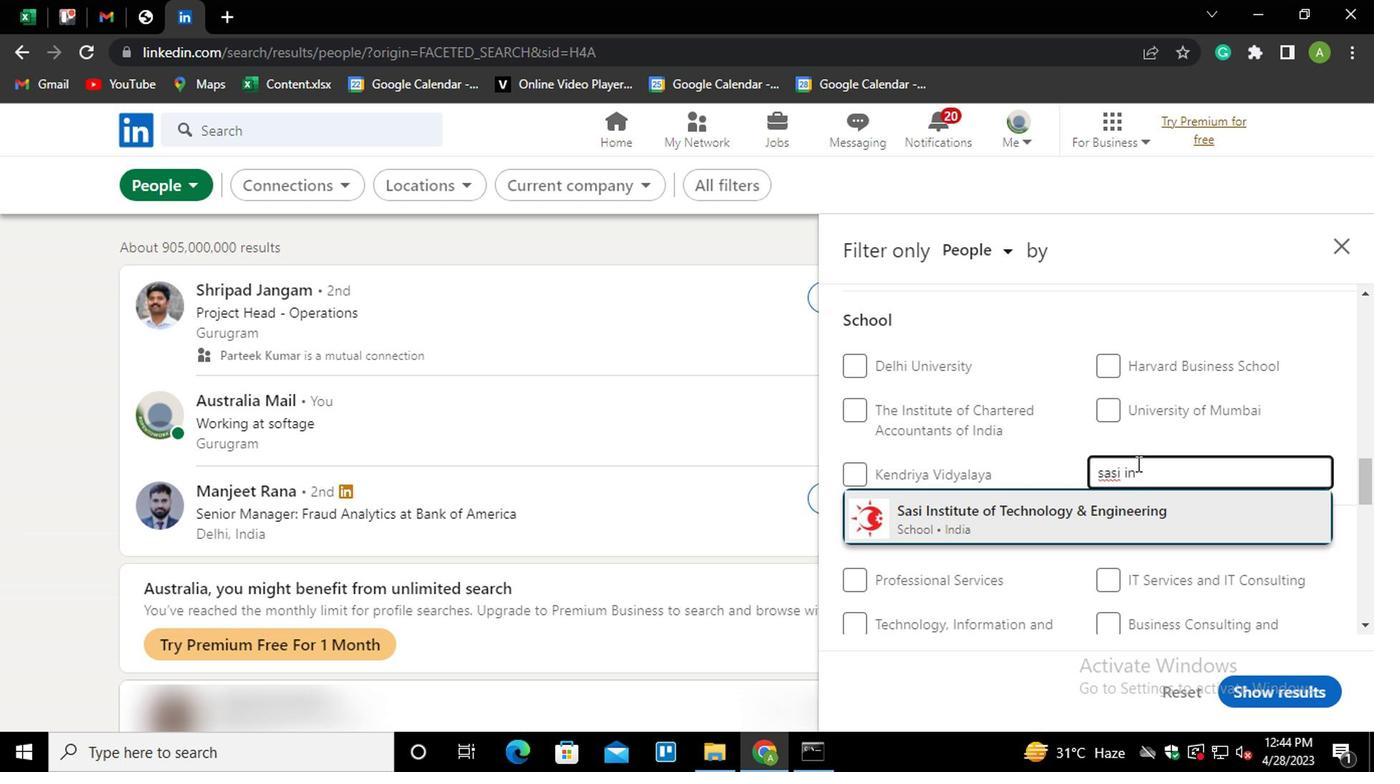 
Action: Mouse scrolled (1131, 460) with delta (0, -1)
Screenshot: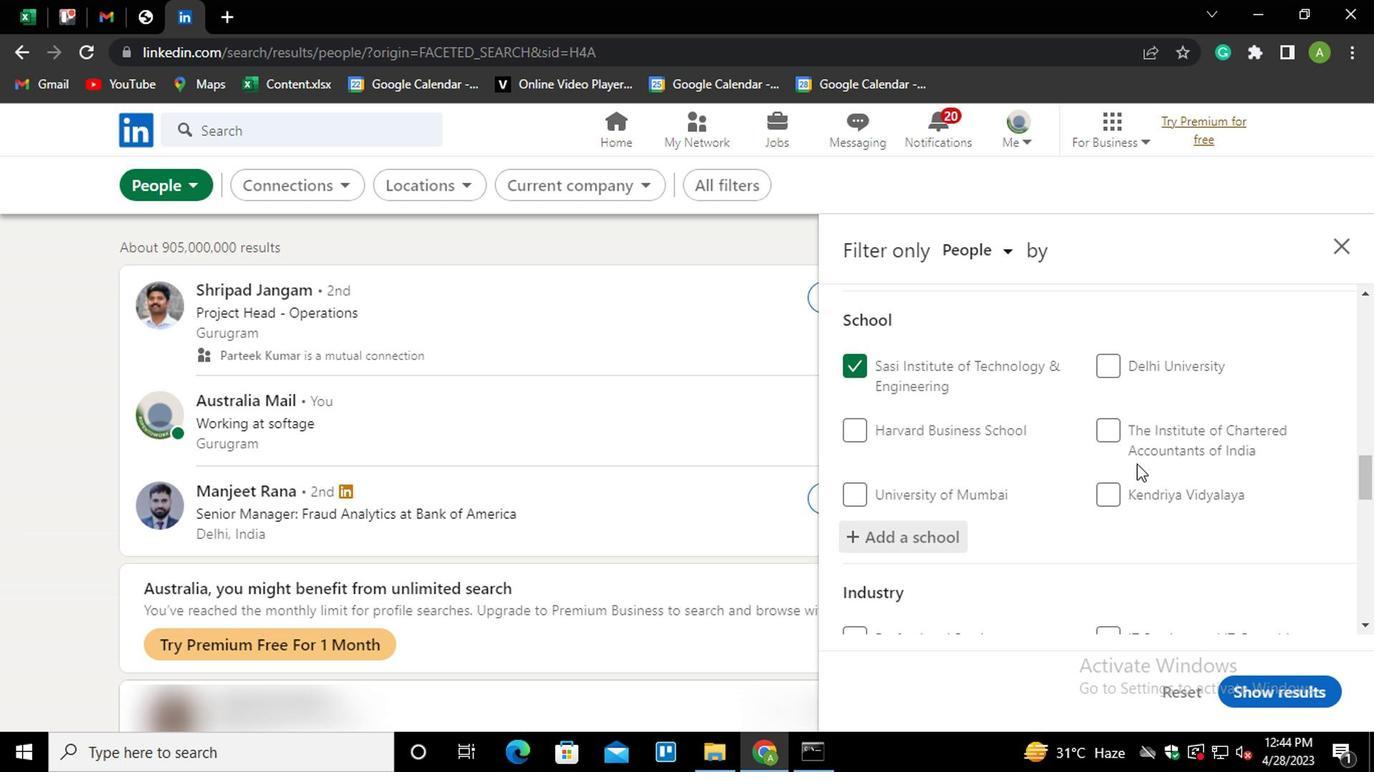 
Action: Mouse scrolled (1131, 460) with delta (0, -1)
Screenshot: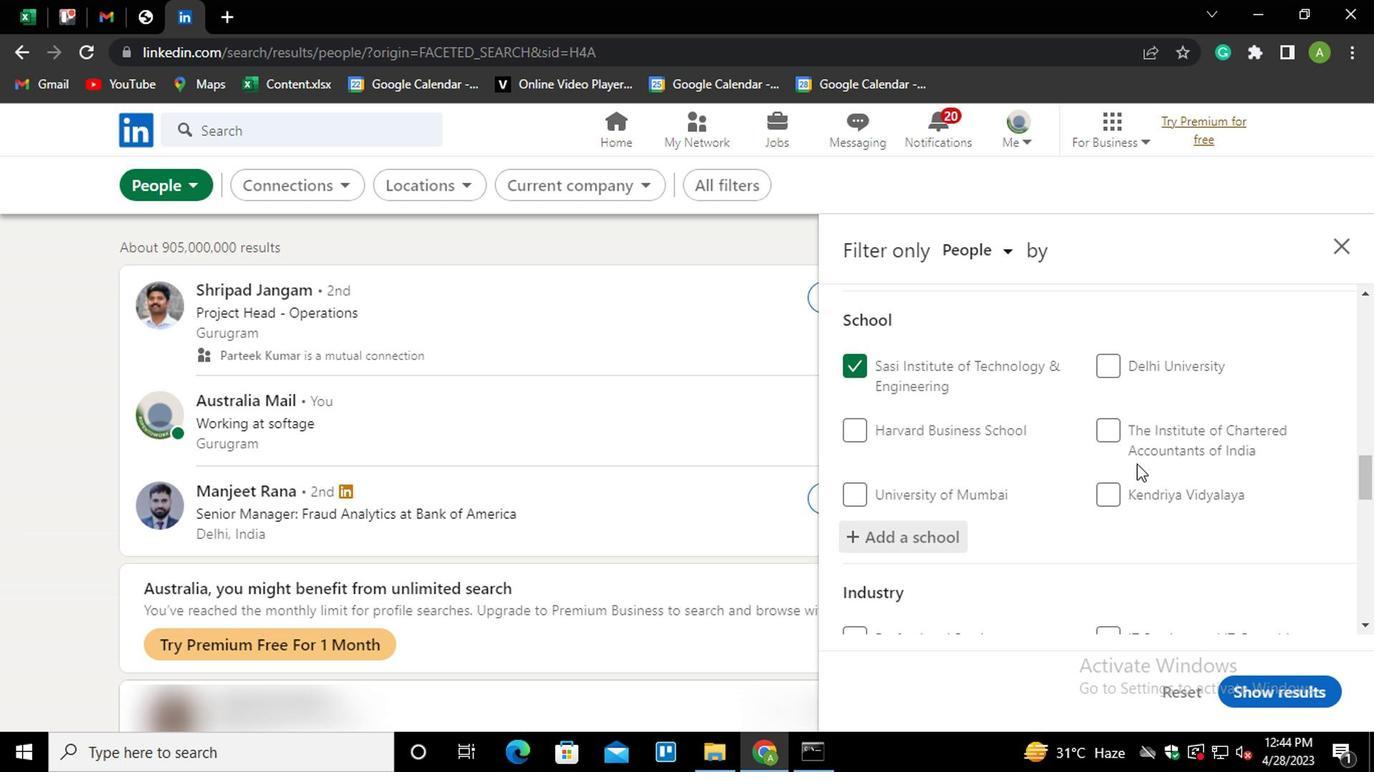 
Action: Mouse scrolled (1131, 460) with delta (0, -1)
Screenshot: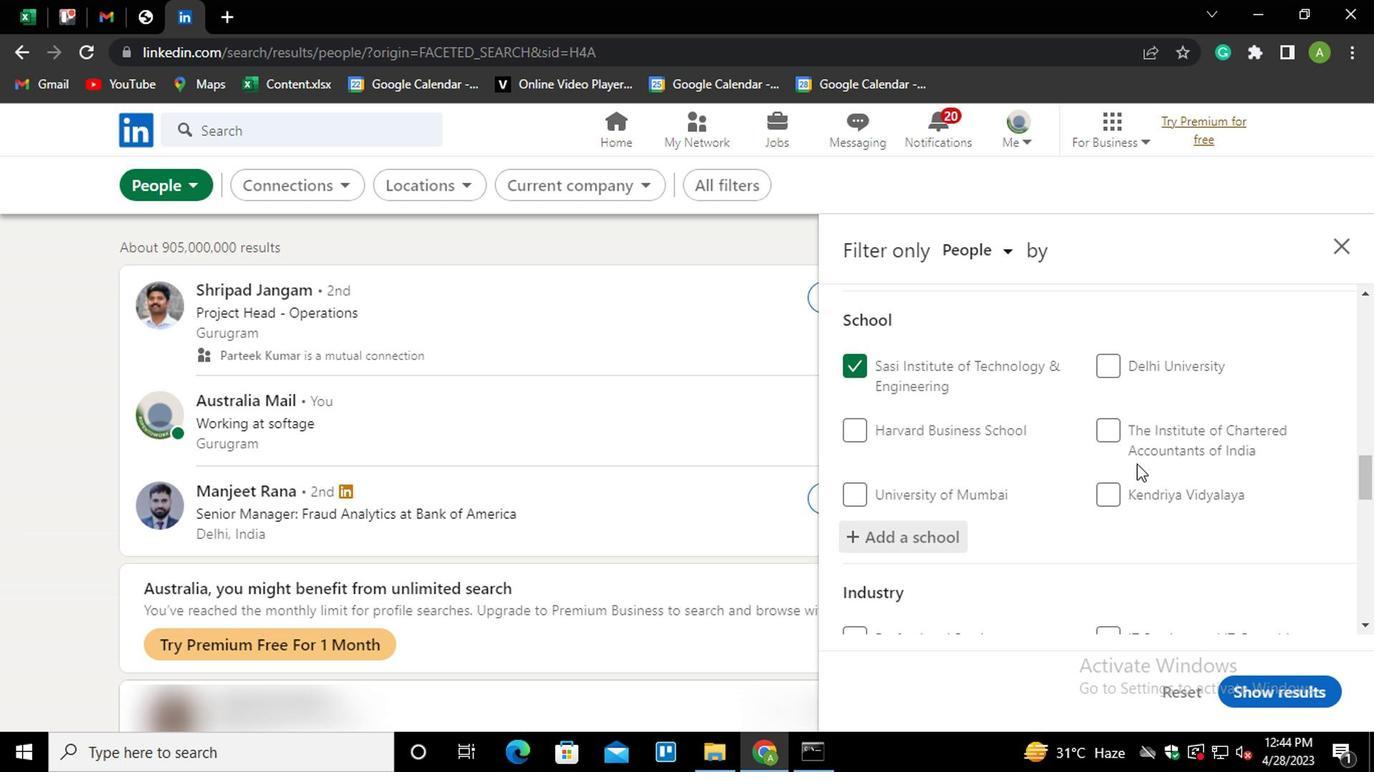 
Action: Mouse moved to (1127, 436)
Screenshot: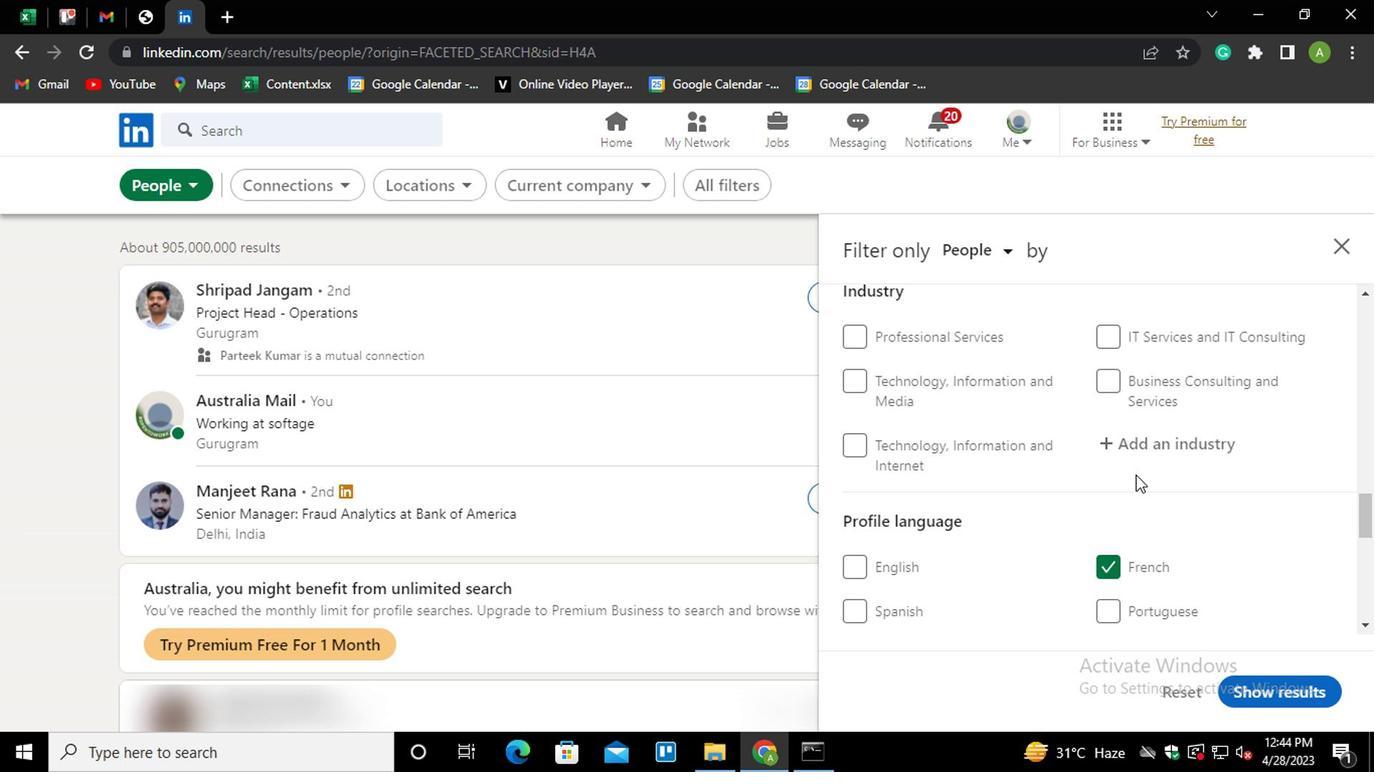 
Action: Mouse pressed left at (1127, 436)
Screenshot: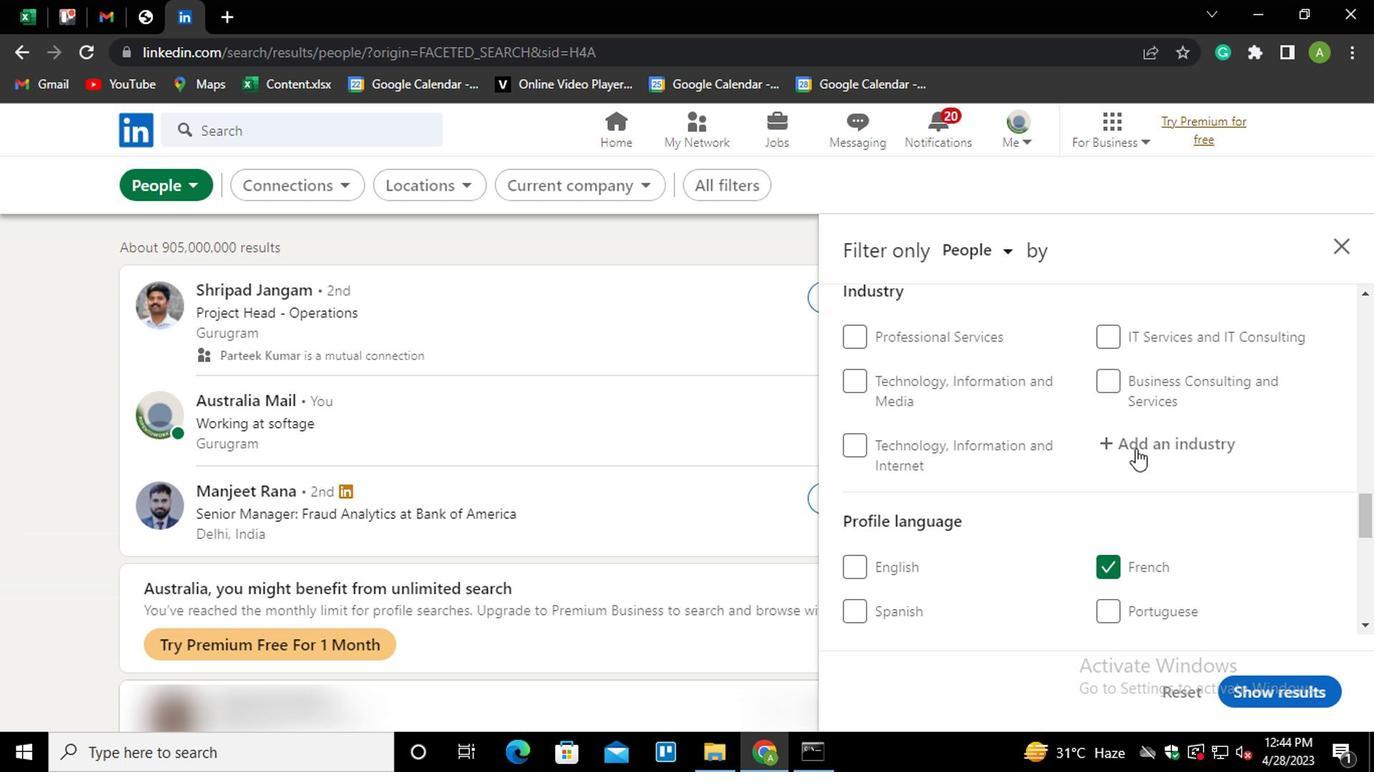 
Action: Key pressed <Key.shift><Key.shift><Key.shift><Key.shift><Key.shift><Key.shift><Key.shift><Key.shift><Key.shift><Key.shift><Key.shift><Key.shift><Key.shift><Key.shift><Key.shift><Key.shift><Key.shift><Key.shift><Key.shift><Key.shift><Key.shift><Key.shift><Key.shift><Key.shift><Key.shift><Key.shift><Key.shift><Key.shift><Key.shift><Key.shift><Key.shift><Key.shift><Key.shift><Key.shift><Key.shift><Key.shift><Key.shift><Key.shift><Key.shift><Key.shift><Key.shift><Key.shift><Key.shift><Key.shift><Key.shift><Key.shift><Key.shift><Key.shift><Key.shift><Key.shift><Key.shift><Key.shift><Key.shift>INTERI<Key.down><Key.enter>
Screenshot: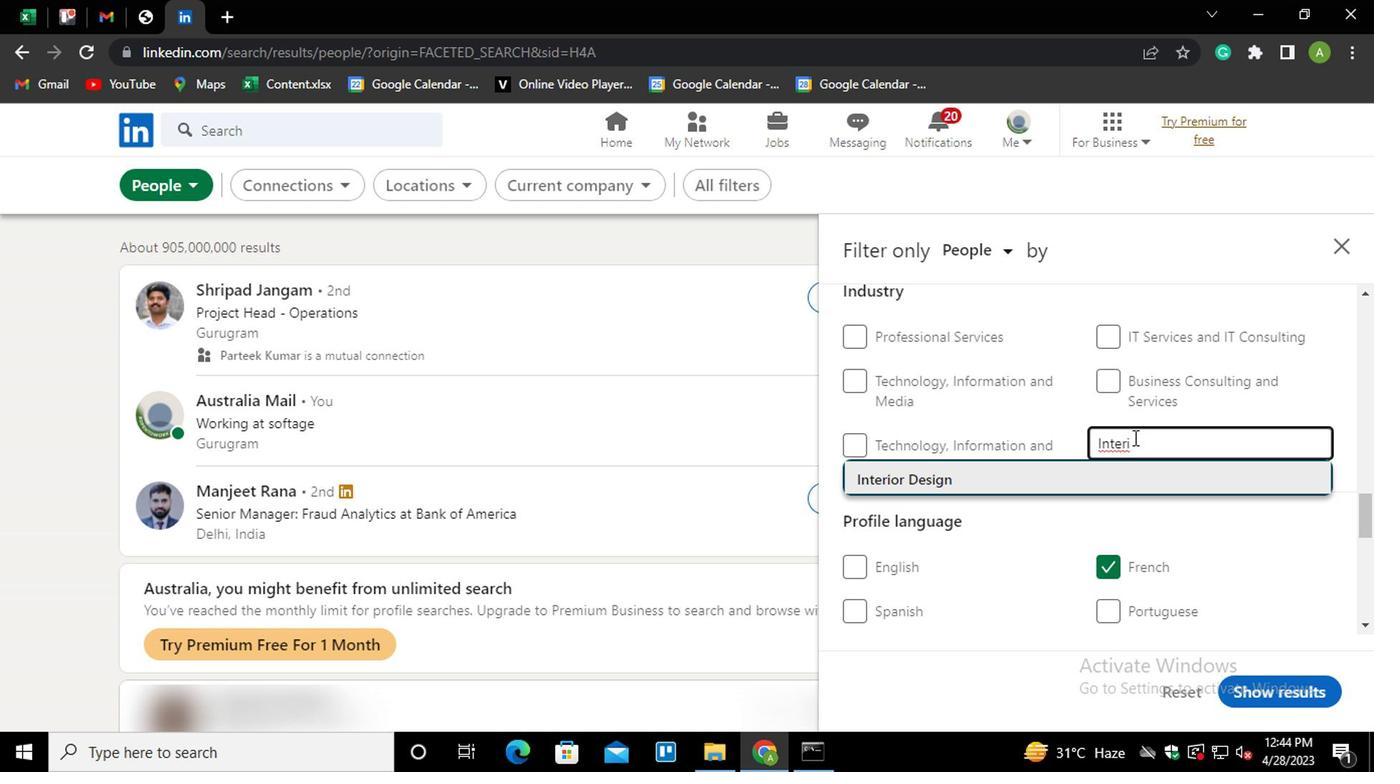 
Action: Mouse scrolled (1127, 435) with delta (0, 0)
Screenshot: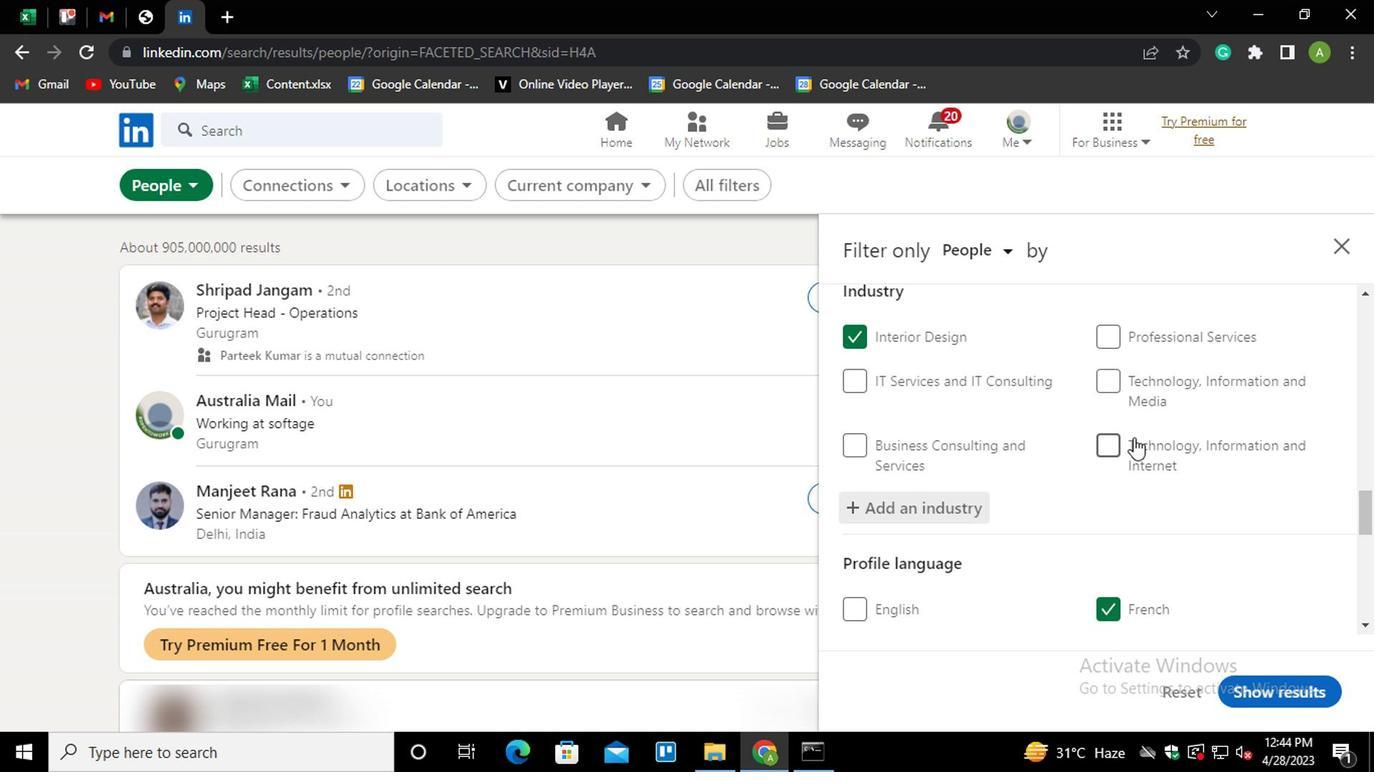 
Action: Mouse scrolled (1127, 435) with delta (0, 0)
Screenshot: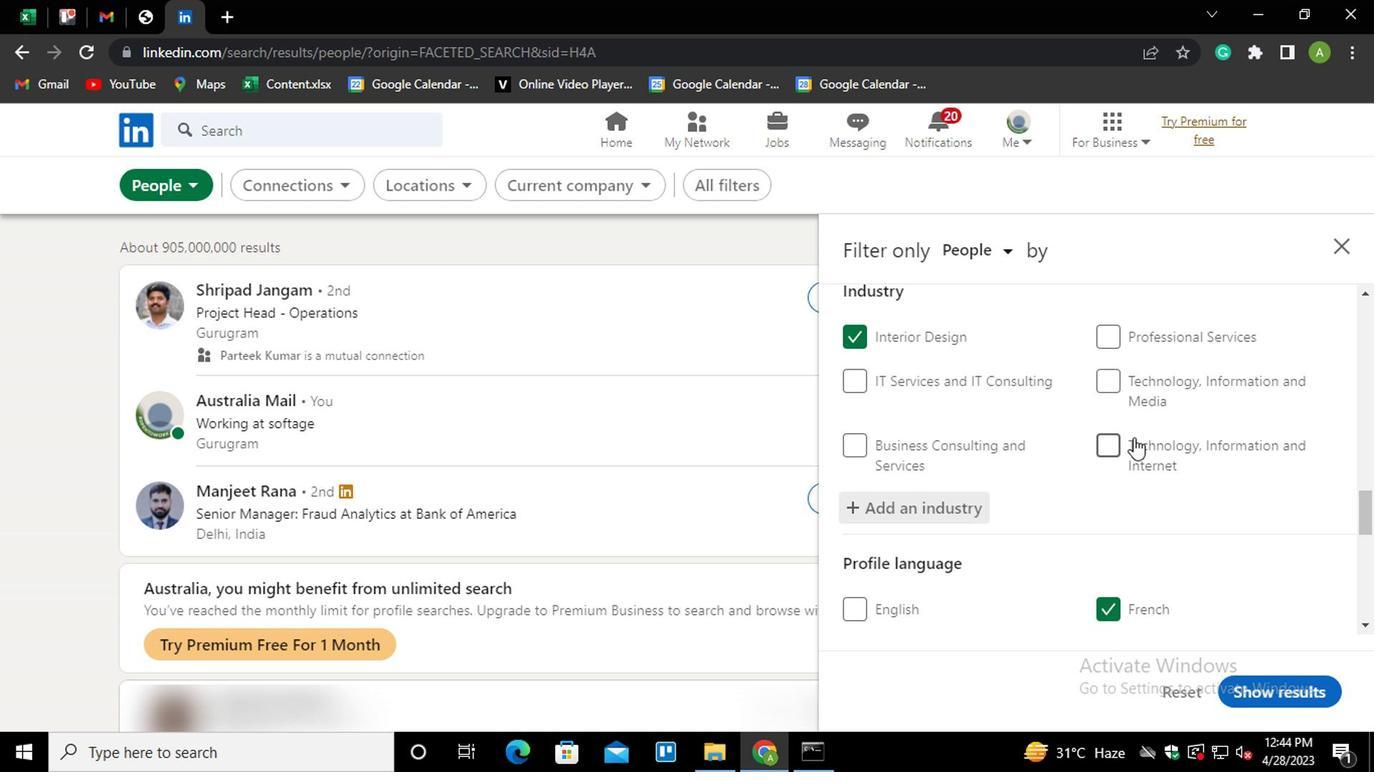 
Action: Mouse scrolled (1127, 435) with delta (0, 0)
Screenshot: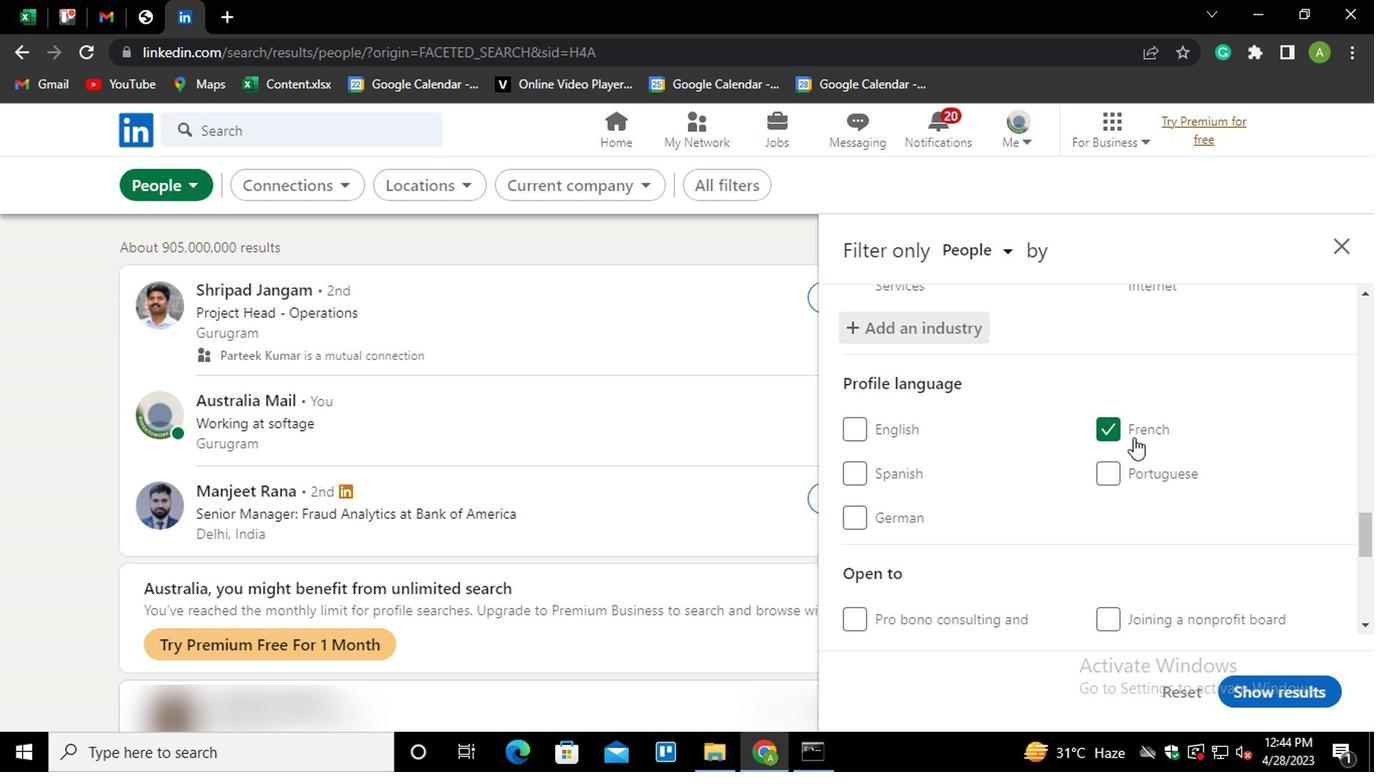 
Action: Mouse scrolled (1127, 435) with delta (0, 0)
Screenshot: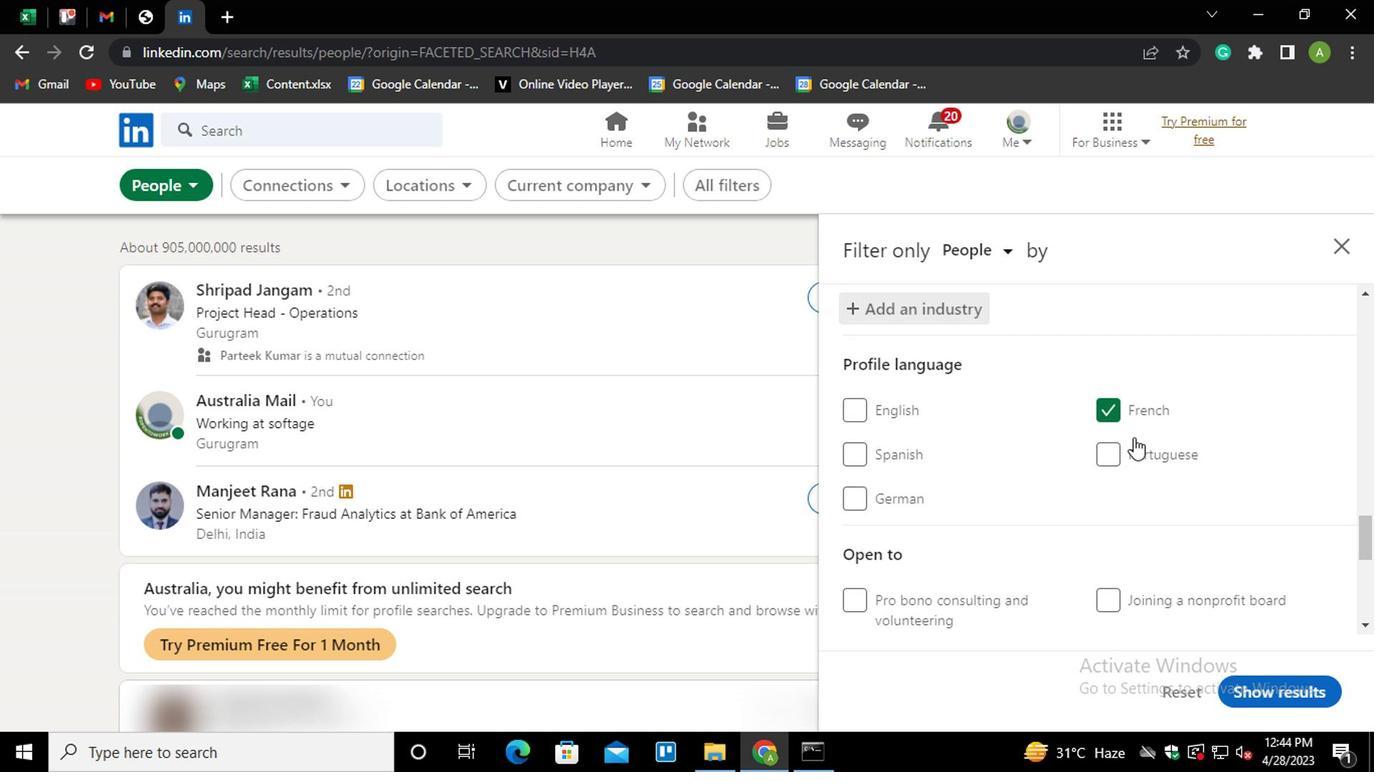 
Action: Mouse moved to (1119, 516)
Screenshot: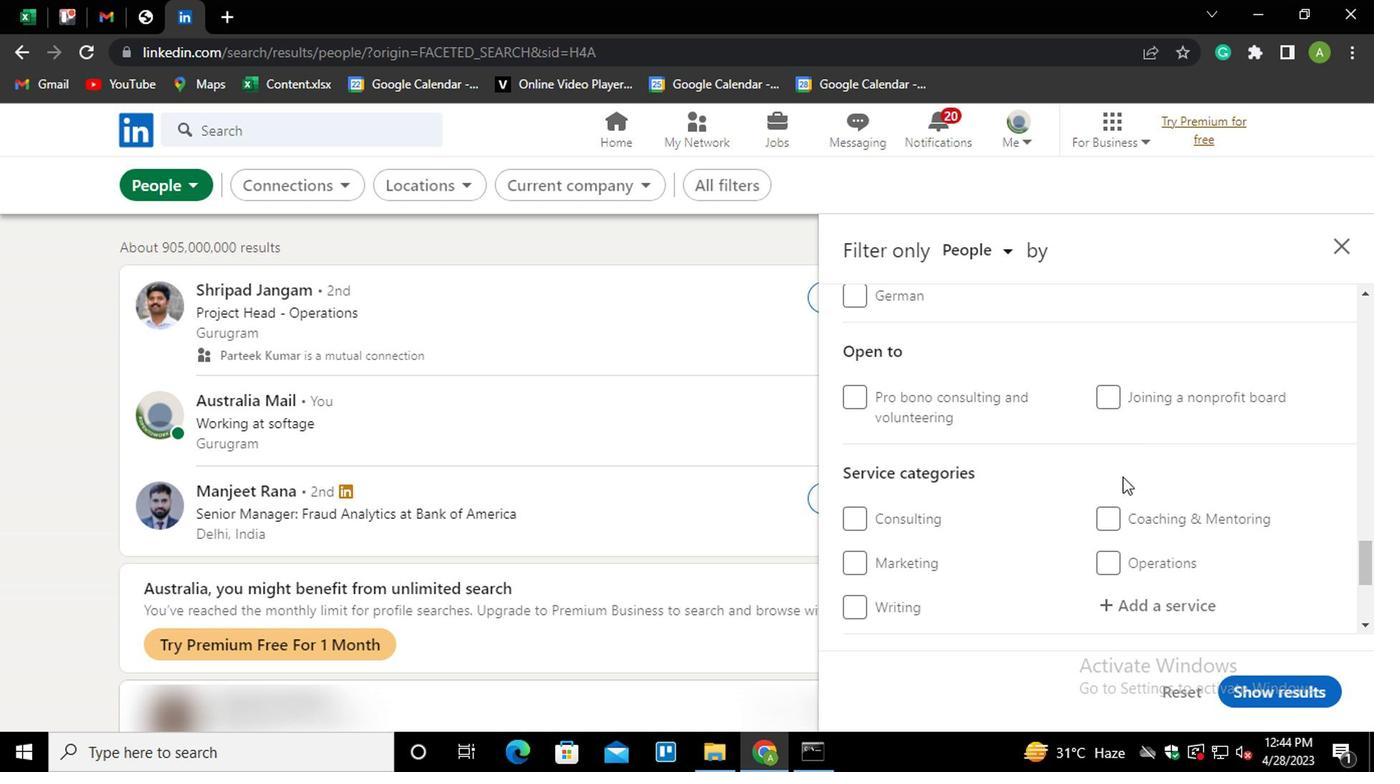 
Action: Mouse scrolled (1119, 515) with delta (0, -1)
Screenshot: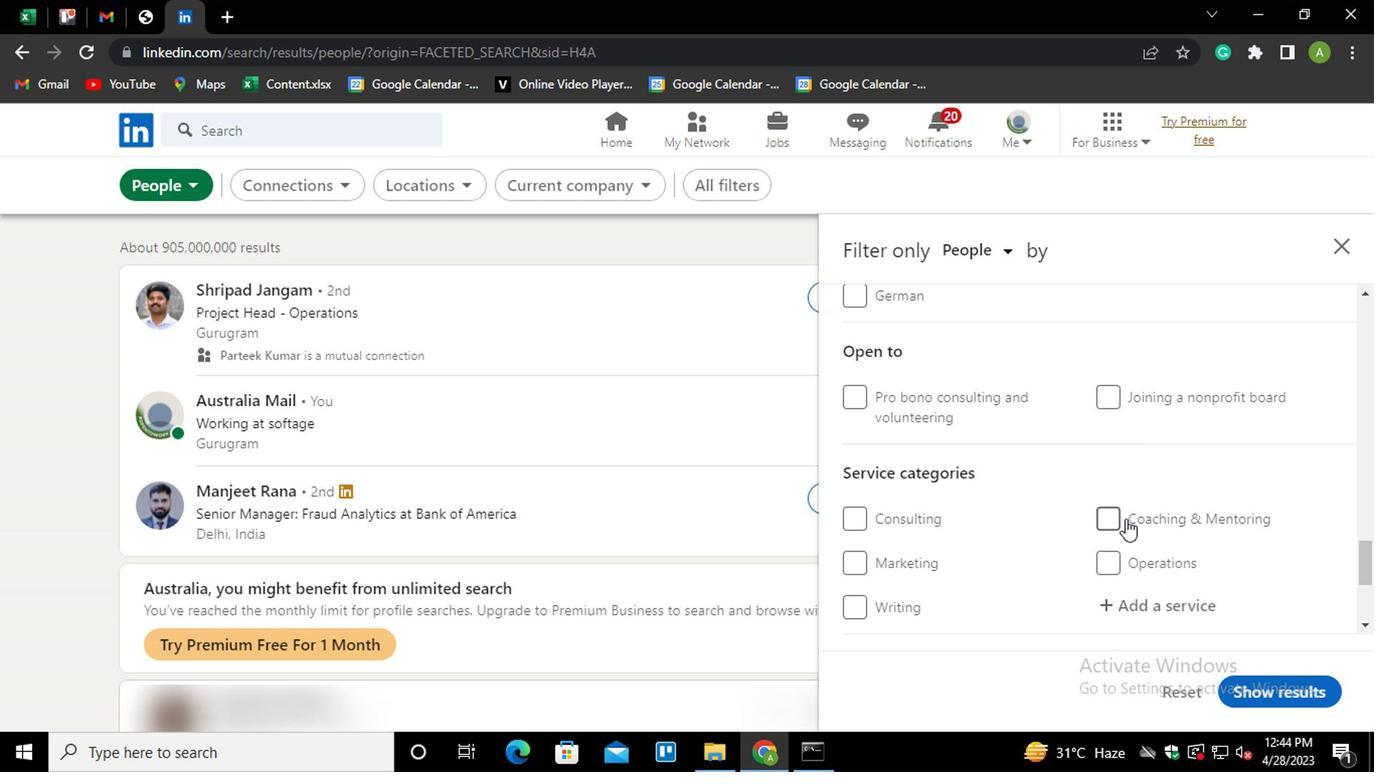 
Action: Mouse scrolled (1119, 515) with delta (0, -1)
Screenshot: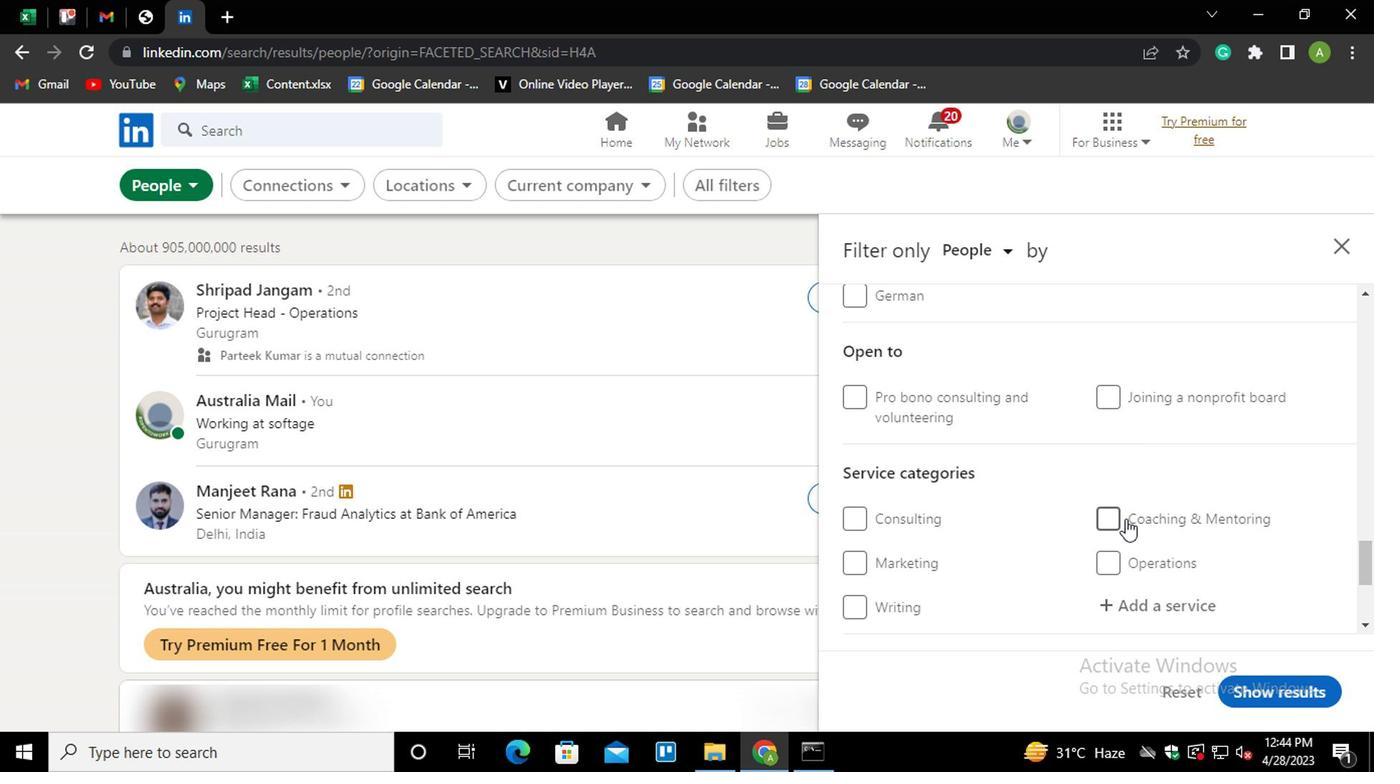 
Action: Mouse moved to (1114, 397)
Screenshot: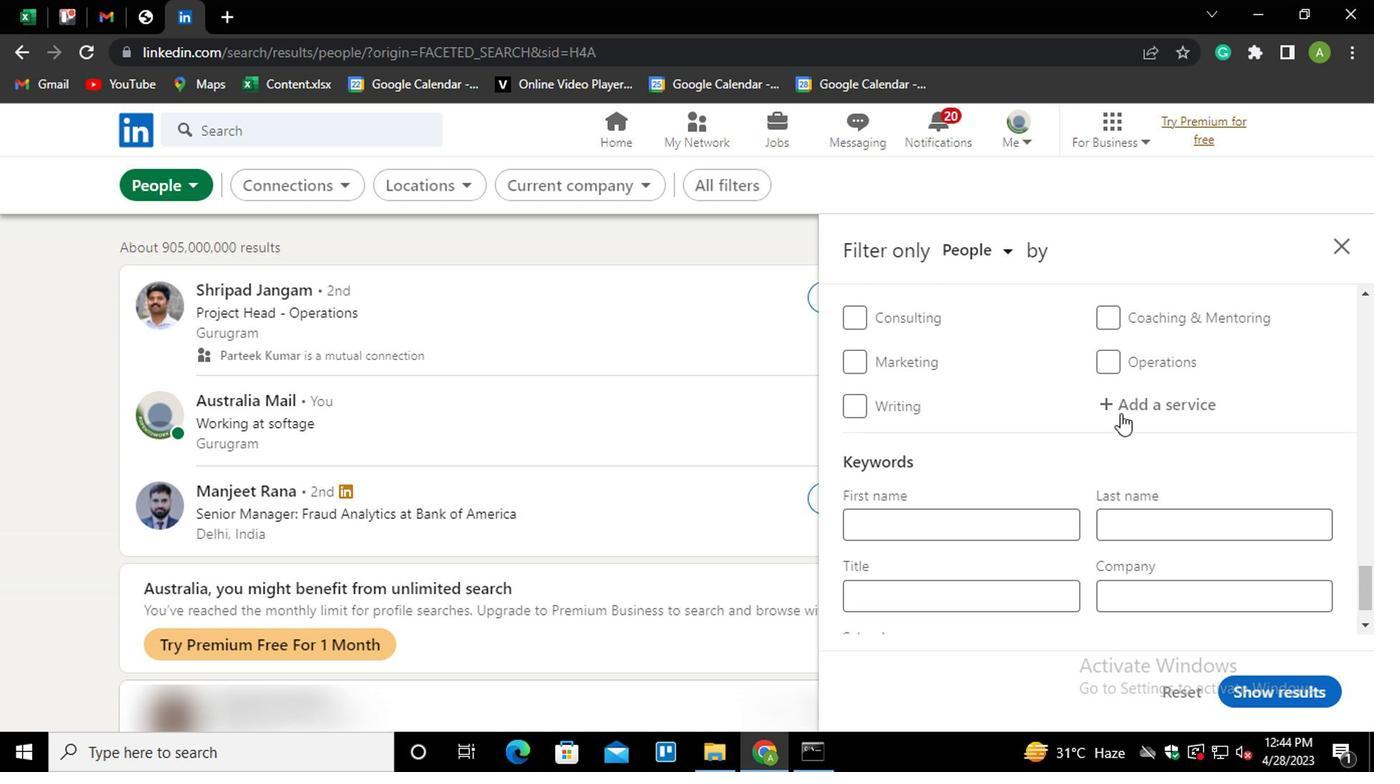 
Action: Mouse pressed left at (1114, 397)
Screenshot: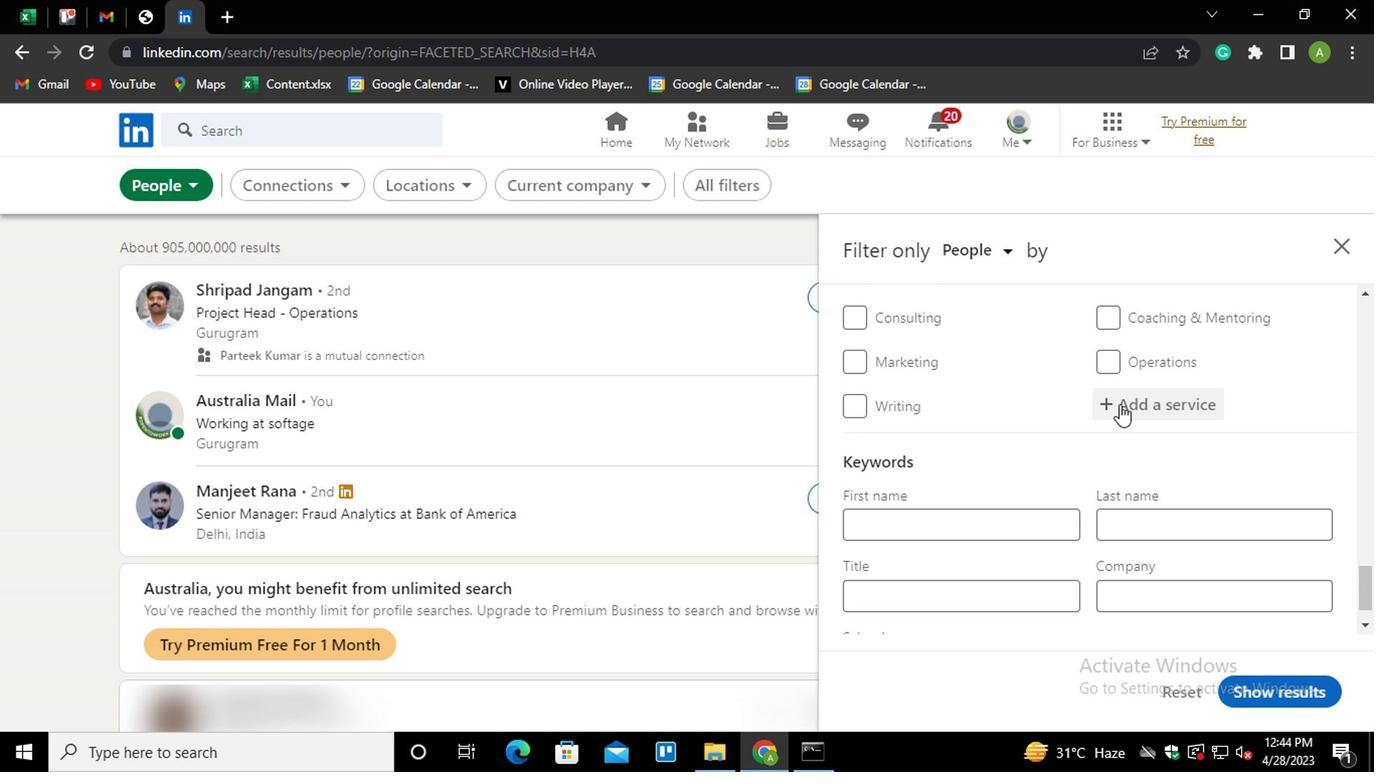 
Action: Mouse moved to (1127, 407)
Screenshot: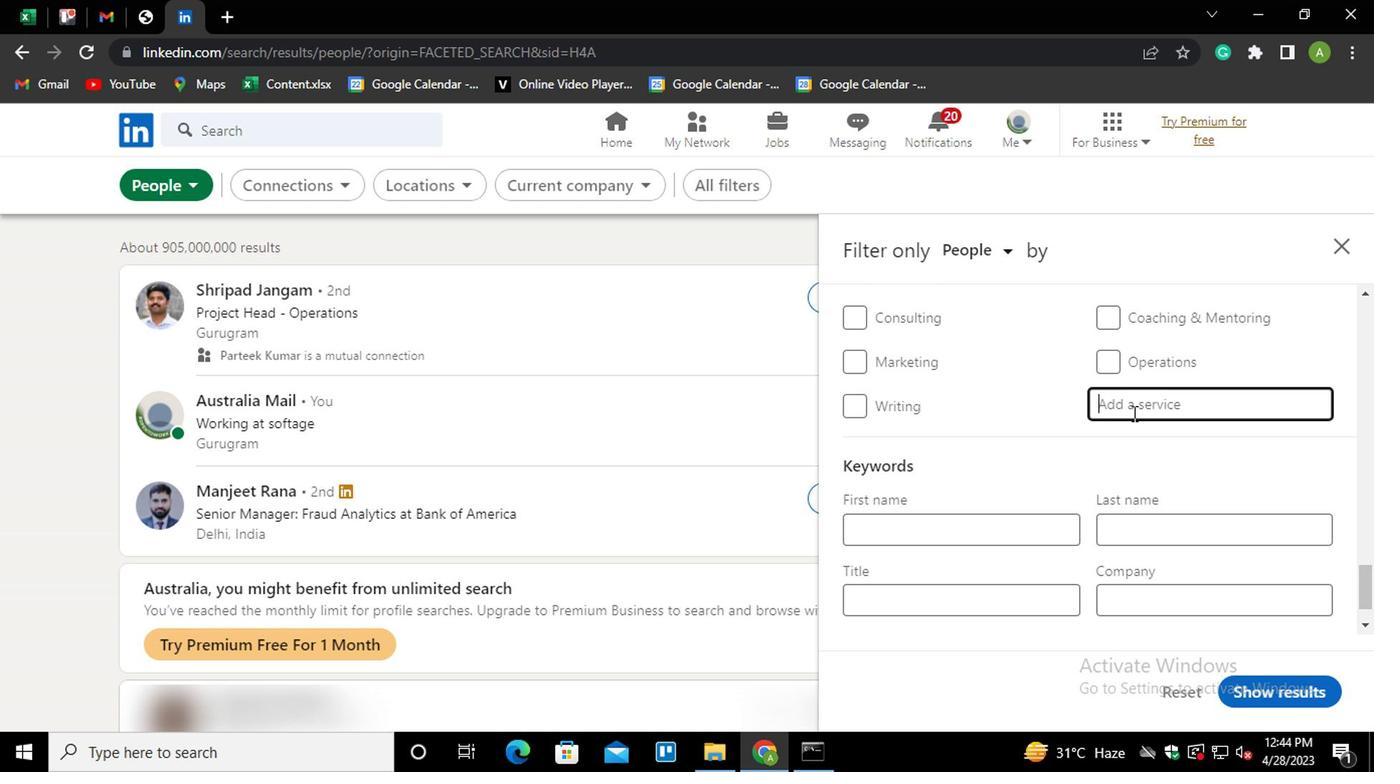 
Action: Mouse pressed left at (1127, 407)
Screenshot: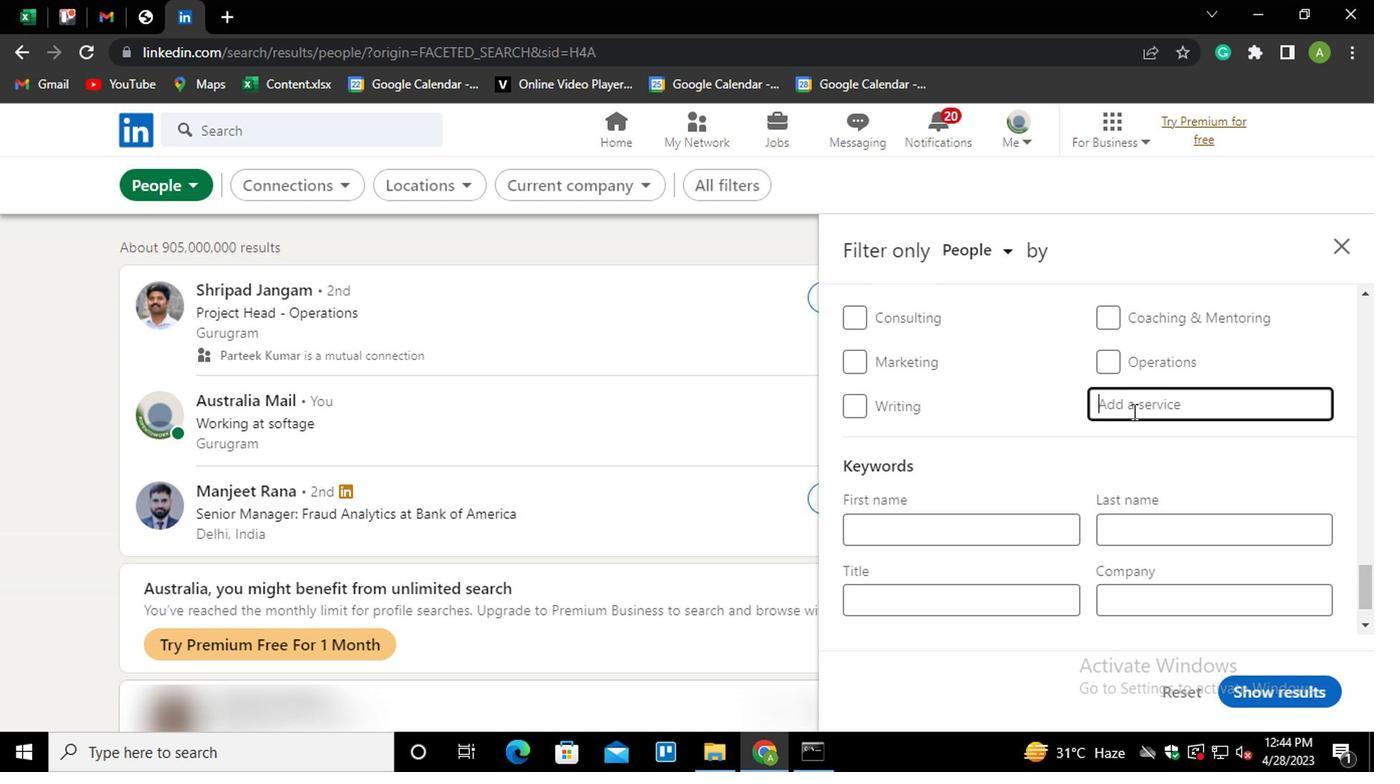 
Action: Key pressed <Key.shift>AUTO<Key.space><Key.down><Key.enter>
Screenshot: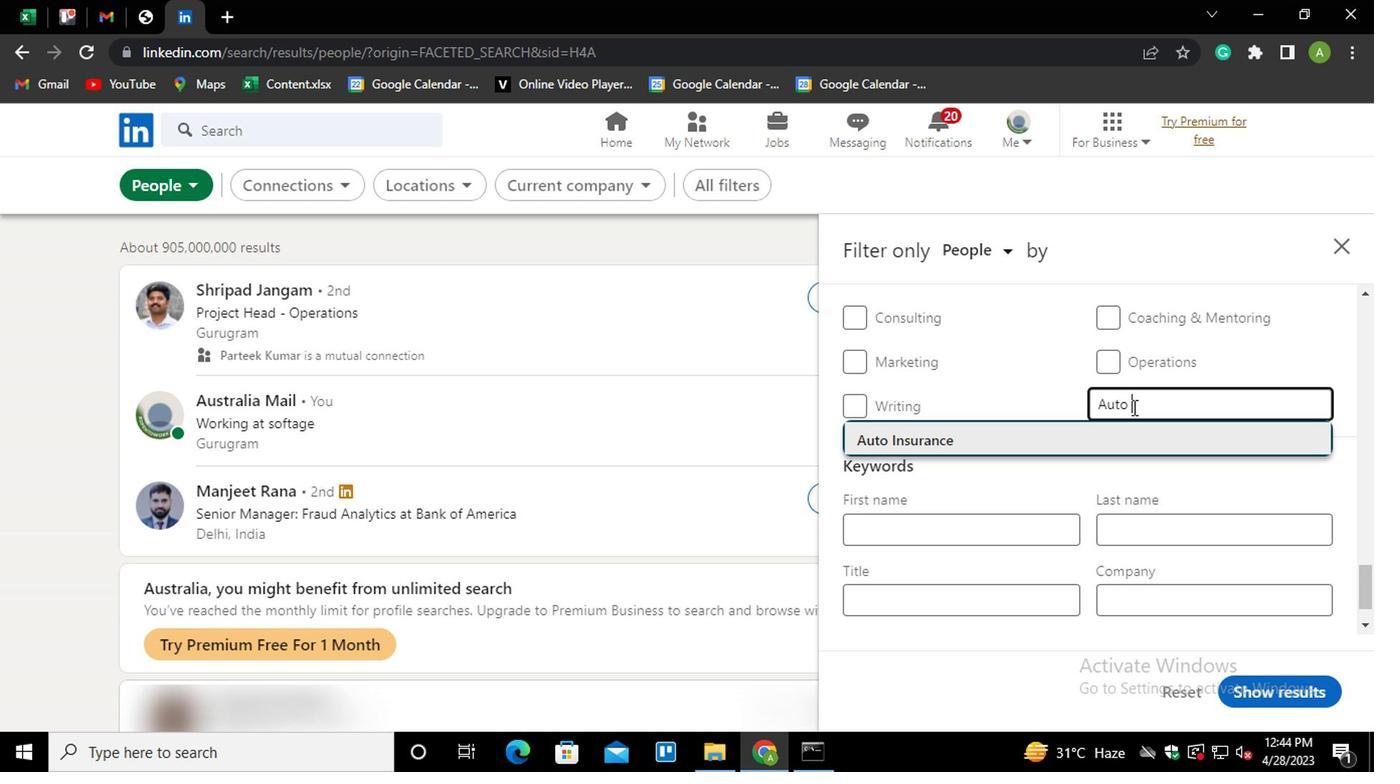 
Action: Mouse scrolled (1127, 405) with delta (0, -1)
Screenshot: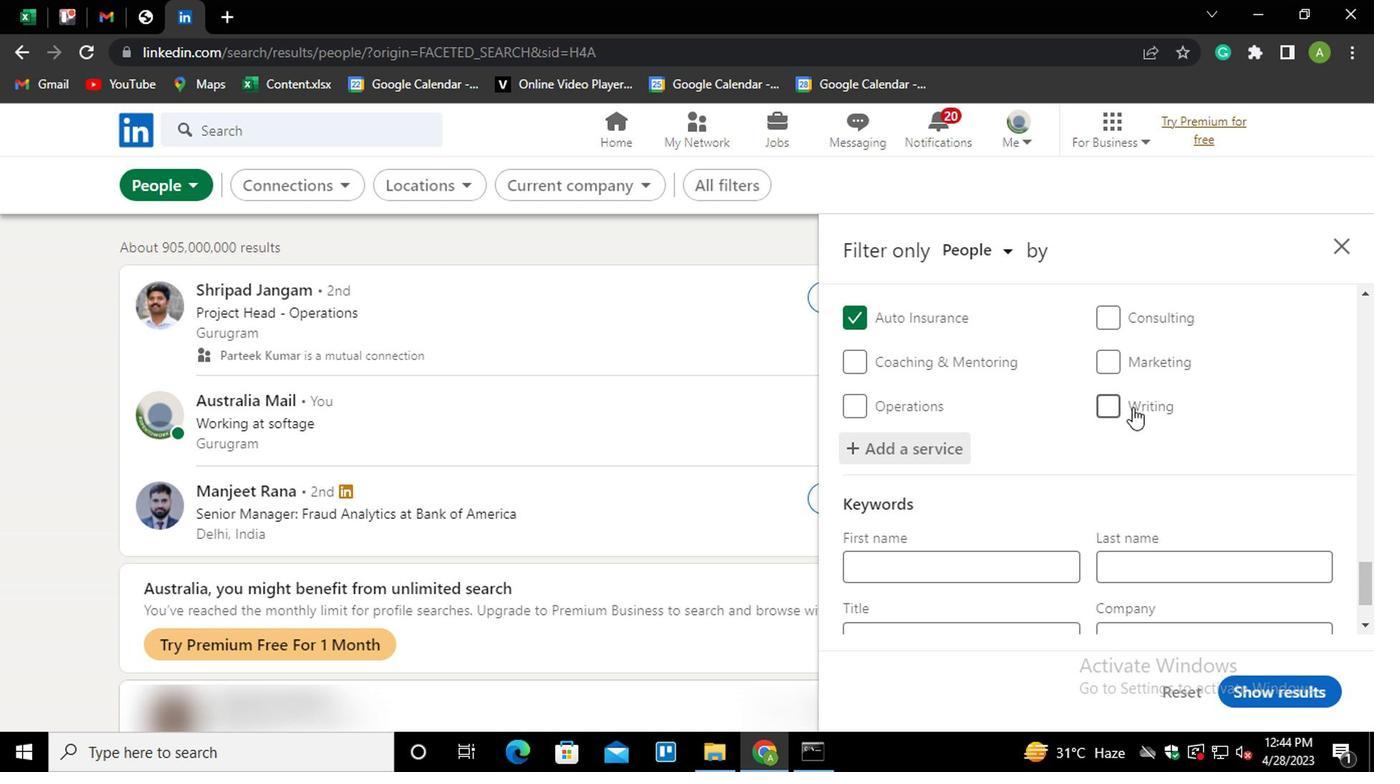 
Action: Mouse scrolled (1127, 405) with delta (0, -1)
Screenshot: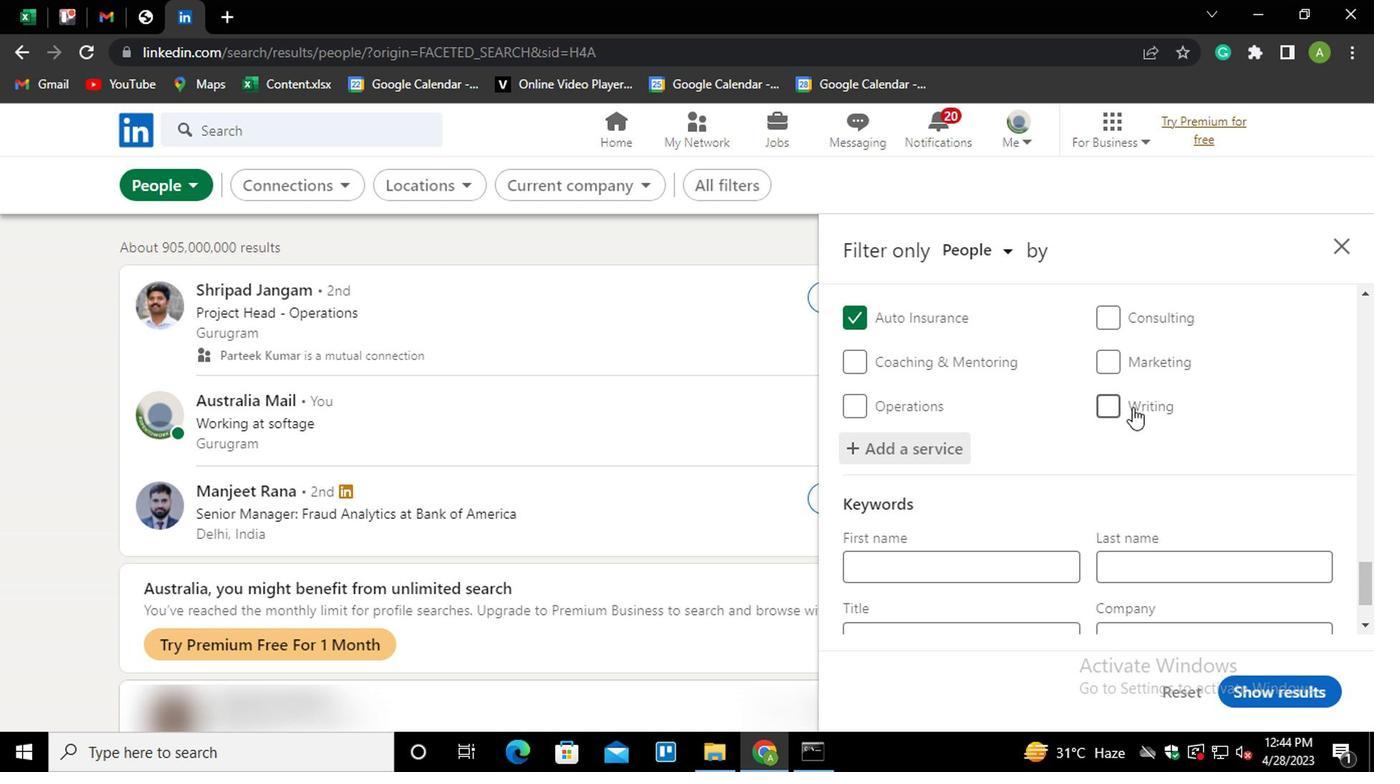 
Action: Mouse scrolled (1127, 405) with delta (0, -1)
Screenshot: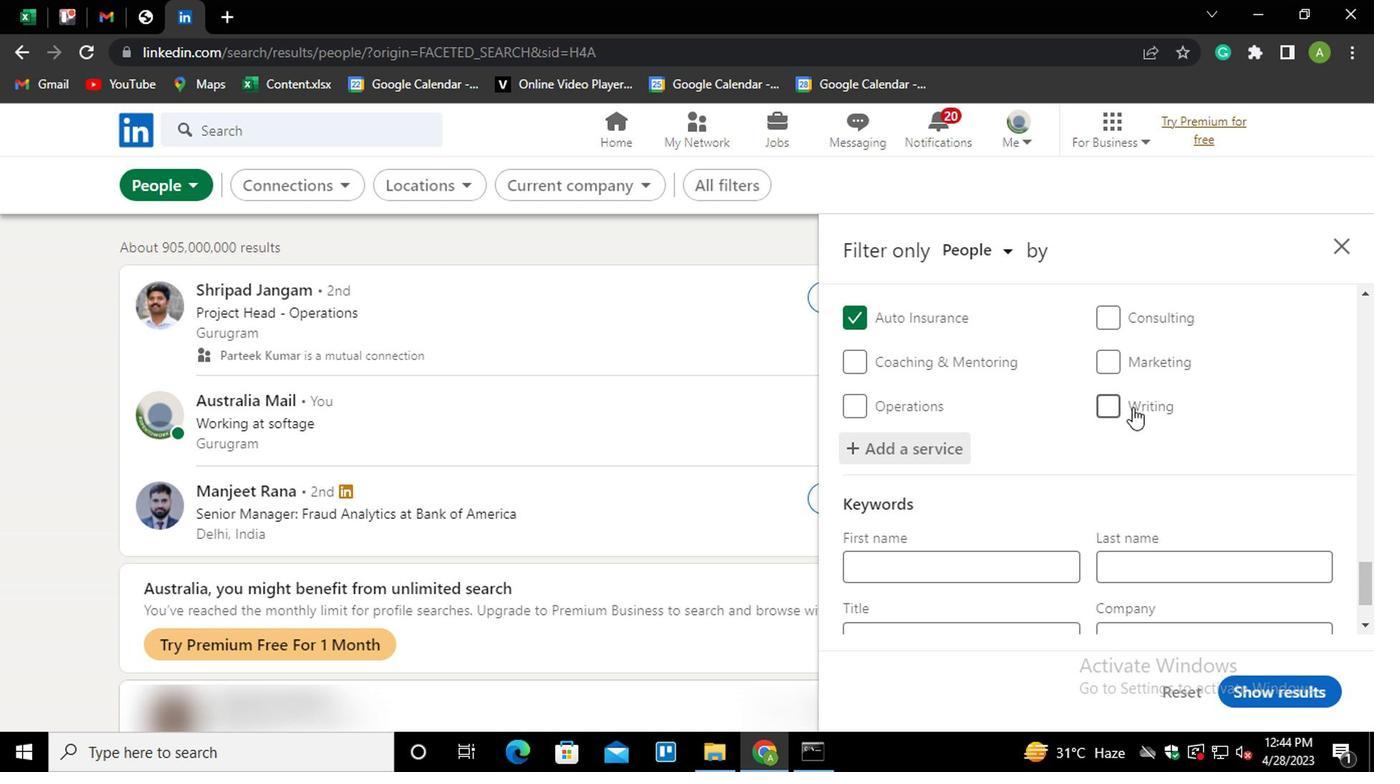
Action: Mouse scrolled (1127, 405) with delta (0, -1)
Screenshot: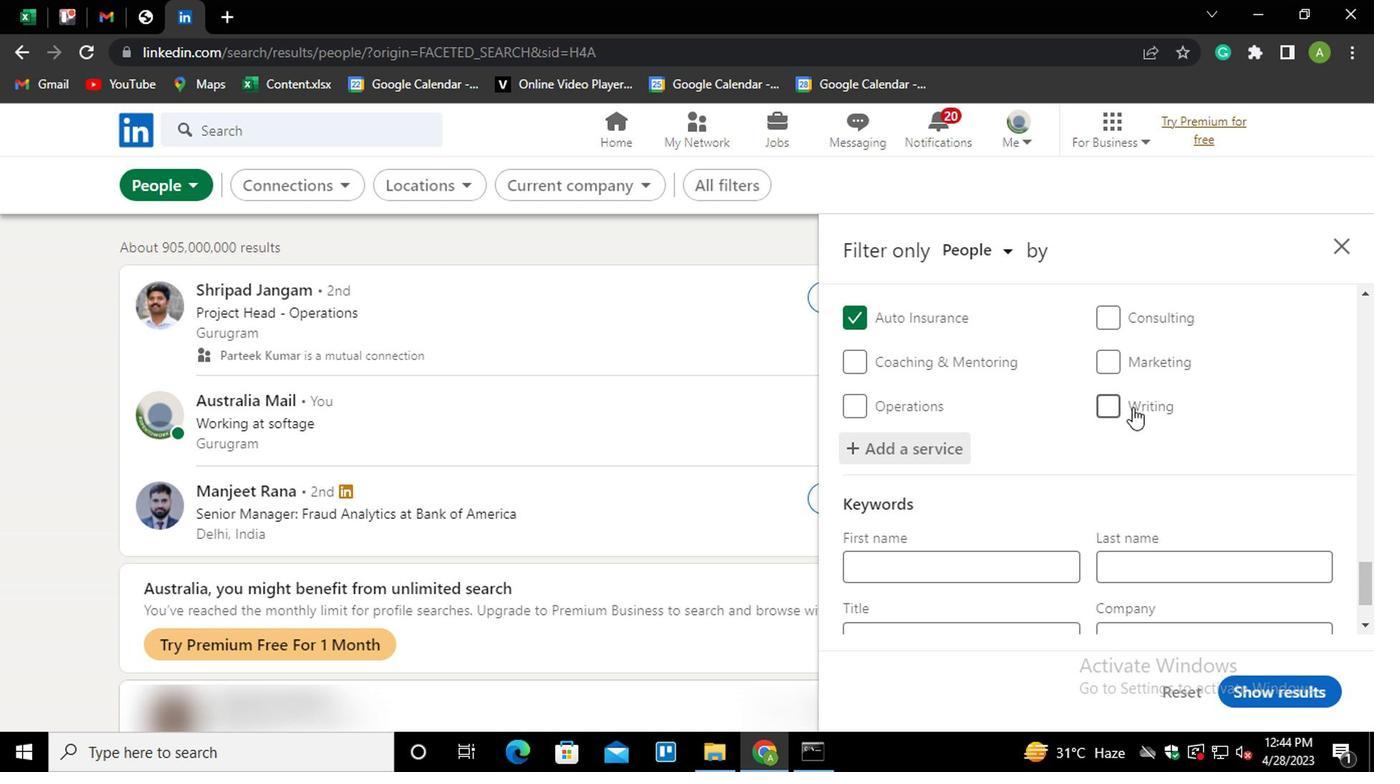 
Action: Mouse moved to (930, 545)
Screenshot: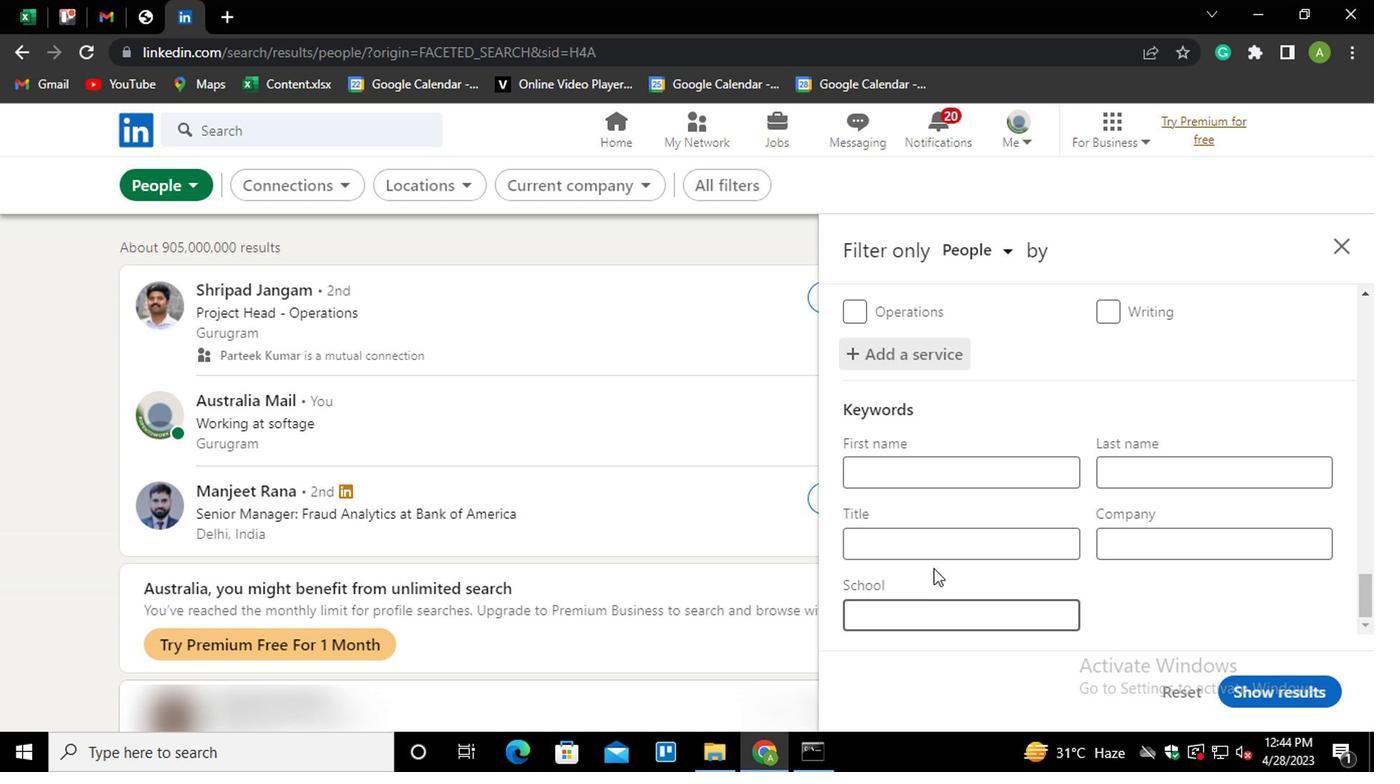 
Action: Mouse pressed left at (930, 545)
Screenshot: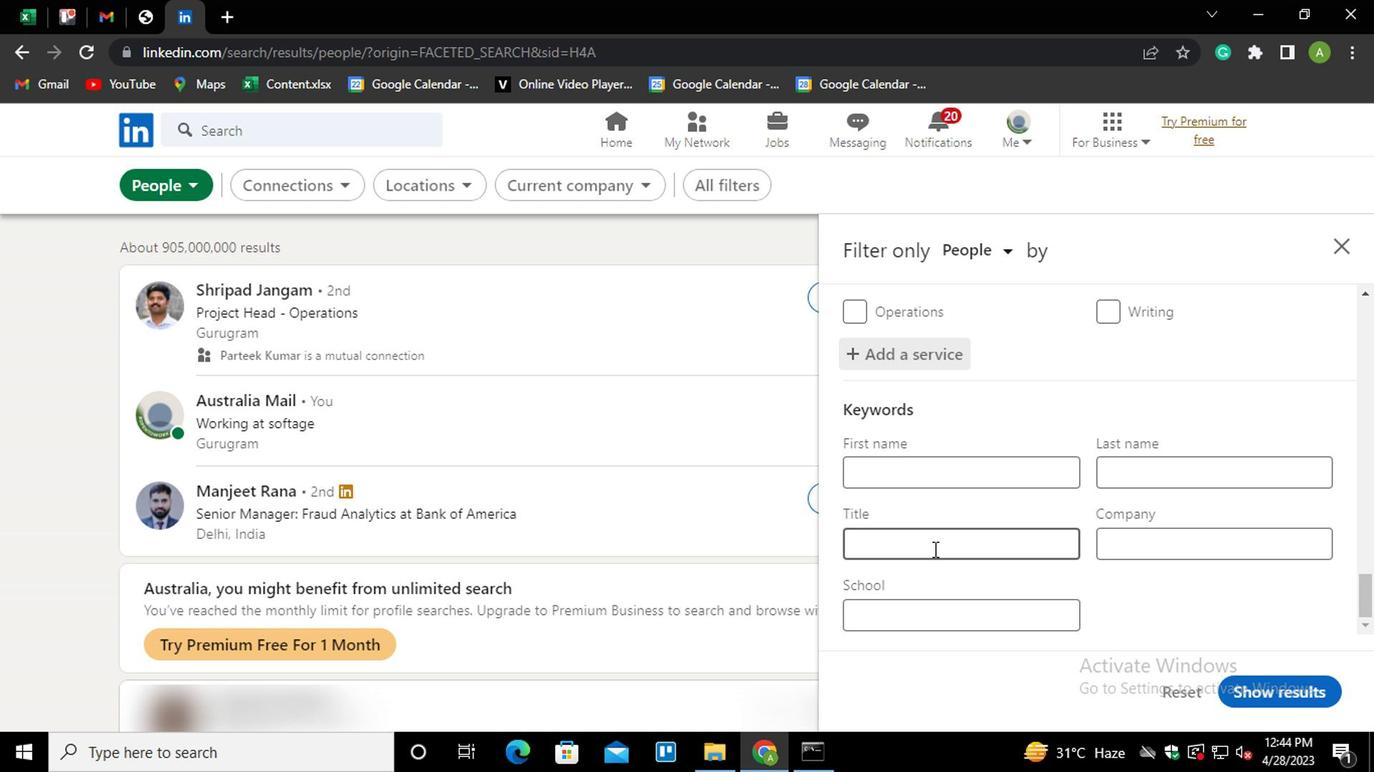 
Action: Key pressed <Key.shift>CHIES<Key.backspace>F<Key.space><Key.shift>ENGINEER
Screenshot: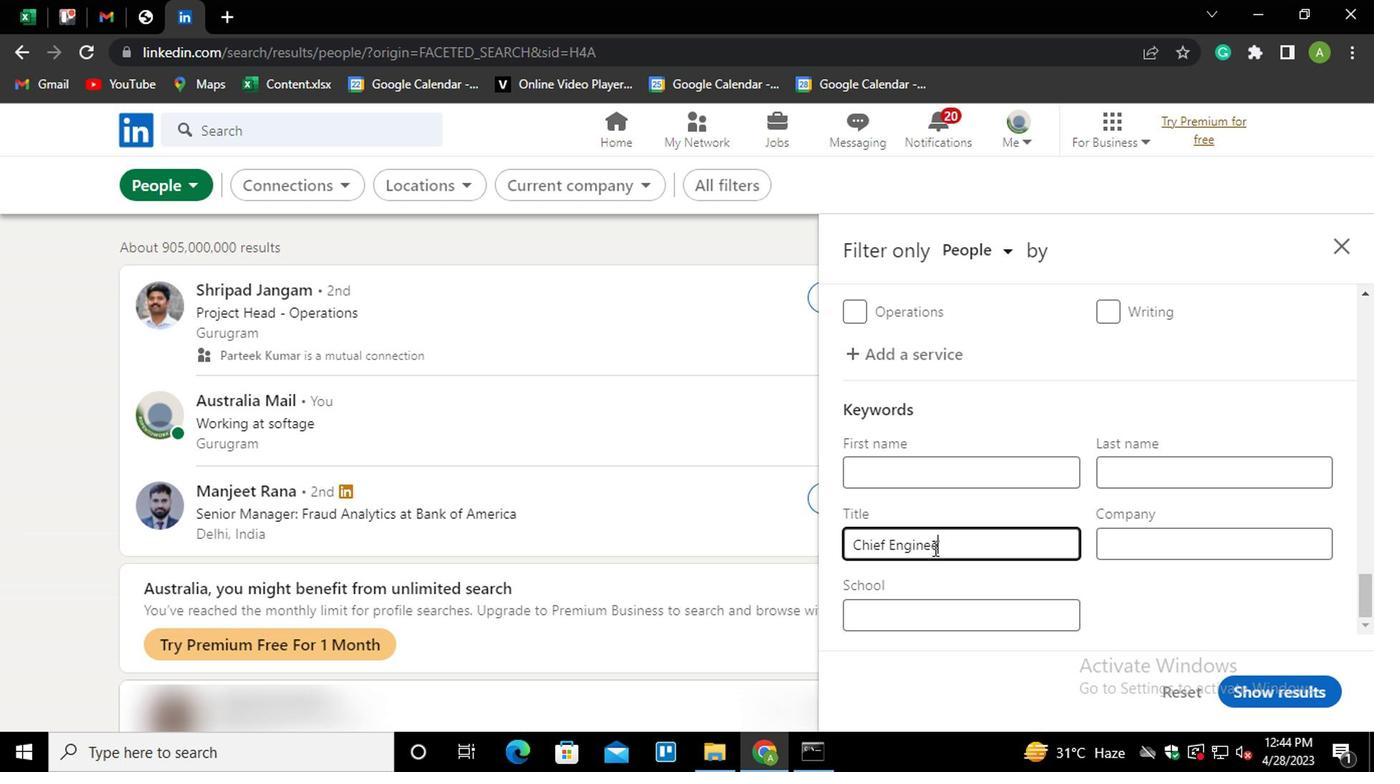 
Action: Mouse moved to (1158, 593)
Screenshot: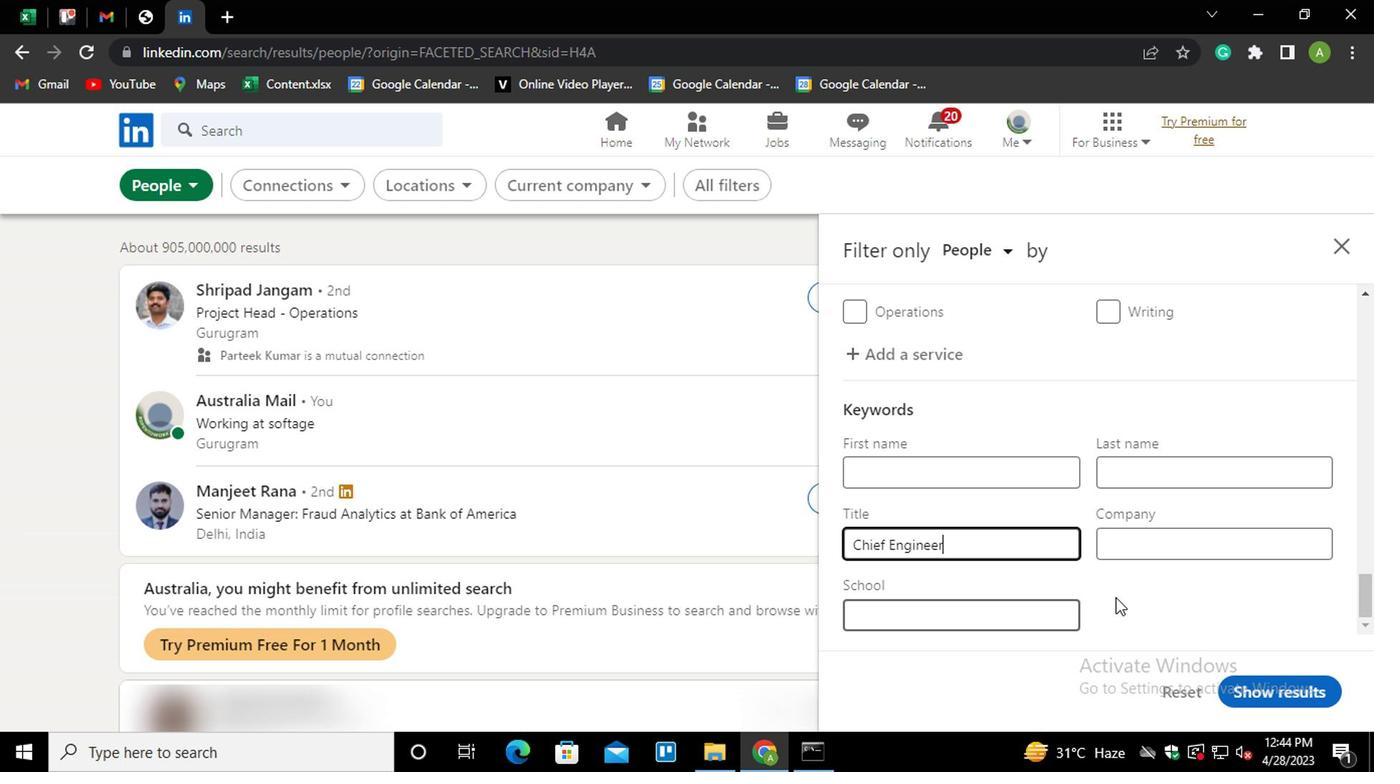 
Action: Mouse pressed left at (1158, 593)
Screenshot: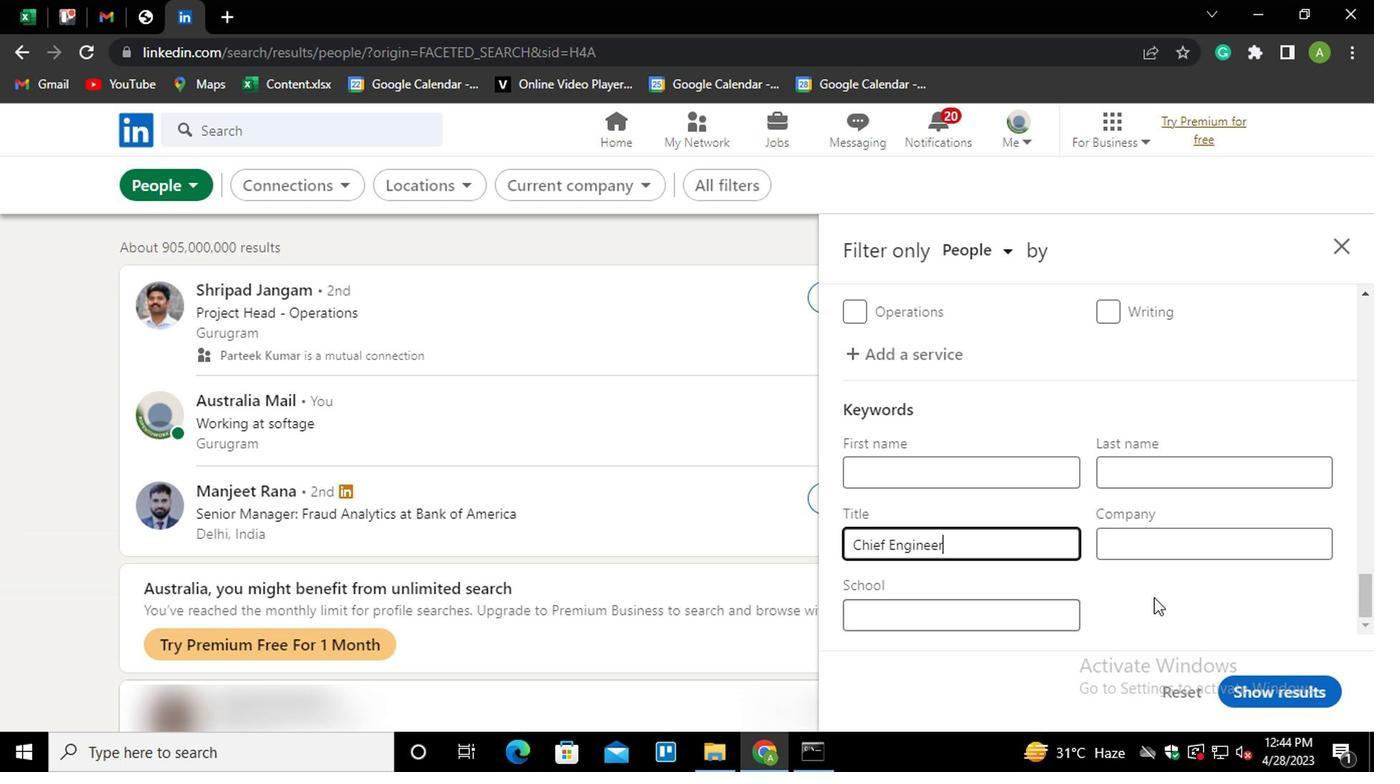 
Action: Mouse moved to (1260, 686)
Screenshot: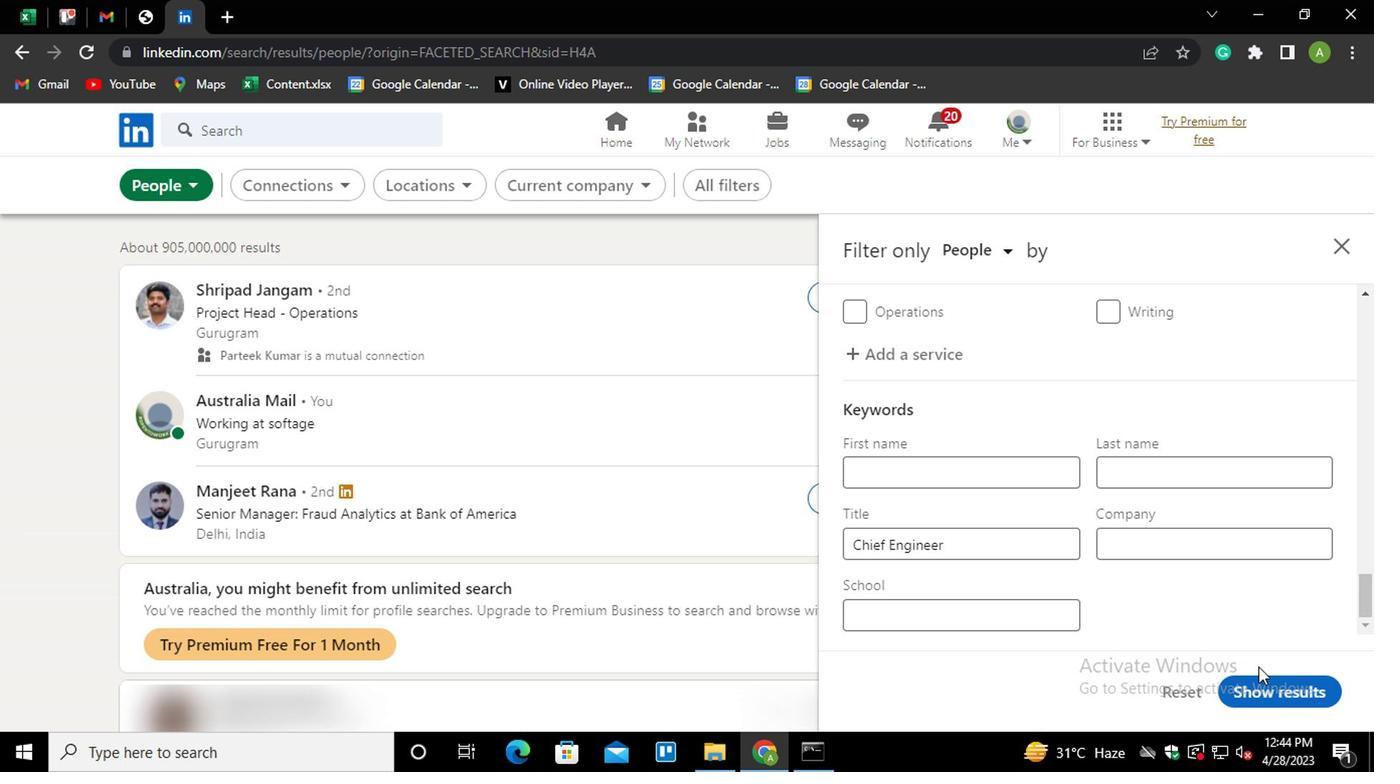 
Action: Mouse pressed left at (1260, 686)
Screenshot: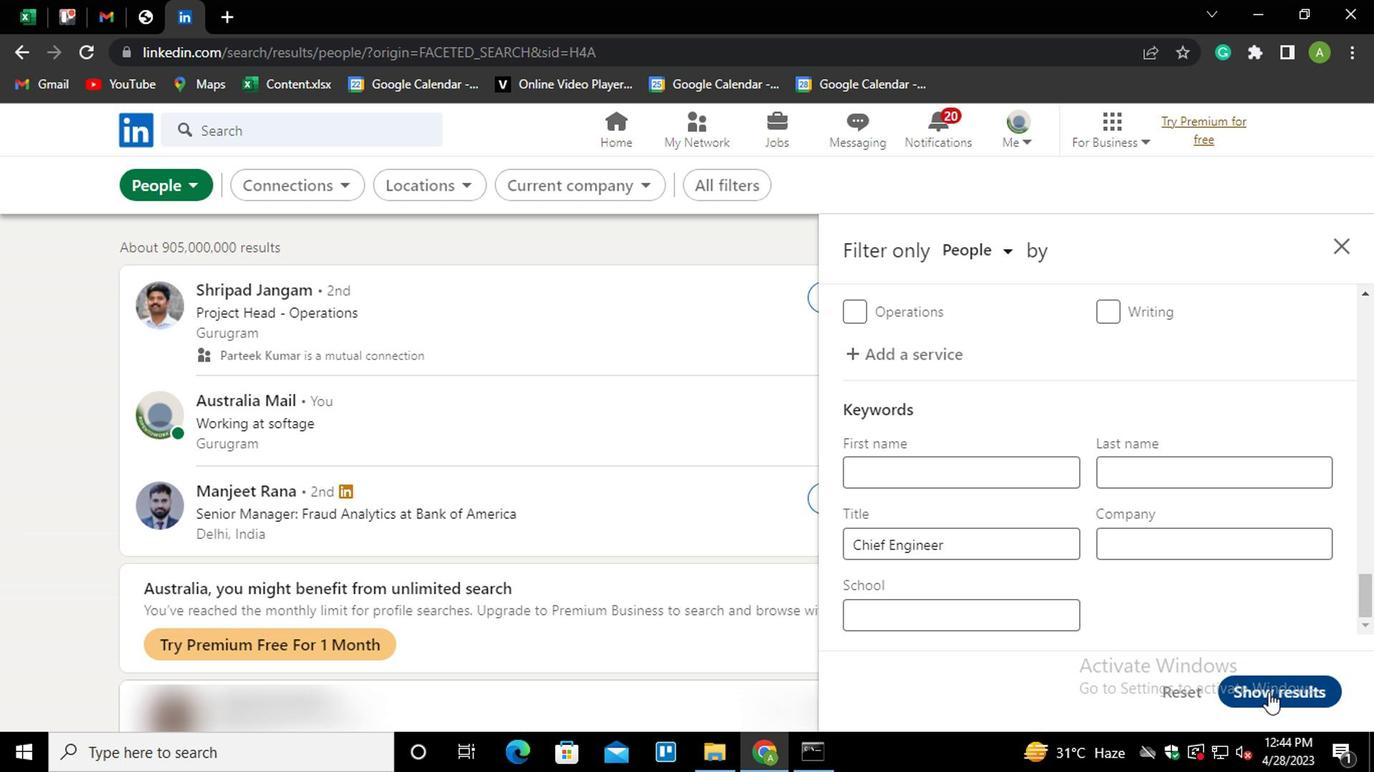
